 Task: Open a blank google sheet and write heading  Elite Sales. Add 10 people name  'Ethan Reynolds, Olivia Thompson, Benjamin Martinez, Emma Davis, Alexander Mitchell, Ava Rodriguez, Daniel Anderson, Mia Lewis, Christopher Scott, Sophia Harris.'Item code in between  2020-2080. Product range in between  1000-5000. Add Products  Nike shoe, Adidas shoe, Gucci T-shirt, Louis Vuitton bag, Zara Shirt, H&M jeans, Chanel perfume, Versace perfume, Ralph Lauren, Prada ShirtChoose quantity  In Total Add  the Amounts. Save page  Elite Sales   book
Action: Mouse moved to (333, 221)
Screenshot: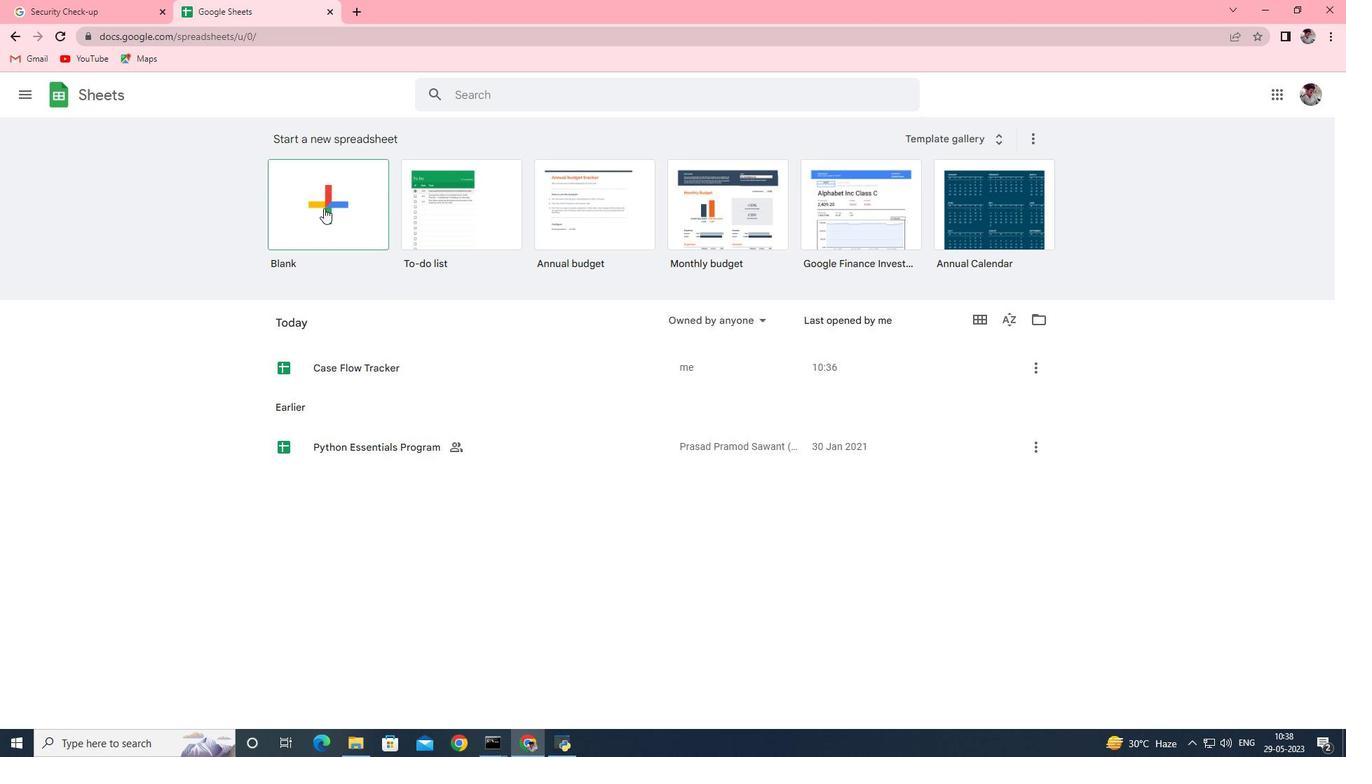 
Action: Mouse pressed left at (333, 221)
Screenshot: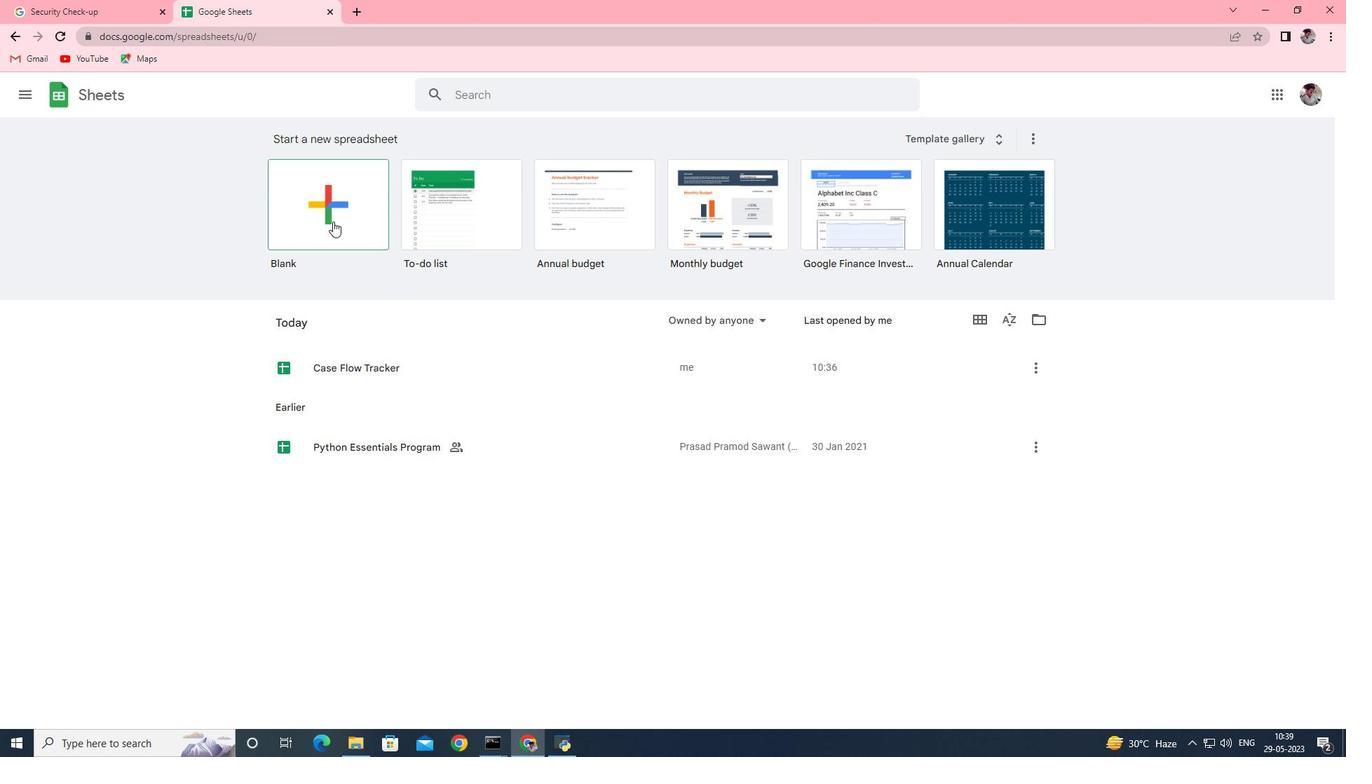 
Action: Mouse moved to (68, 199)
Screenshot: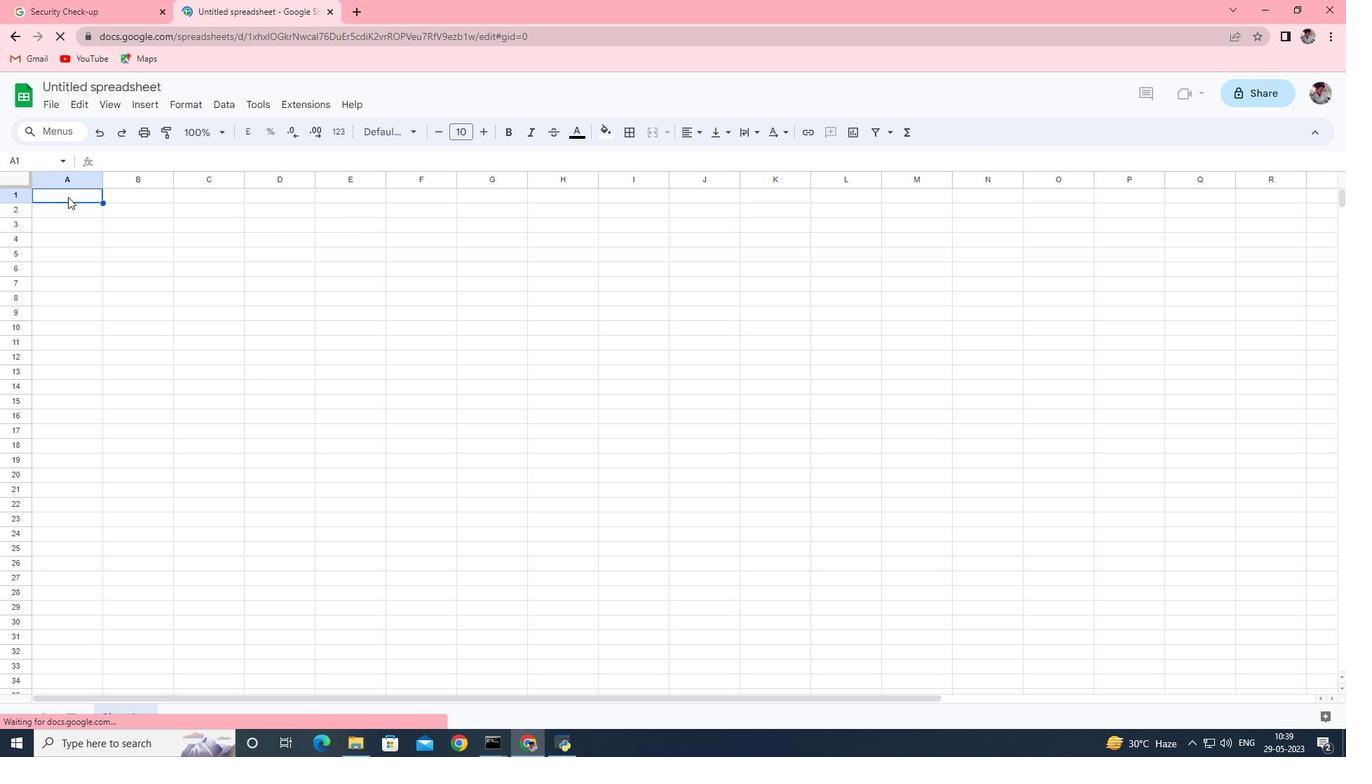 
Action: Mouse pressed left at (68, 199)
Screenshot: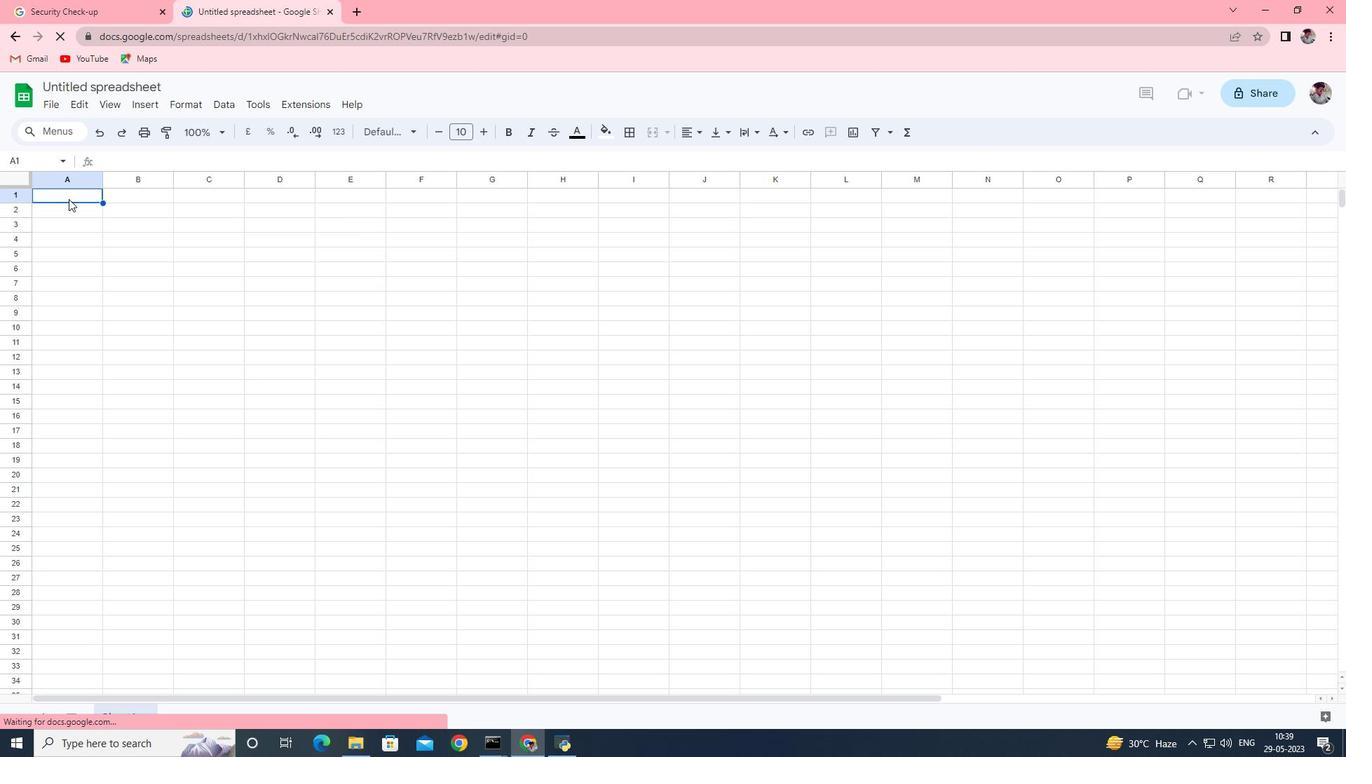 
Action: Mouse moved to (73, 197)
Screenshot: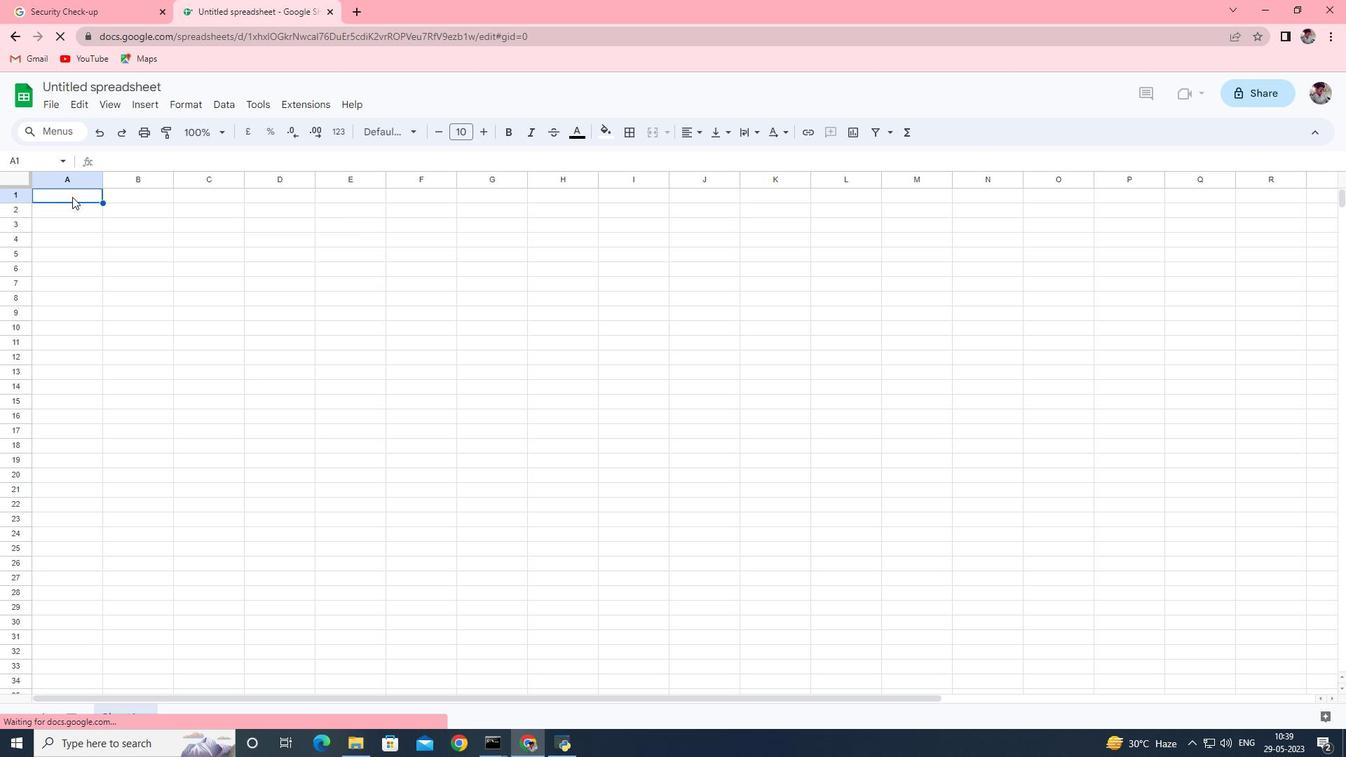 
Action: Mouse pressed left at (73, 197)
Screenshot: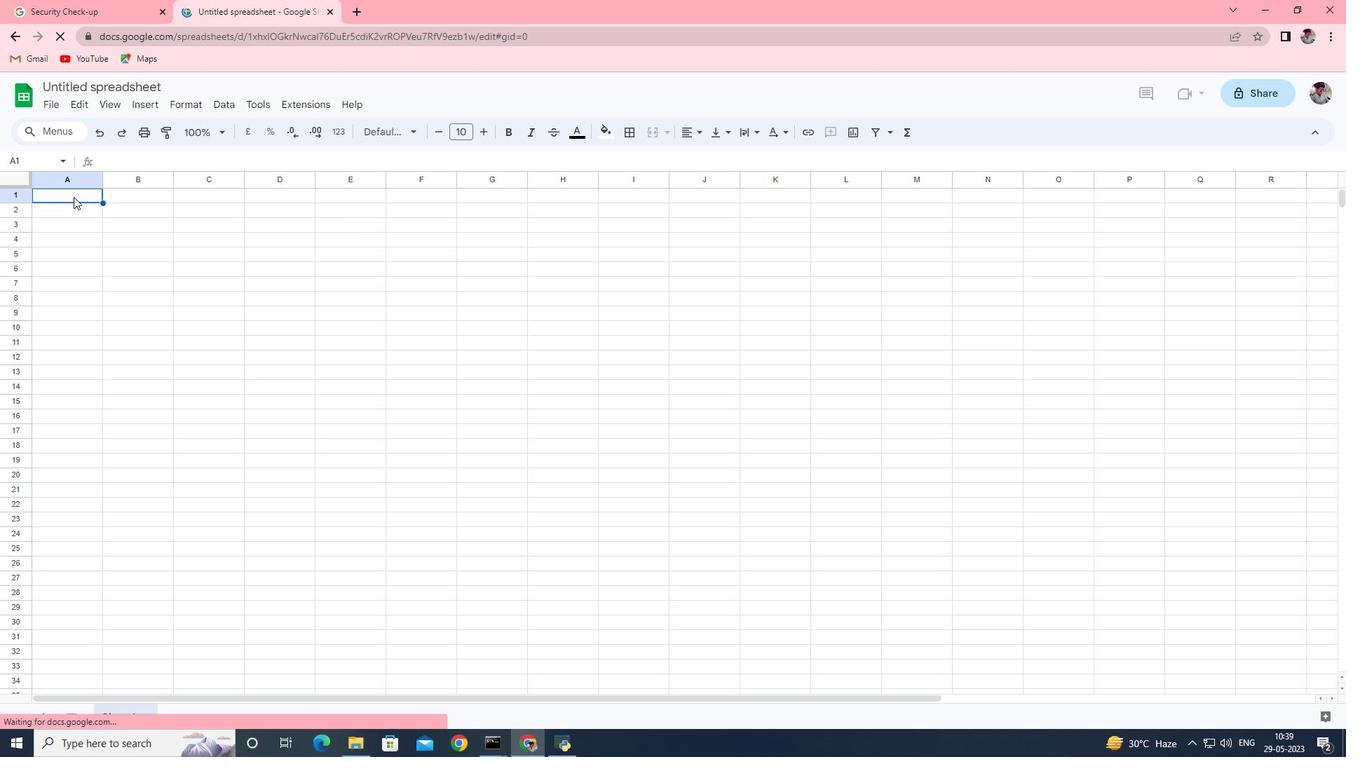 
Action: Mouse moved to (1180, 131)
Screenshot: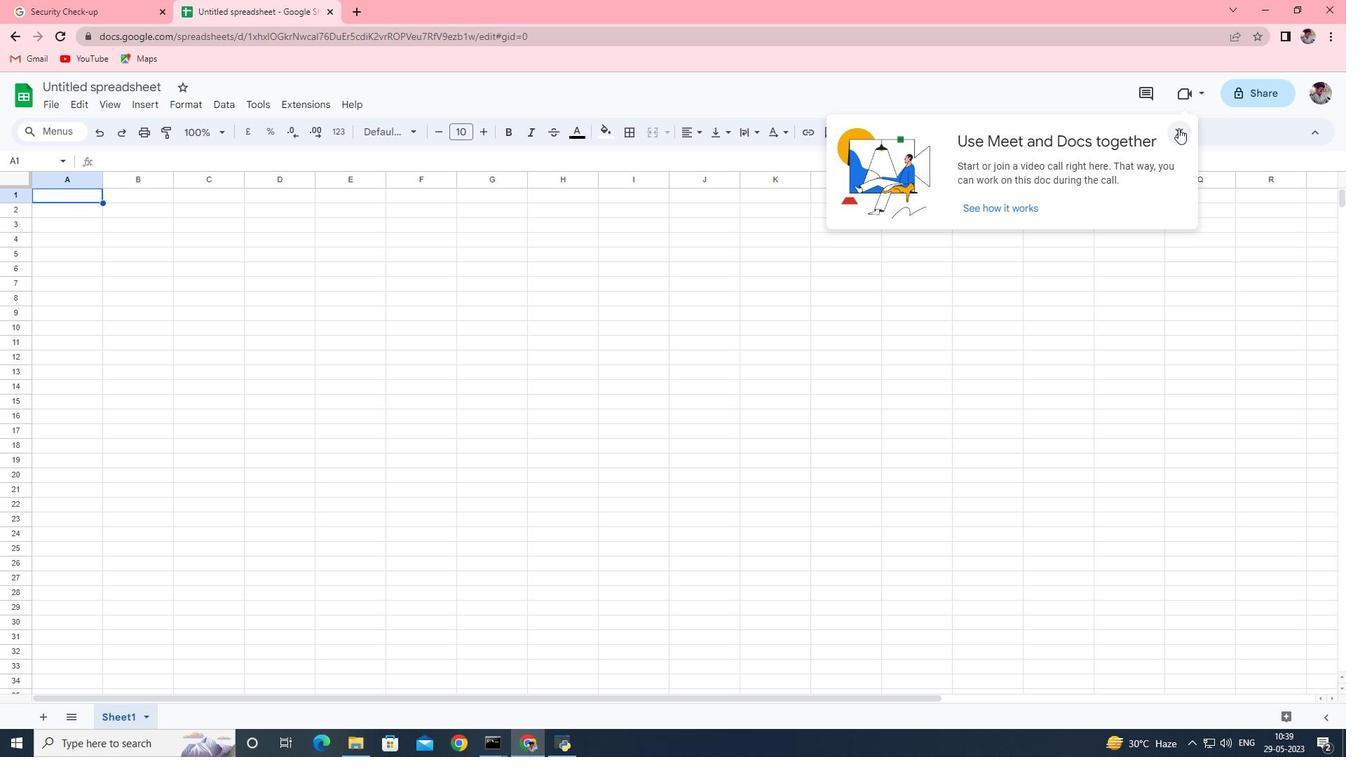 
Action: Mouse pressed left at (1180, 131)
Screenshot: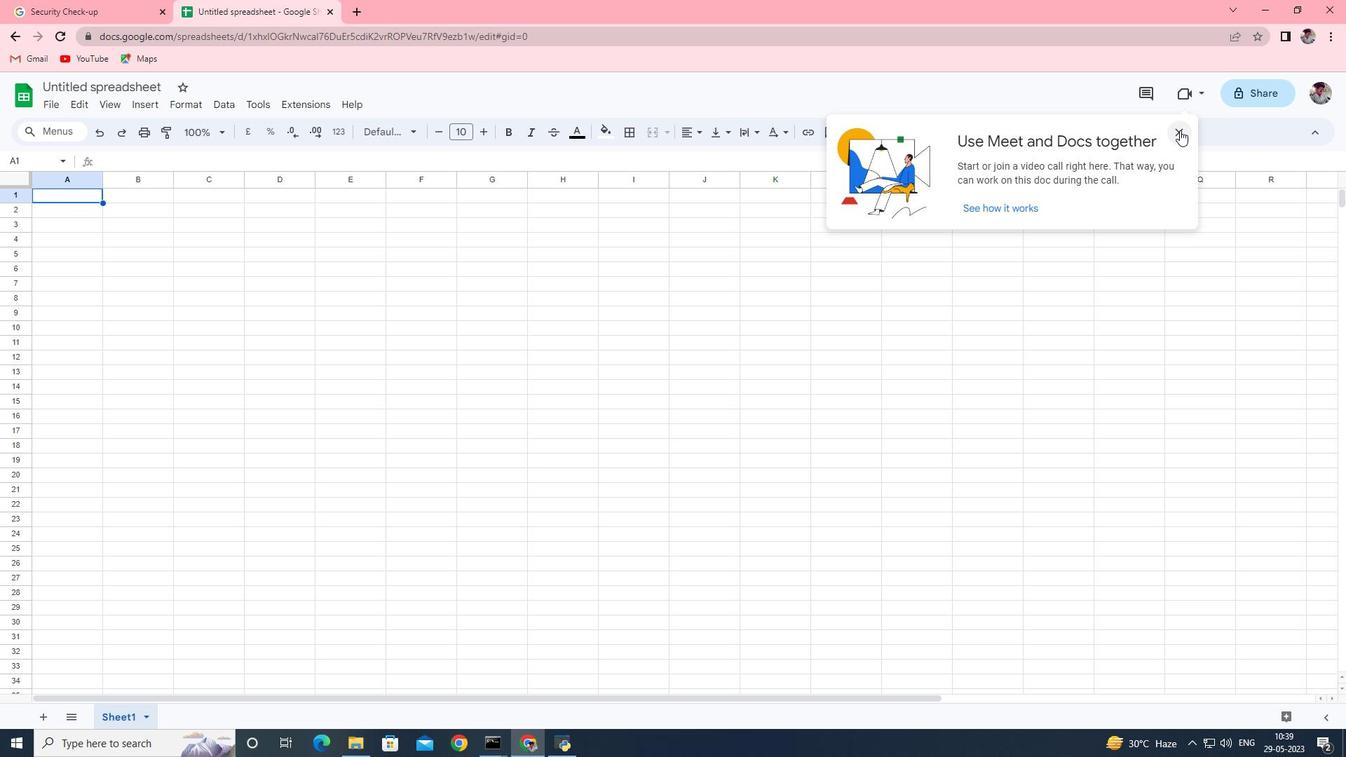 
Action: Mouse moved to (73, 192)
Screenshot: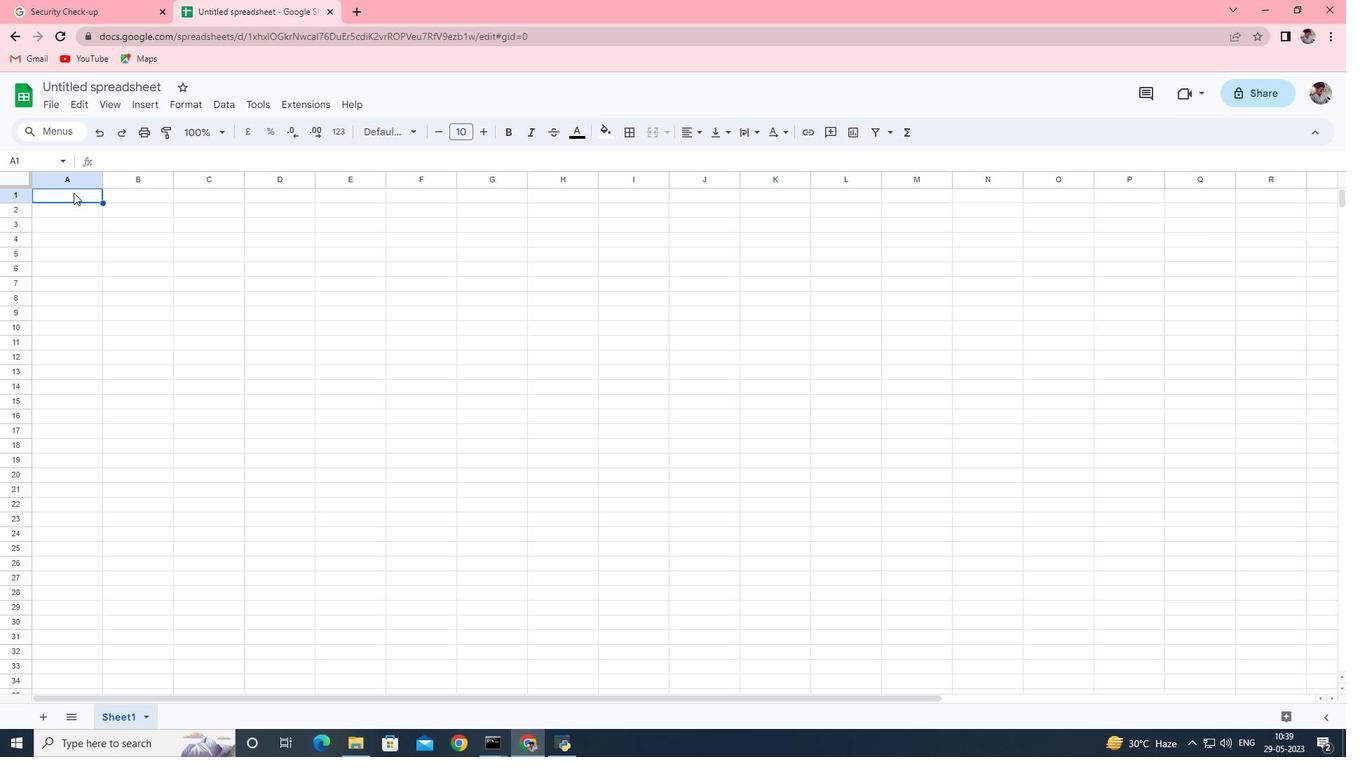 
Action: Key pressed <Key.shift><Key.shift><Key.shift><Key.shift><Key.shift><Key.shift><Key.shift><Key.shift><Key.shift><Key.shift><Key.shift><Key.shift><Key.shift><Key.shift><Key.shift><Key.shift><Key.shift><Key.shift><Key.shift><Key.shift><Key.shift><Key.shift><Key.shift><Key.shift><Key.shift><Key.shift><Key.shift><Key.shift><Key.shift><Key.shift><Key.shift><Key.shift><Key.shift>Elite<Key.space><Key.shift>Sales
Screenshot: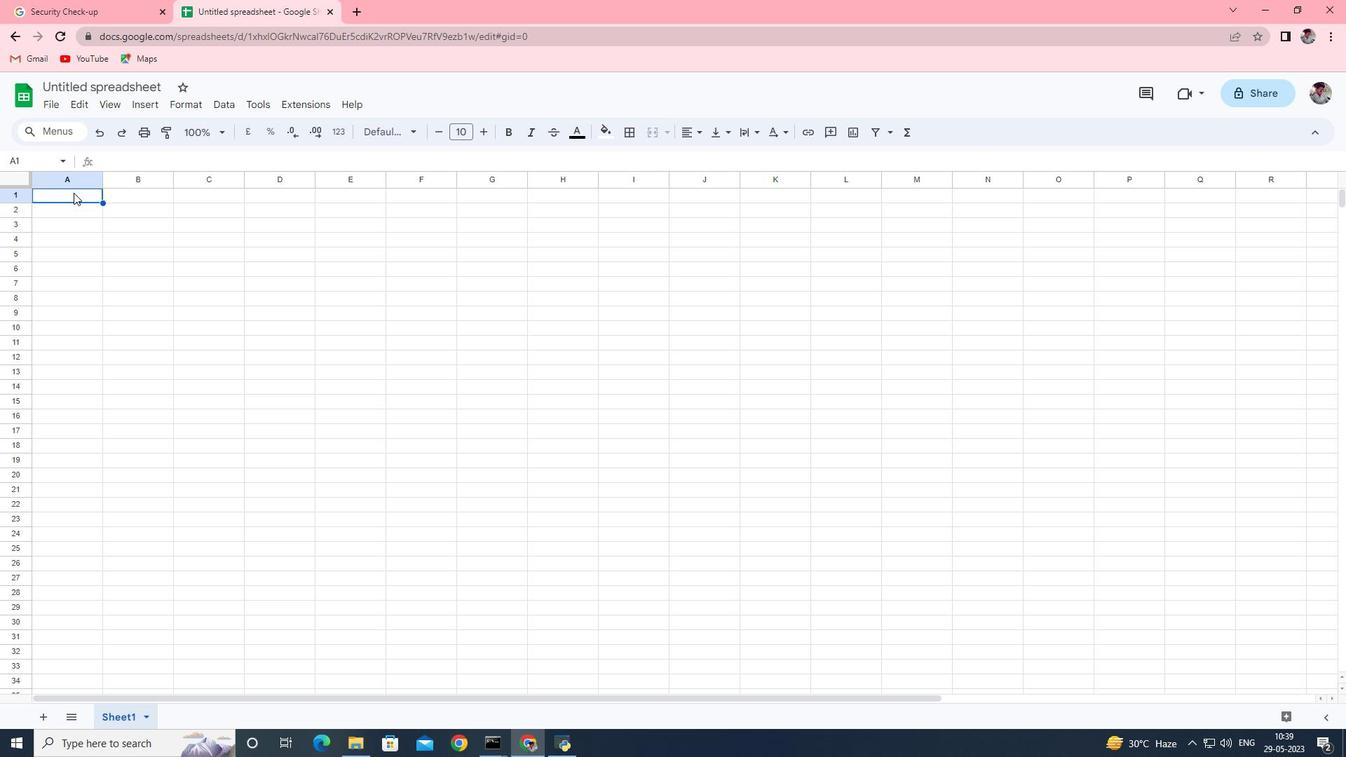
Action: Mouse moved to (73, 193)
Screenshot: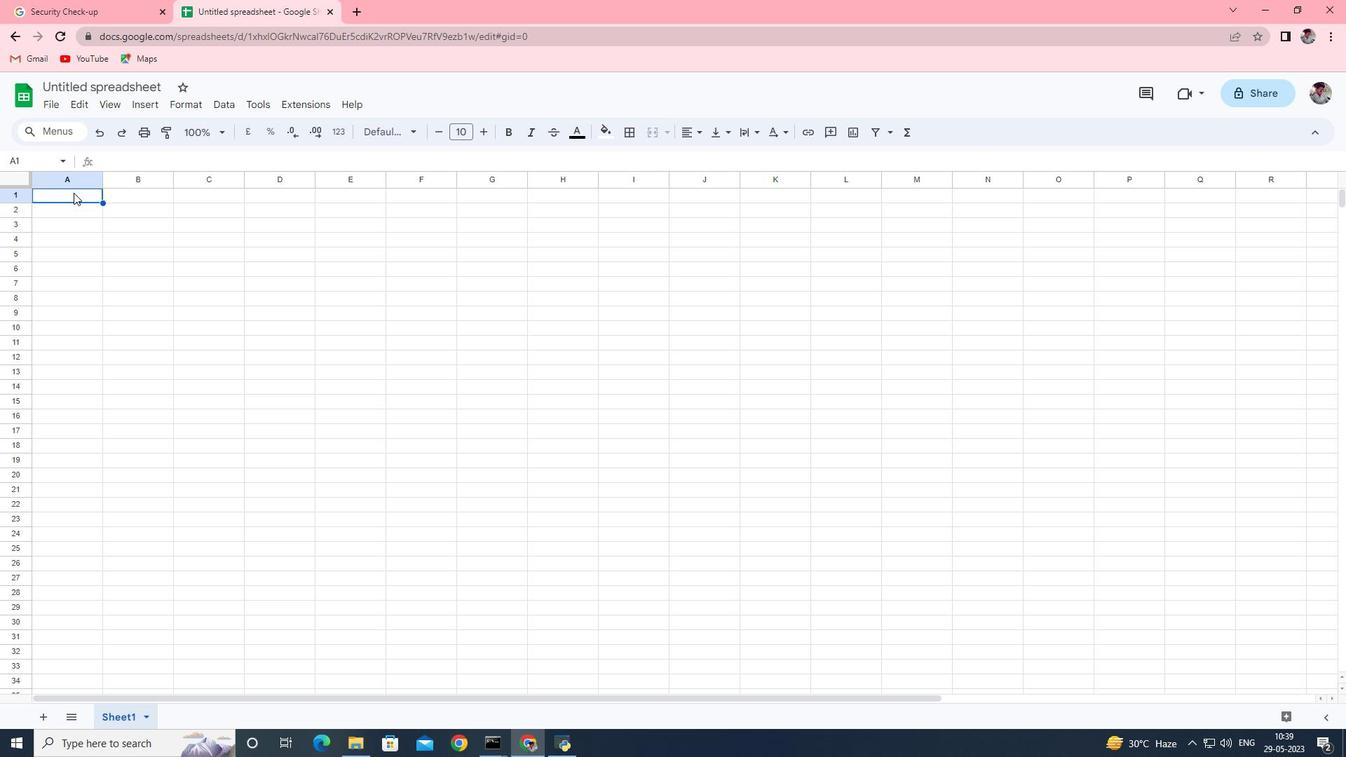 
Action: Mouse pressed left at (73, 193)
Screenshot: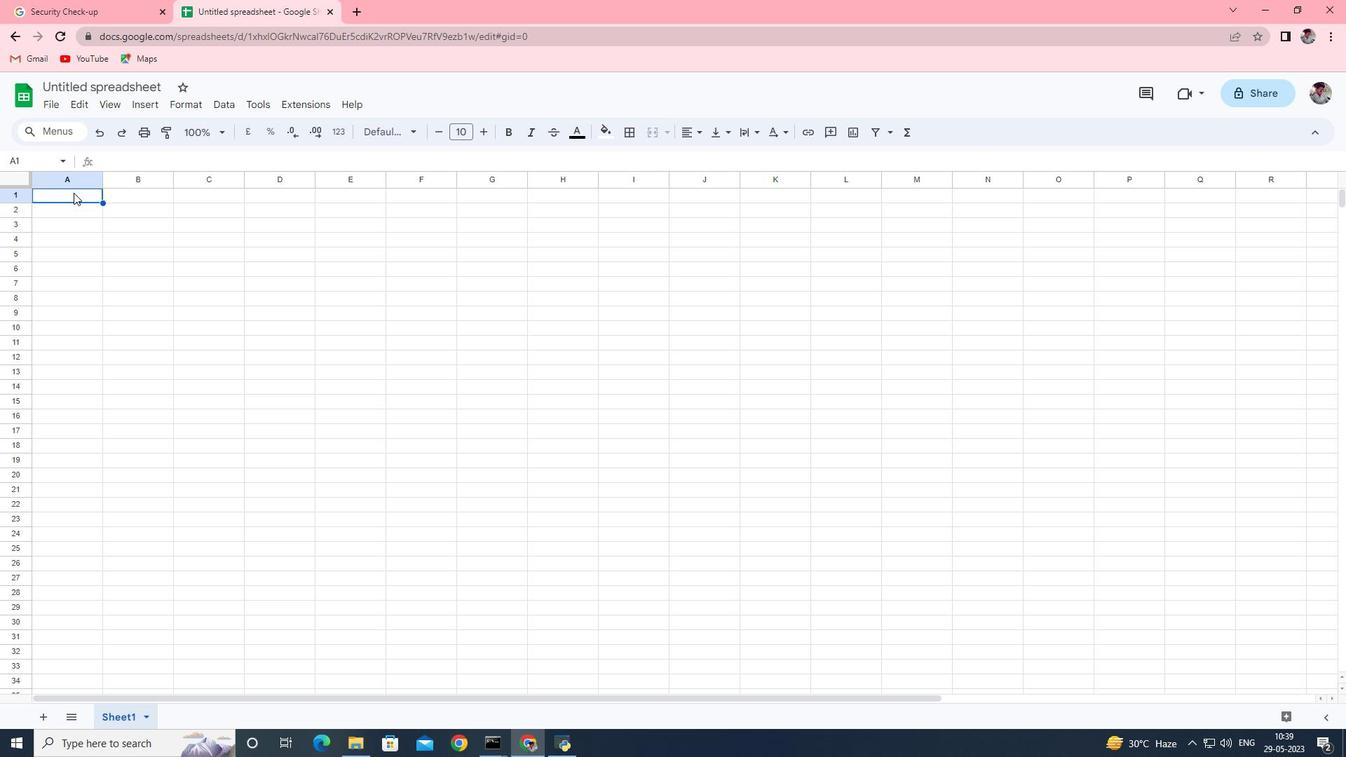 
Action: Mouse moved to (145, 219)
Screenshot: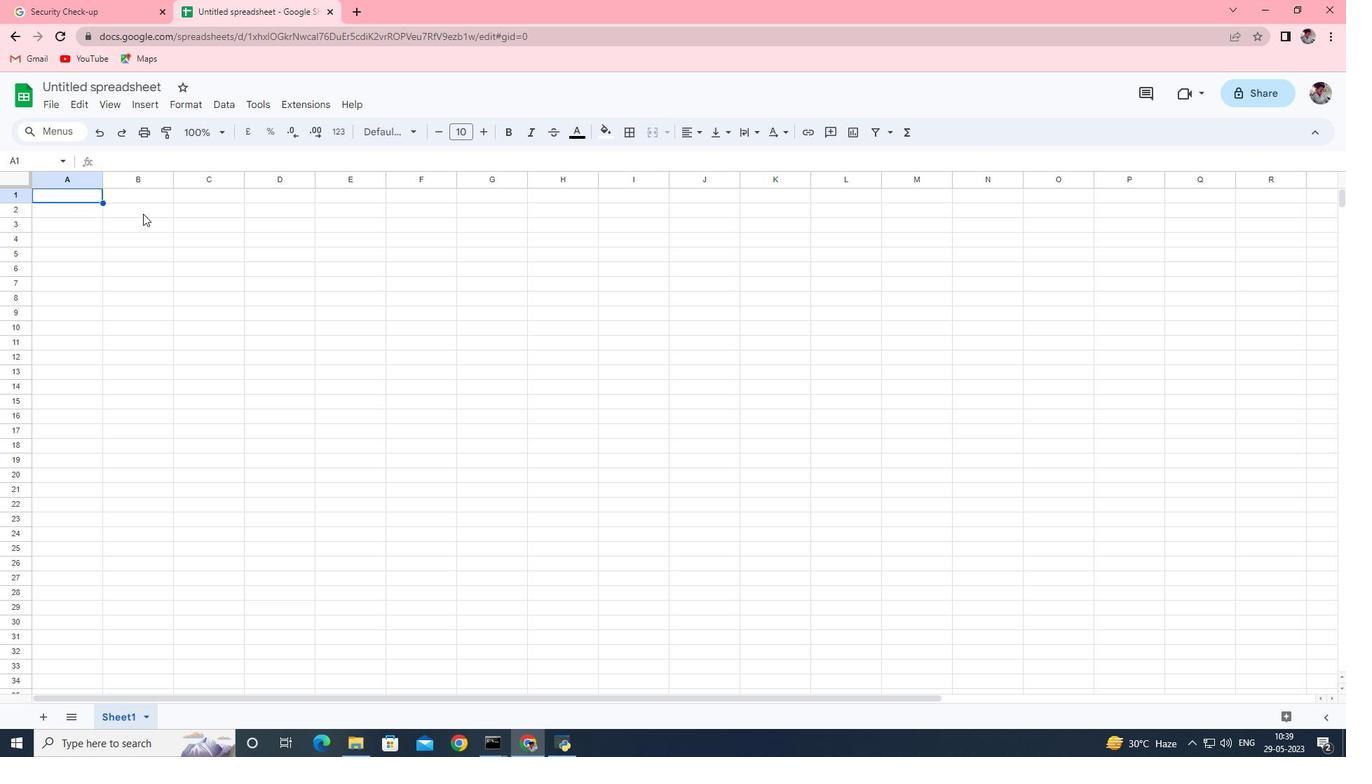 
Action: Mouse pressed left at (145, 219)
Screenshot: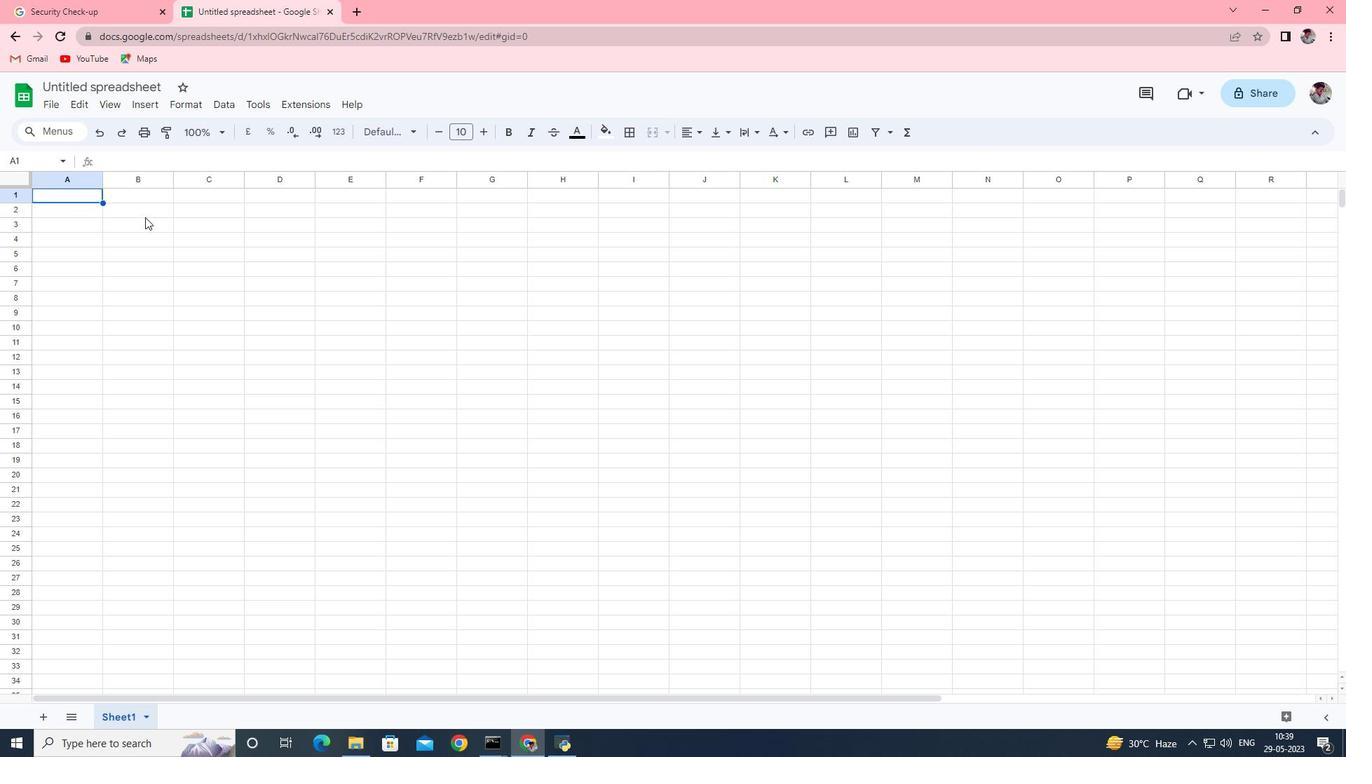 
Action: Mouse moved to (77, 197)
Screenshot: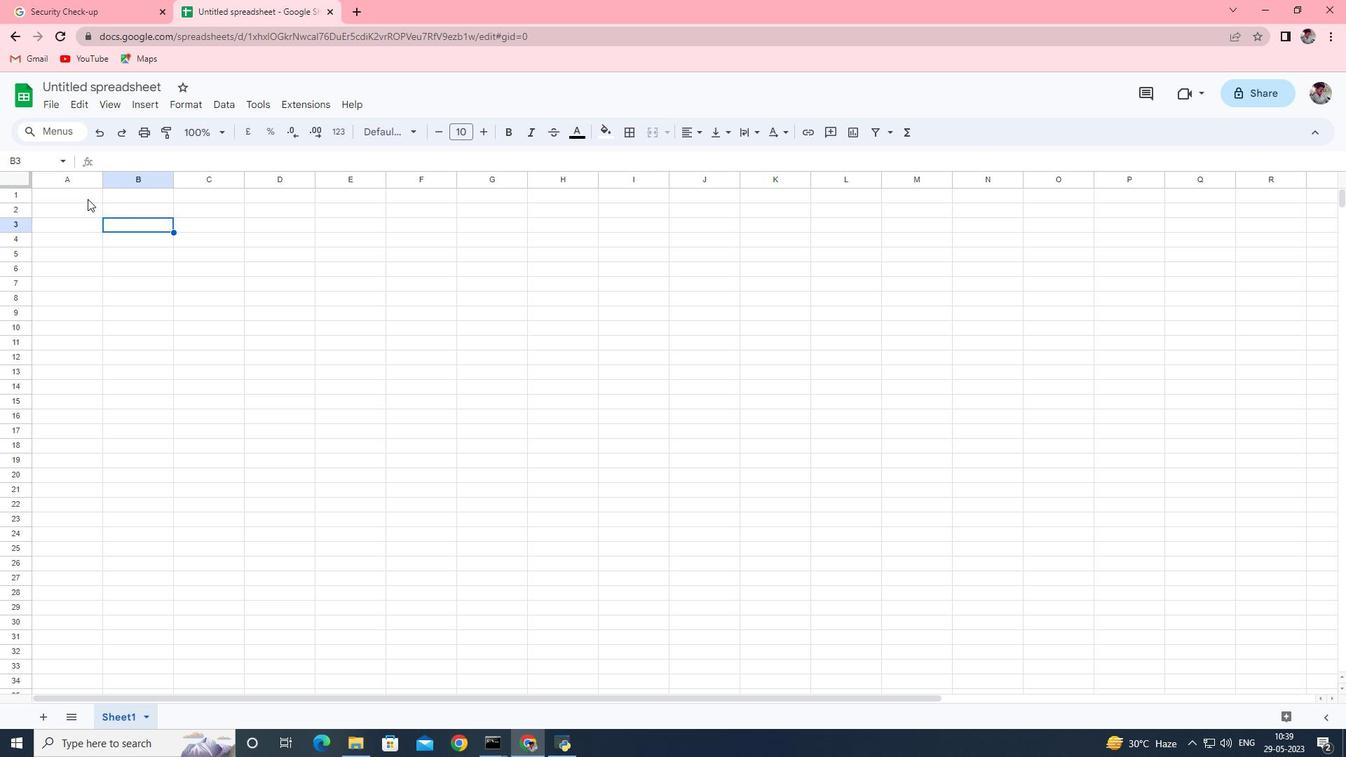 
Action: Mouse pressed left at (77, 197)
Screenshot: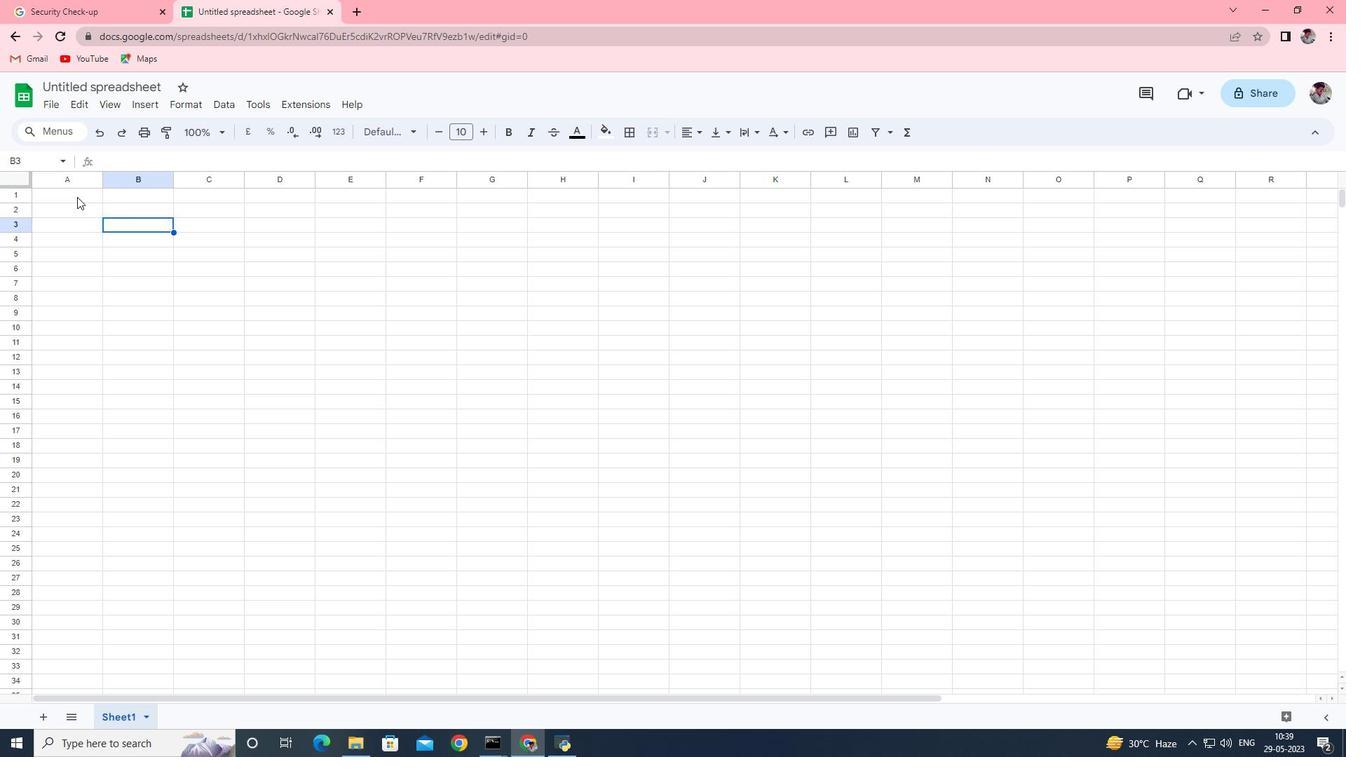 
Action: Mouse moved to (77, 195)
Screenshot: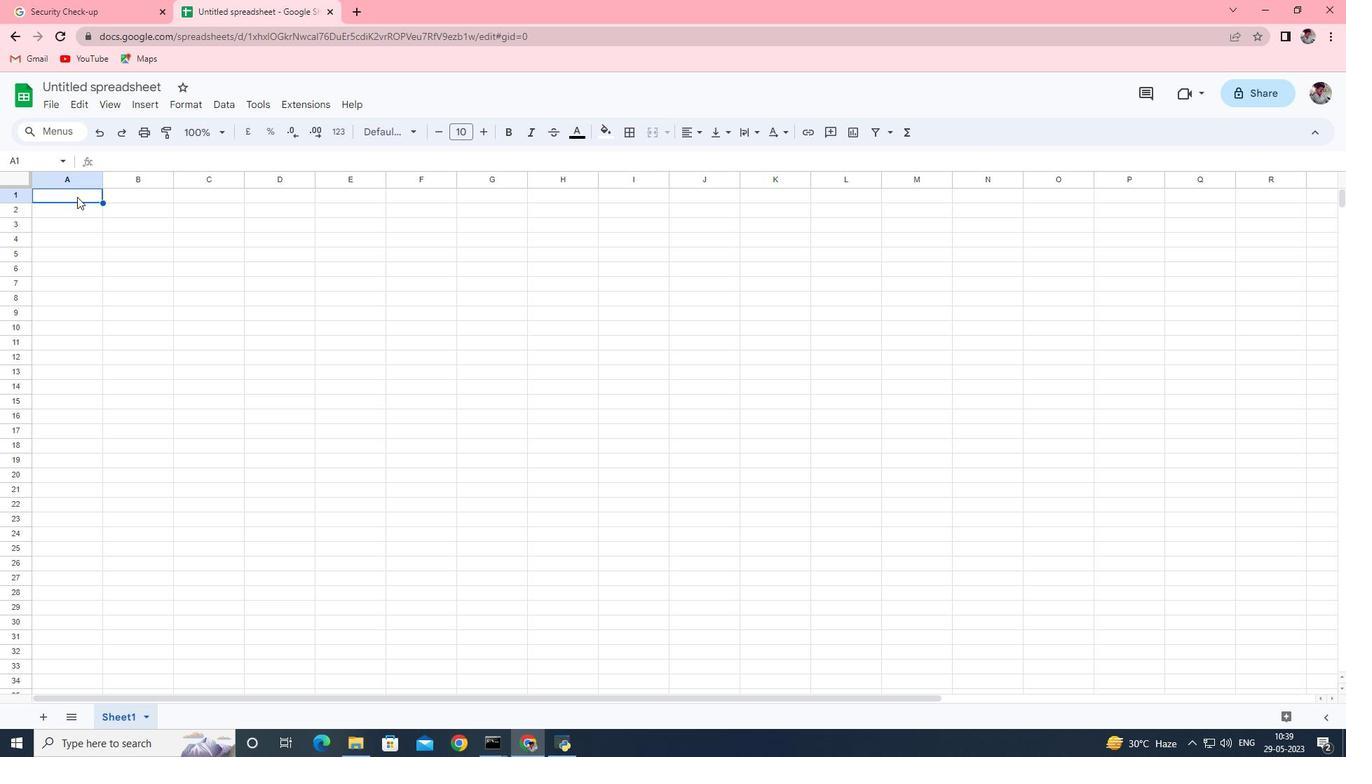 
Action: Key pressed <Key.shift><Key.shift><Key.shift><Key.shift><Key.shift><Key.shift>Elite<Key.space><Key.shift>Sales
Screenshot: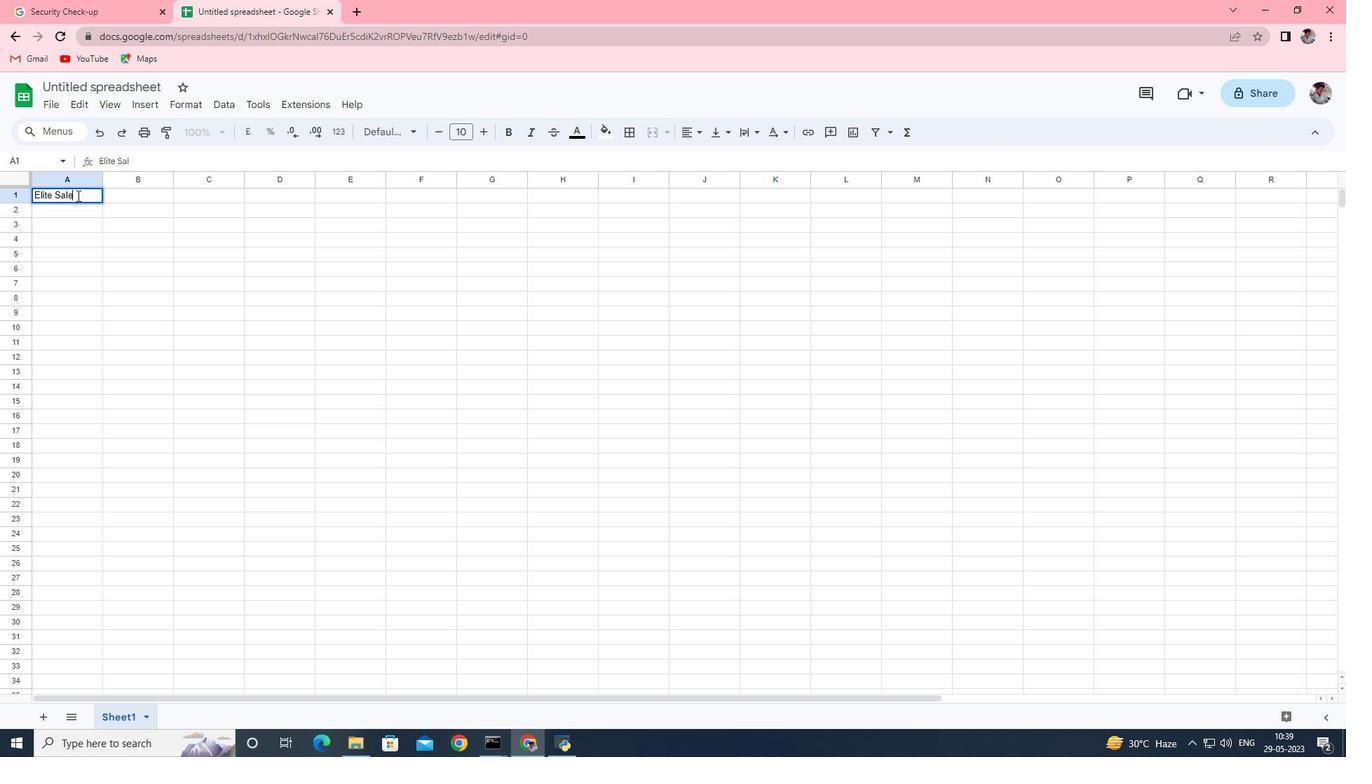 
Action: Mouse moved to (89, 209)
Screenshot: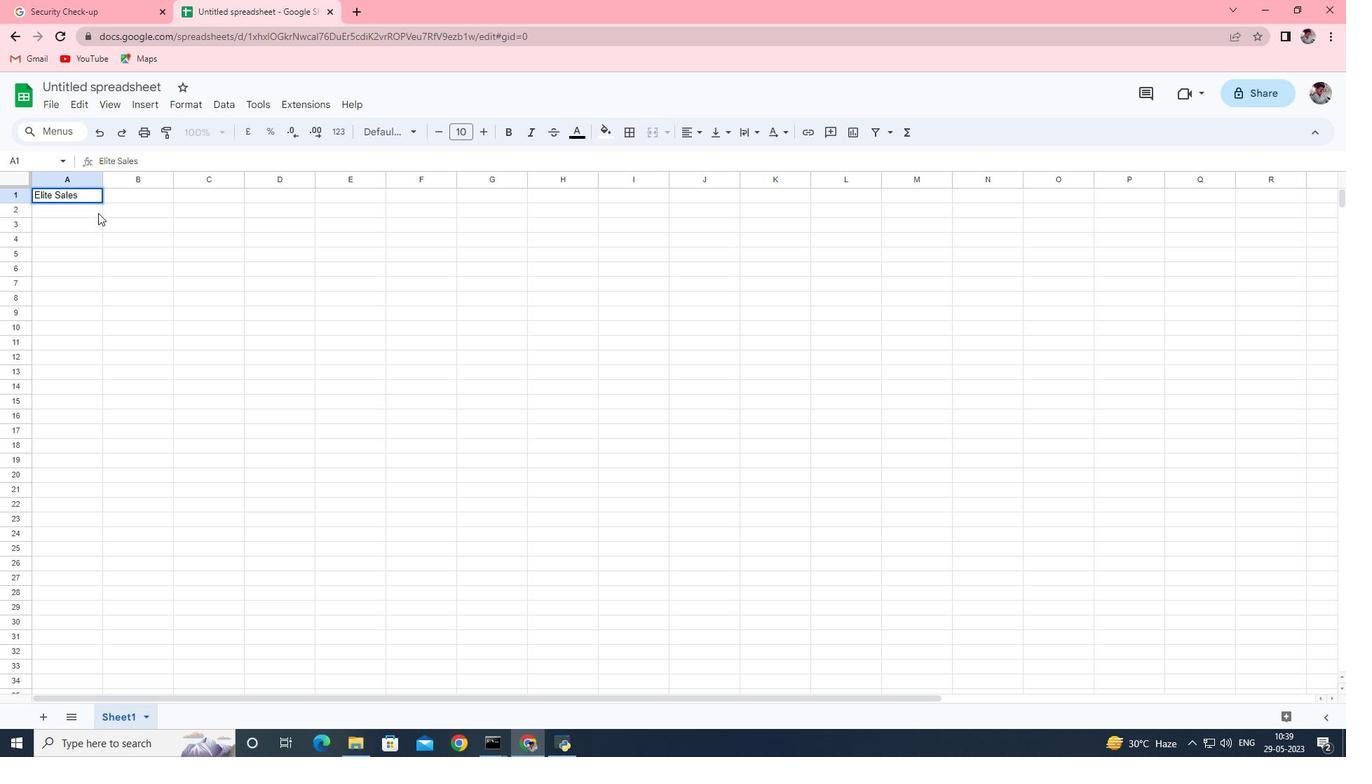 
Action: Mouse pressed left at (89, 209)
Screenshot: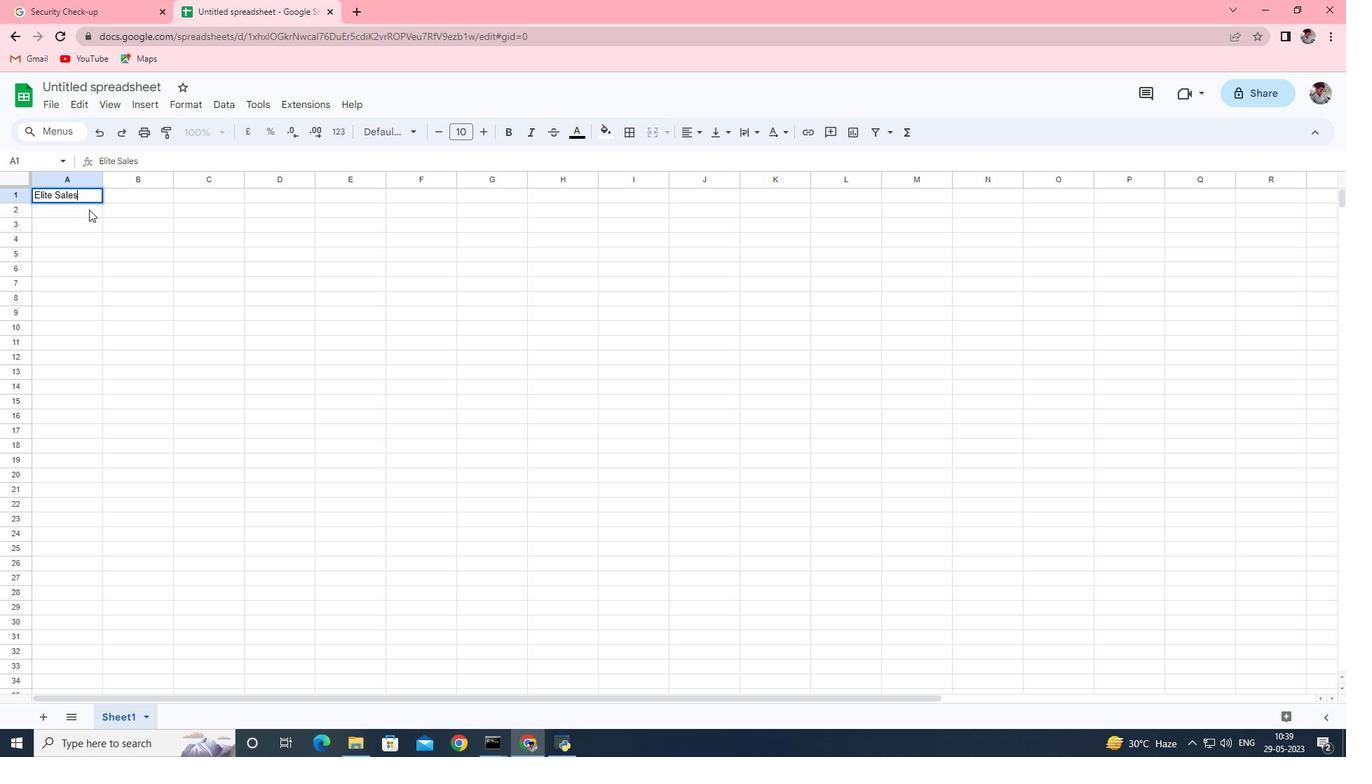 
Action: Mouse moved to (78, 213)
Screenshot: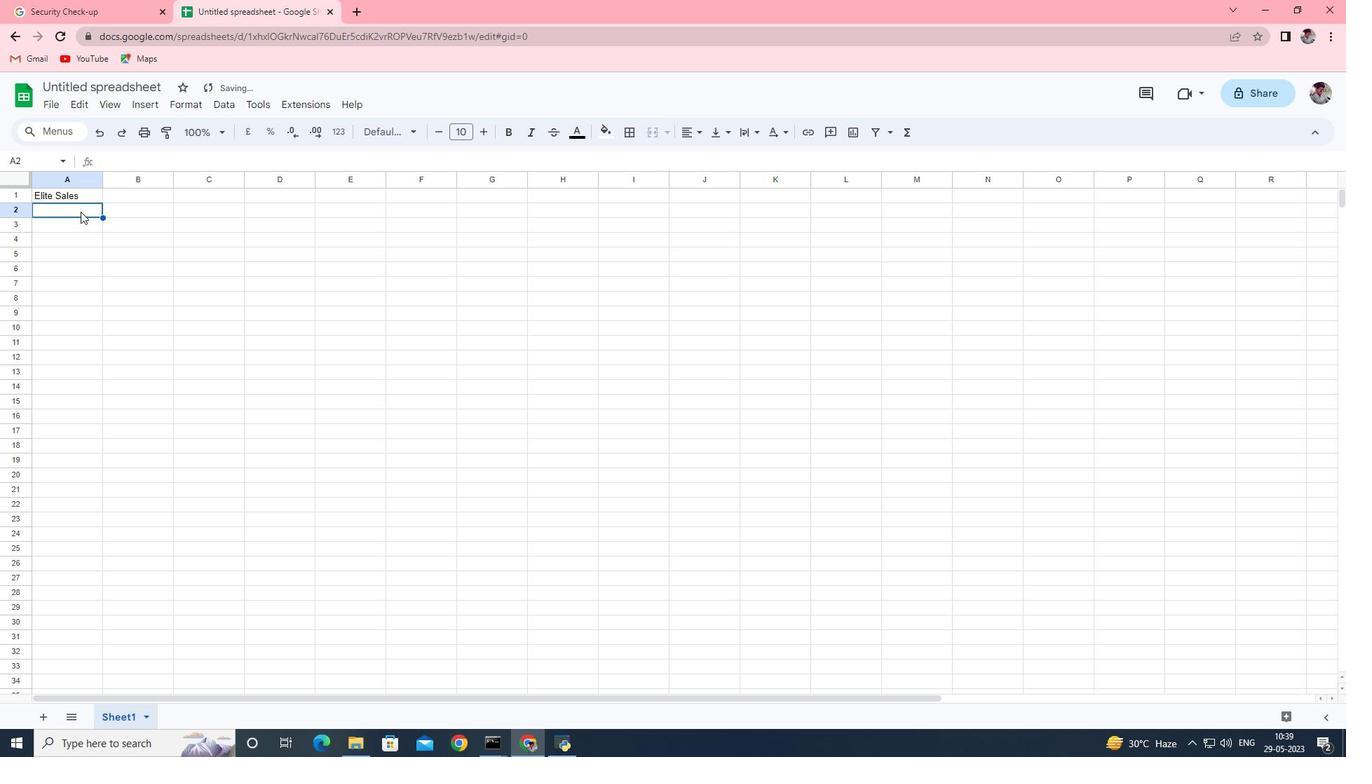 
Action: Key pressed <Key.shift>Name<Key.down><Key.shift><Key.shift><Key.shift><Key.shift><Key.shift><Key.shift><Key.shift>Ethan<Key.space><Key.shift><Key.shift><Key.shift><Key.shift><Key.shift><Key.shift><Key.shift><Key.shift><Key.shift><Key.shift><Key.shift><Key.shift><Key.shift><Key.shift><Key.shift><Key.shift><Key.shift><Key.shift><Key.shift><Key.shift><Key.shift><Key.shift><Key.shift><Key.shift><Key.shift><Key.shift><Key.shift><Key.shift><Key.shift><Key.shift><Key.shift><Key.shift><Key.shift><Key.shift><Key.shift><Key.shift><Key.shift><Key.shift><Key.shift><Key.shift><Key.shift><Key.shift><Key.shift><Key.shift><Key.shift><Key.shift><Key.shift><Key.shift><Key.shift><Key.shift><Key.shift><Key.shift><Key.shift><Key.shift><Key.shift><Key.shift><Key.shift><Key.shift><Key.shift><Key.shift><Key.shift><Key.shift><Key.shift><Key.shift><Key.shift><Key.shift><Key.shift>Reynolds<Key.down><Key.shift><Key.shift><Key.shift><Key.shift><Key.shift><Key.shift><Key.shift><Key.shift><Key.shift><Key.shift><Key.shift><Key.shift><Key.shift><Key.shift><Key.shift><Key.shift><Key.shift><Key.shift>Olivia<Key.space><Key.shift><Key.shift><Key.shift><Key.shift>Thompson<Key.down><Key.shift><Key.shift><Key.shift><Key.shift><Key.shift><Key.shift><Key.shift><Key.shift><Key.shift><Key.shift><Key.shift><Key.shift><Key.shift><Key.shift><Key.shift><Key.shift><Key.shift><Key.shift><Key.shift><Key.shift><Key.shift><Key.shift><Key.shift><Key.shift><Key.shift><Key.shift><Key.shift><Key.shift><Key.shift><Key.shift><Key.shift><Key.shift><Key.shift><Key.shift><Key.shift><Key.shift><Key.shift><Key.shift><Key.shift><Key.shift><Key.shift><Key.shift><Key.shift><Key.shift><Key.shift><Key.shift><Key.shift><Key.shift><Key.shift><Key.shift><Key.shift><Key.shift><Key.shift><Key.shift><Key.shift><Key.shift><Key.shift>Benjamin<Key.space><Key.shift>Martines<Key.backspace>z<Key.down><Key.shift><Key.shift><Key.shift><Key.shift><Key.shift><Key.shift>Emma<Key.space><Key.shift>Davis<Key.down><Key.shift>Alexander<Key.space><Key.shift><Key.shift><Key.shift><Key.shift><Key.shift><Key.shift><Key.shift>Mitchell<Key.down><Key.shift>Ava<Key.space><Key.shift>rodrigues<Key.backspace>z<Key.down><Key.shift><Key.shift><Key.shift><Key.shift><Key.shift><Key.shift><Key.shift><Key.shift><Key.shift><Key.shift><Key.shift><Key.shift><Key.shift><Key.shift><Key.shift><Key.shift><Key.shift><Key.shift><Key.shift><Key.shift><Key.shift><Key.shift><Key.shift><Key.shift>Daniel<Key.space><Key.shift>Anderson<Key.down>mia<Key.space><Key.shift>La<Key.backspace>ewis
Screenshot: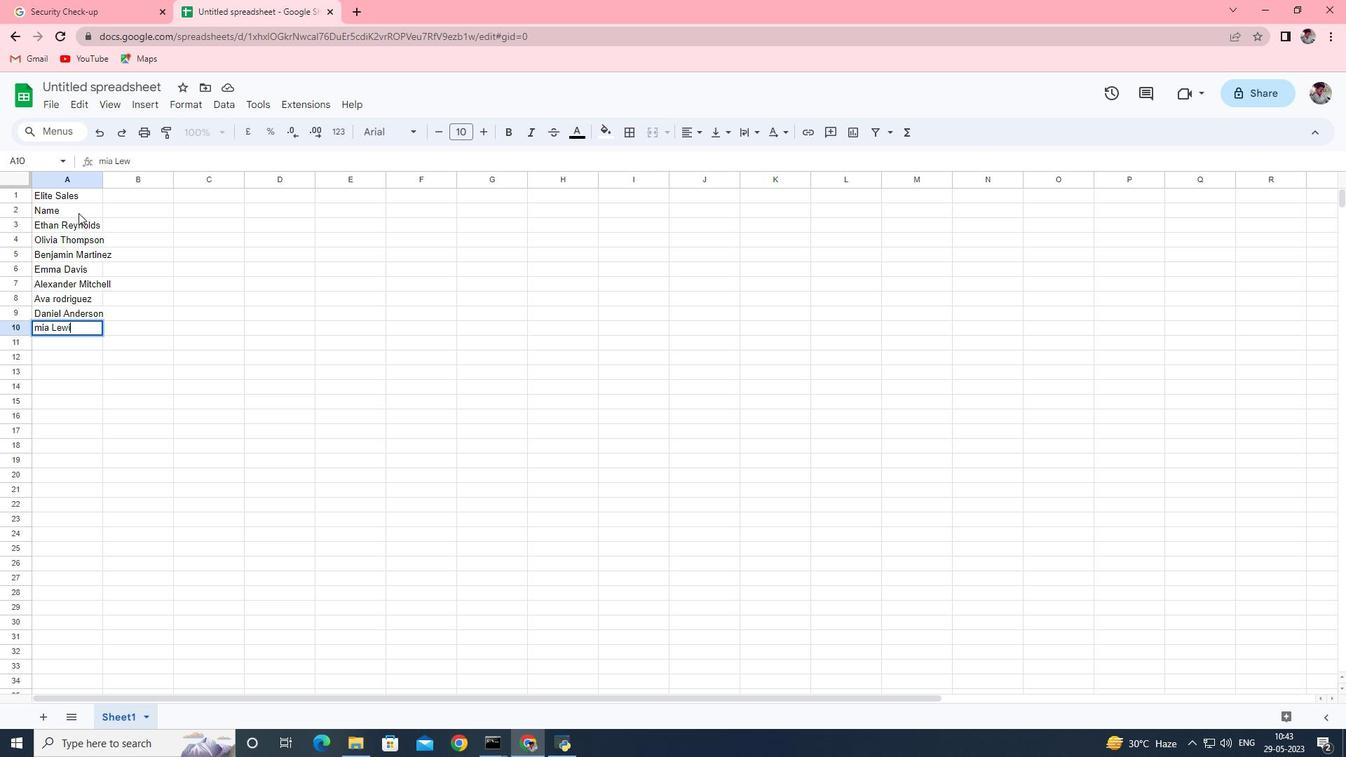 
Action: Mouse moved to (43, 328)
Screenshot: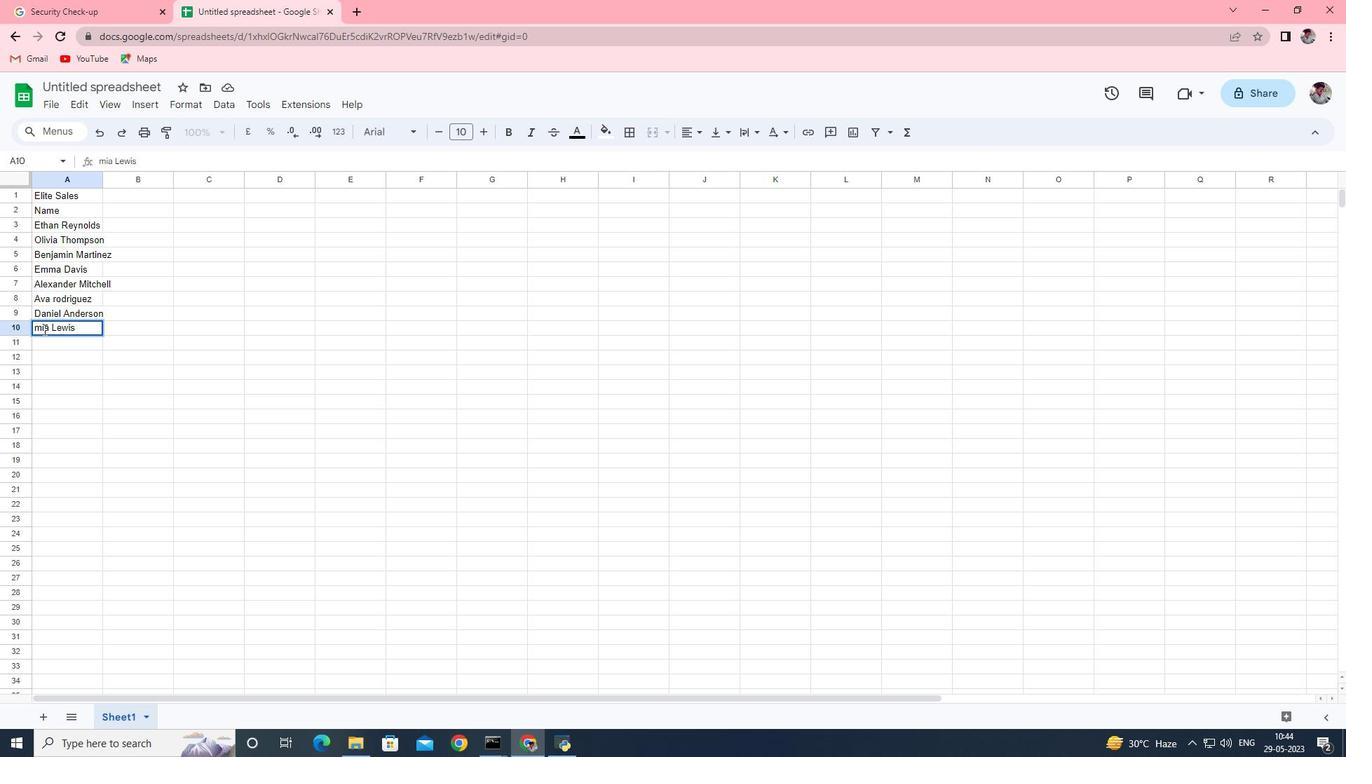 
Action: Mouse pressed left at (43, 328)
Screenshot: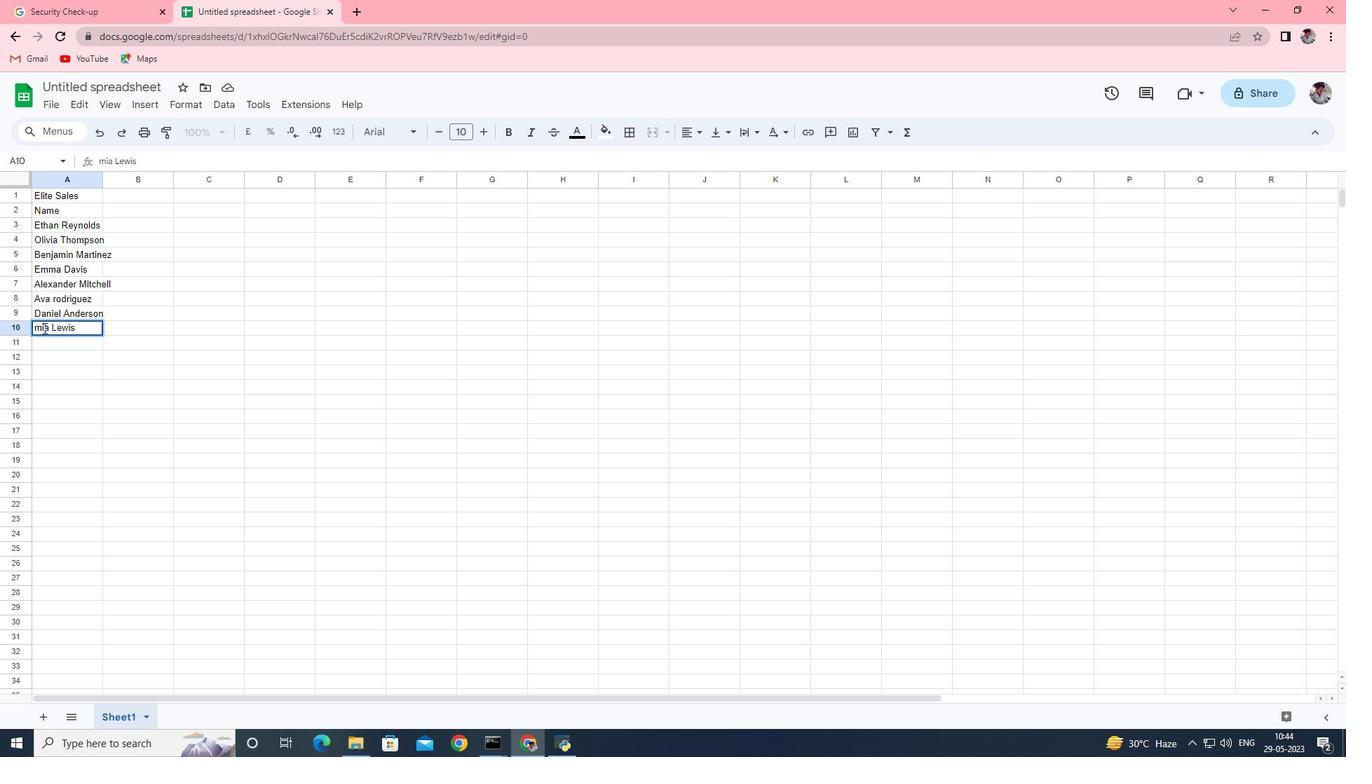 
Action: Mouse moved to (65, 364)
Screenshot: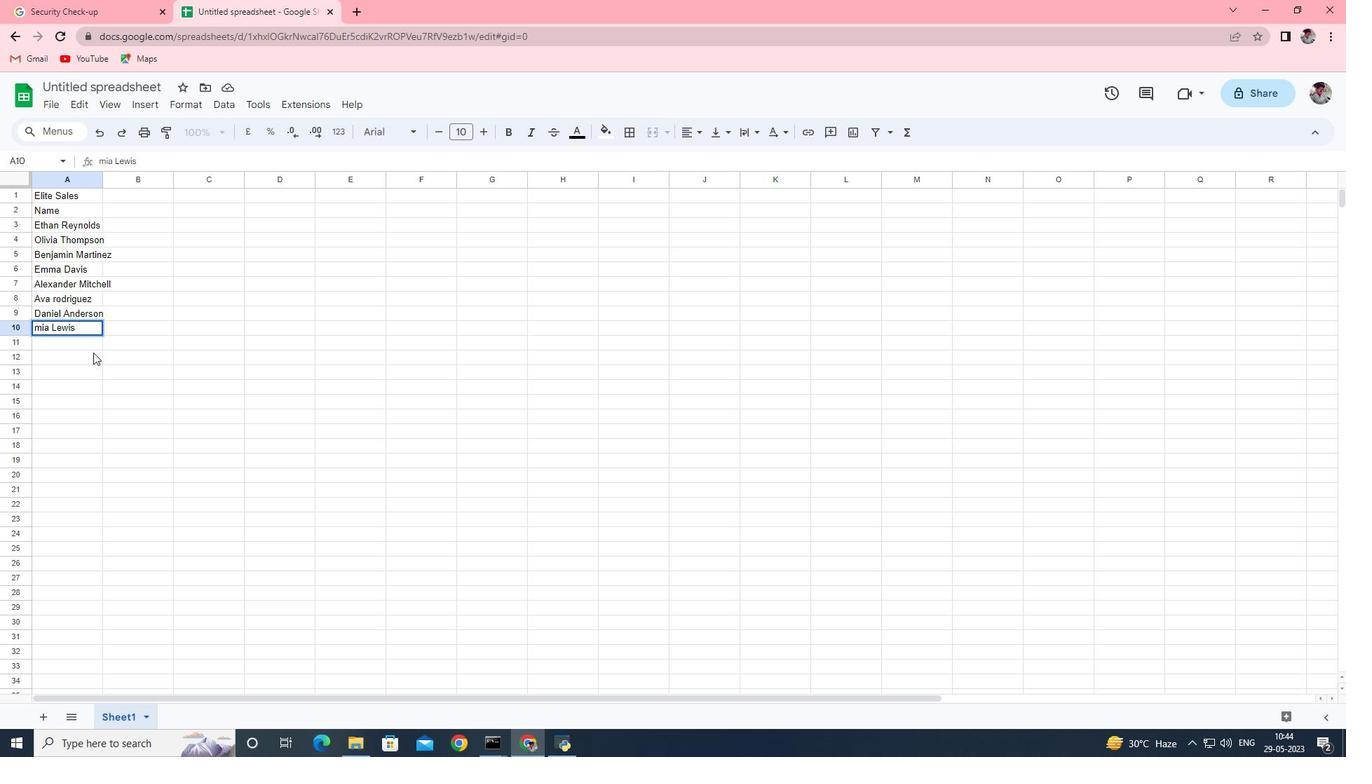 
Action: Key pressed <Key.backspace><Key.shift>M<Key.backspace><Key.backspace><Key.shift>Mi<Key.down>
Screenshot: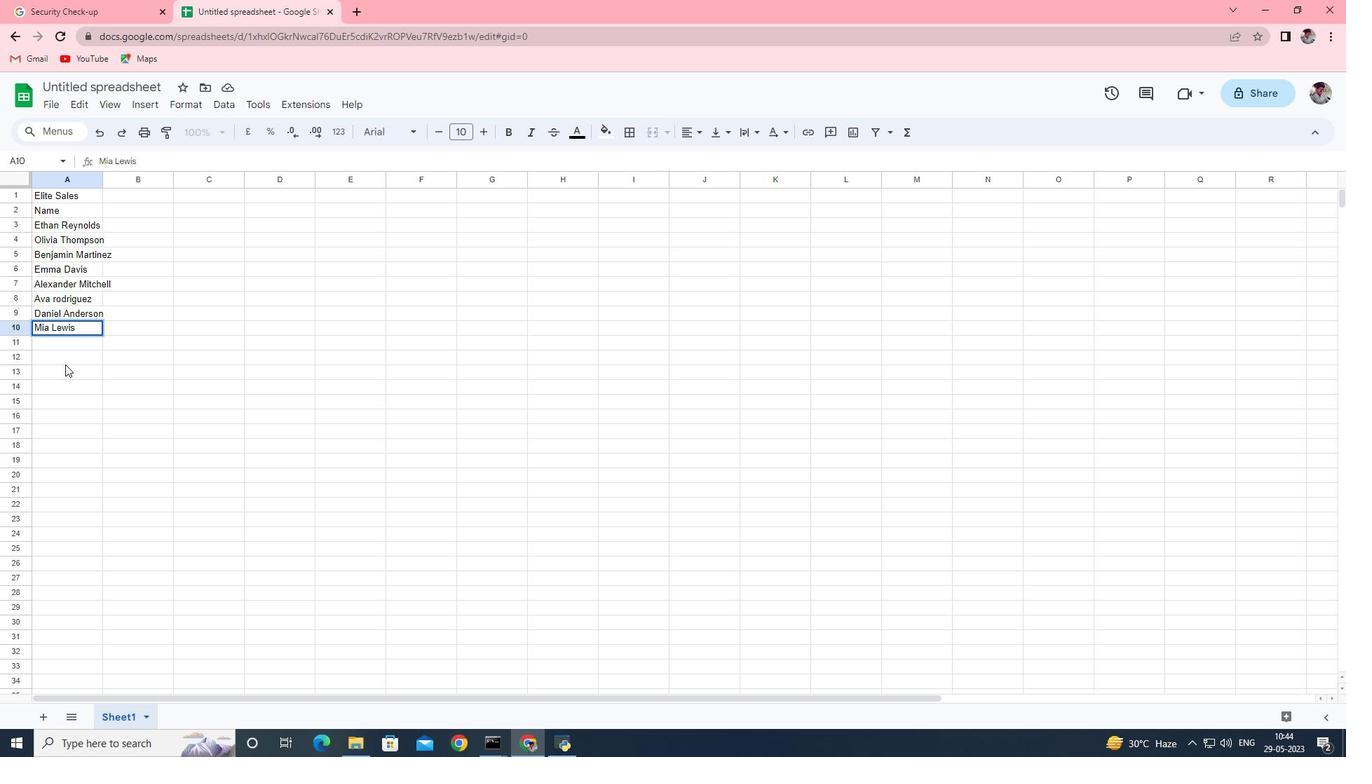 
Action: Mouse moved to (79, 342)
Screenshot: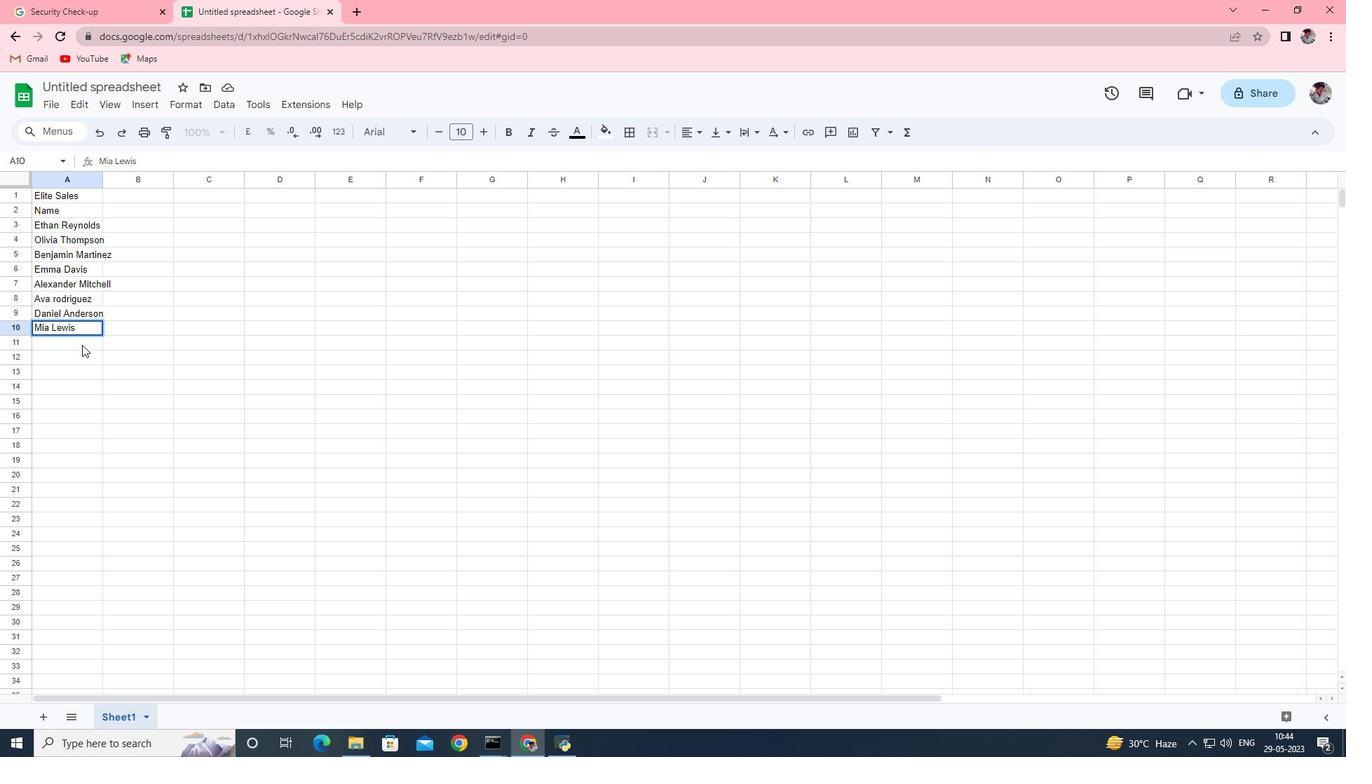
Action: Mouse pressed left at (79, 342)
Screenshot: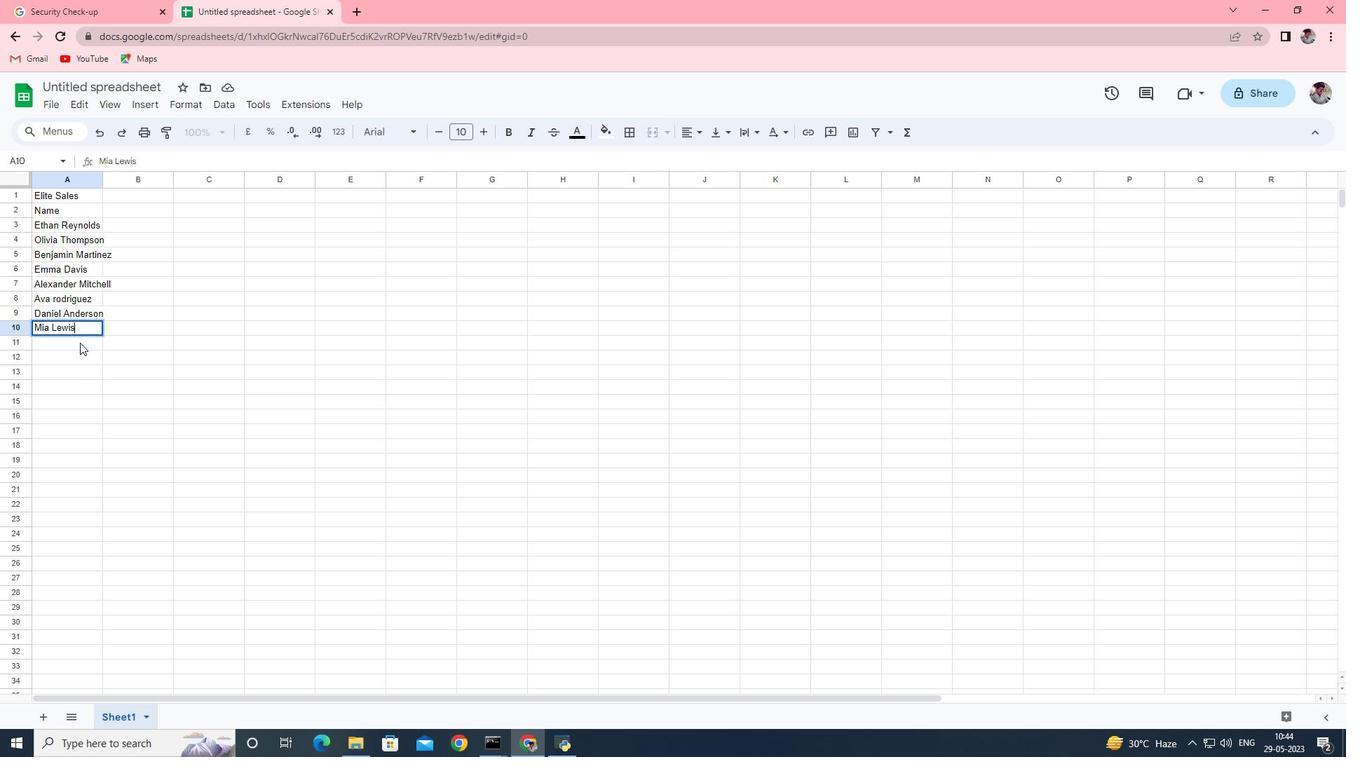 
Action: Key pressed <Key.shift>Cha<Key.backspace>ristopher<Key.space><Key.shift>sc<Key.backspace><Key.backspace><Key.shift>Scott<Key.down><Key.shift>Sophia<Key.space><Key.shift><Key.shift><Key.shift><Key.shift>Harris<Key.right><Key.up><Key.up><Key.up><Key.up><Key.up><Key.up><Key.up><Key.up><Key.up><Key.up>
Screenshot: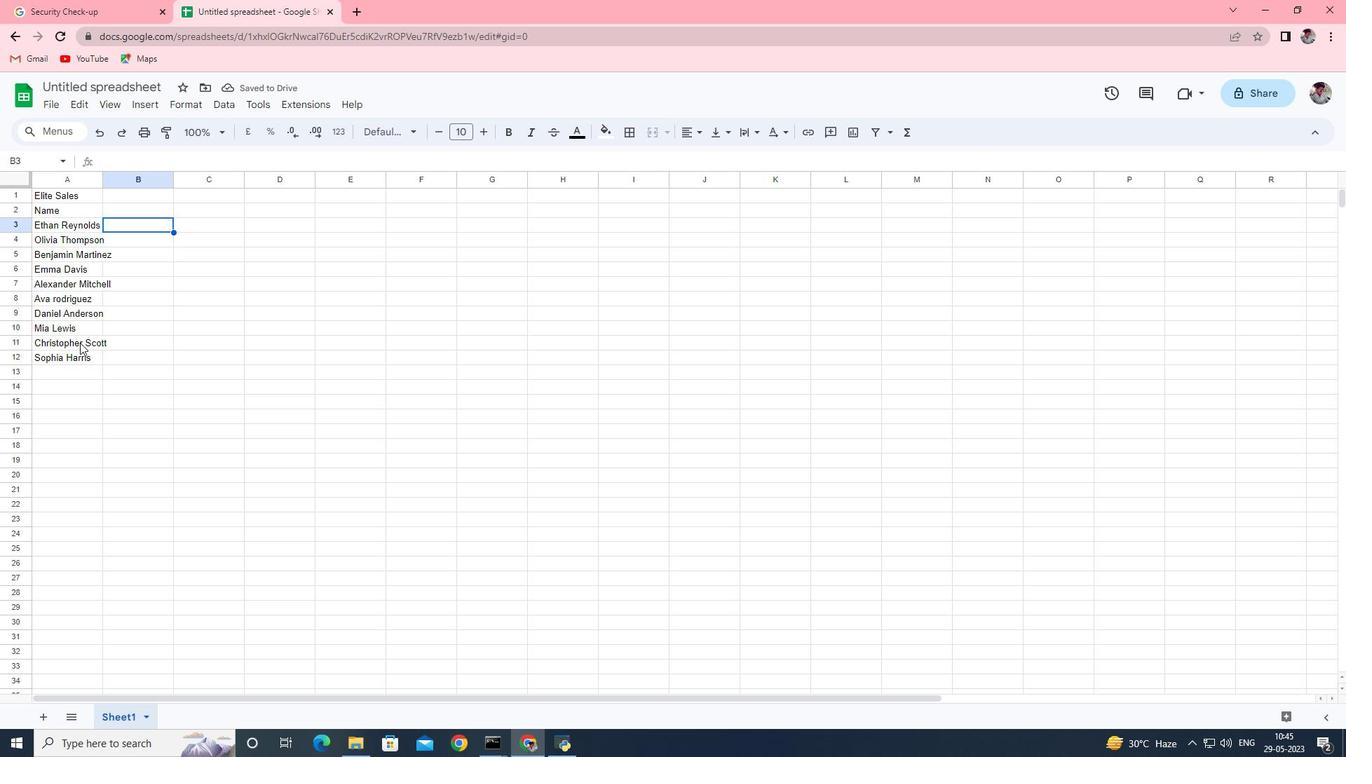 
Action: Mouse moved to (99, 182)
Screenshot: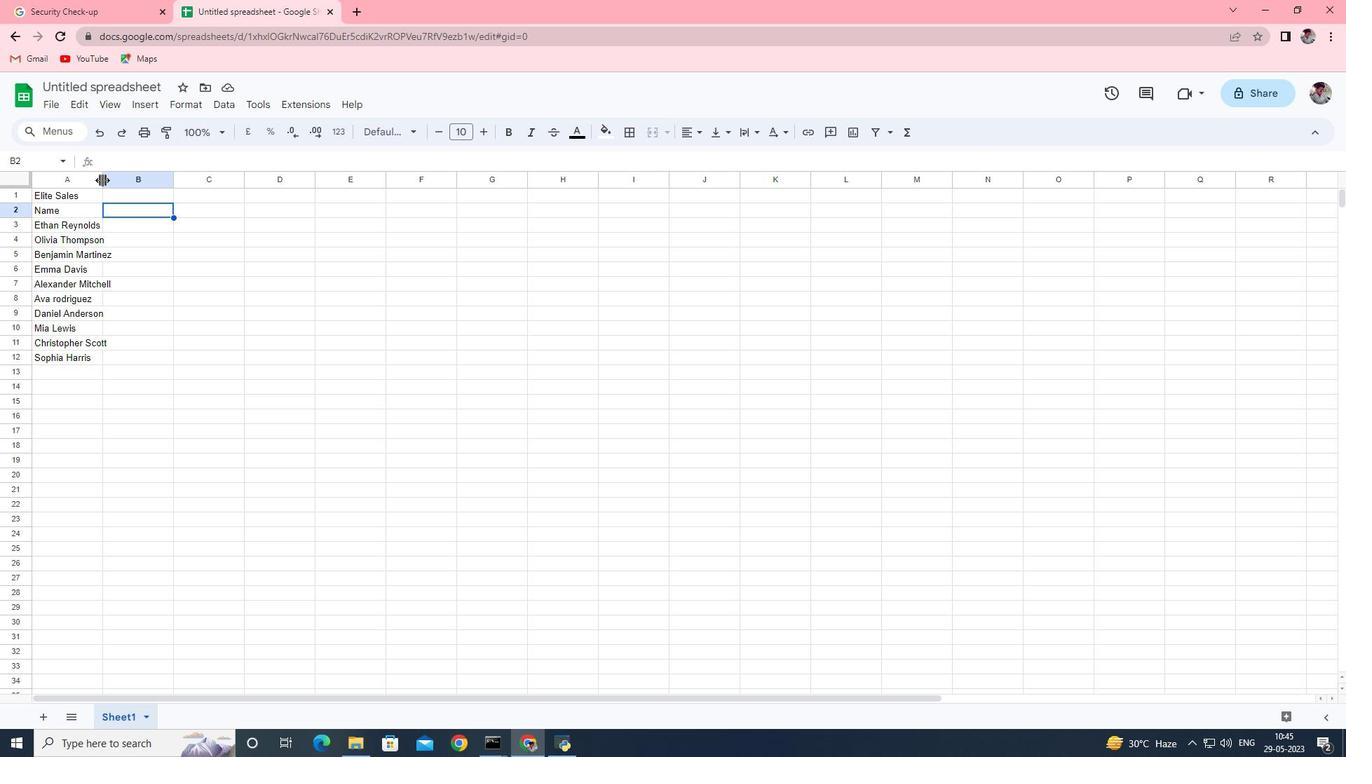 
Action: Mouse pressed left at (99, 182)
Screenshot: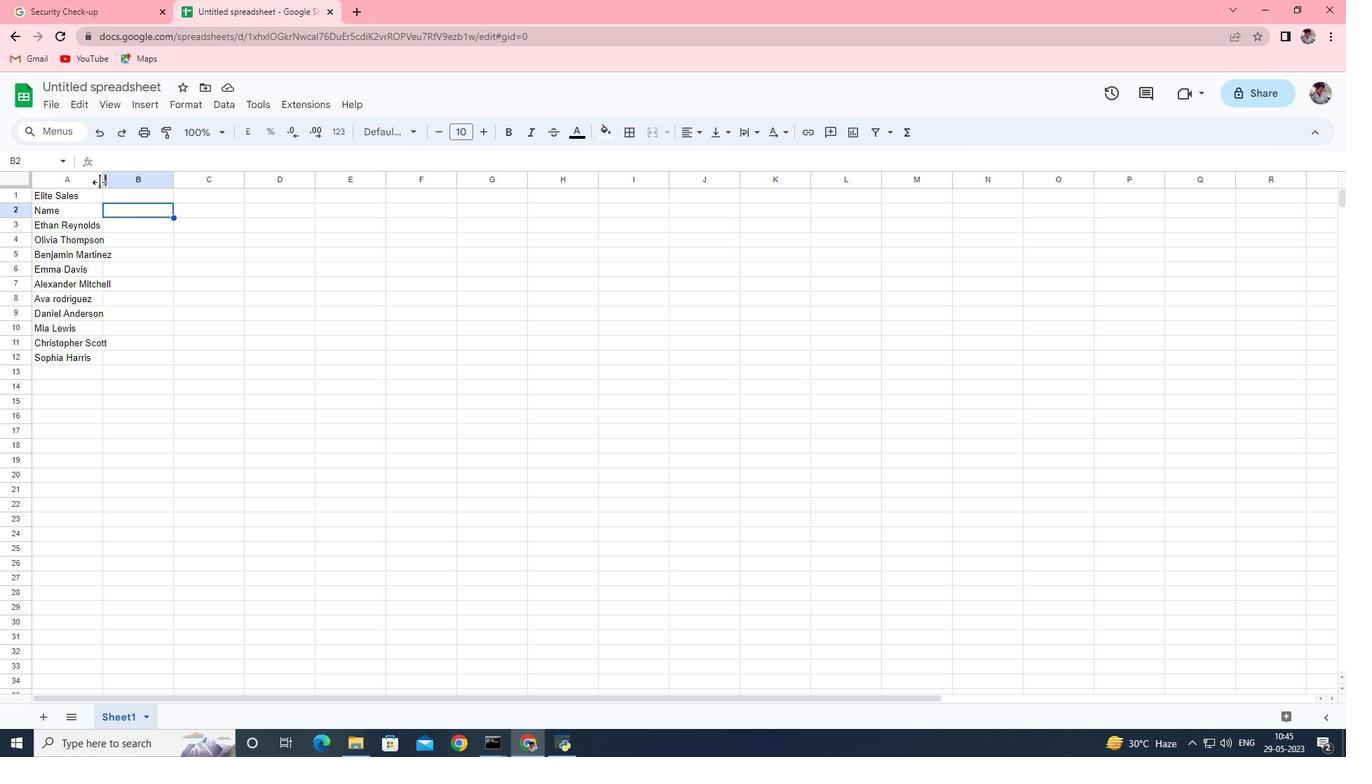 
Action: Mouse pressed left at (99, 182)
Screenshot: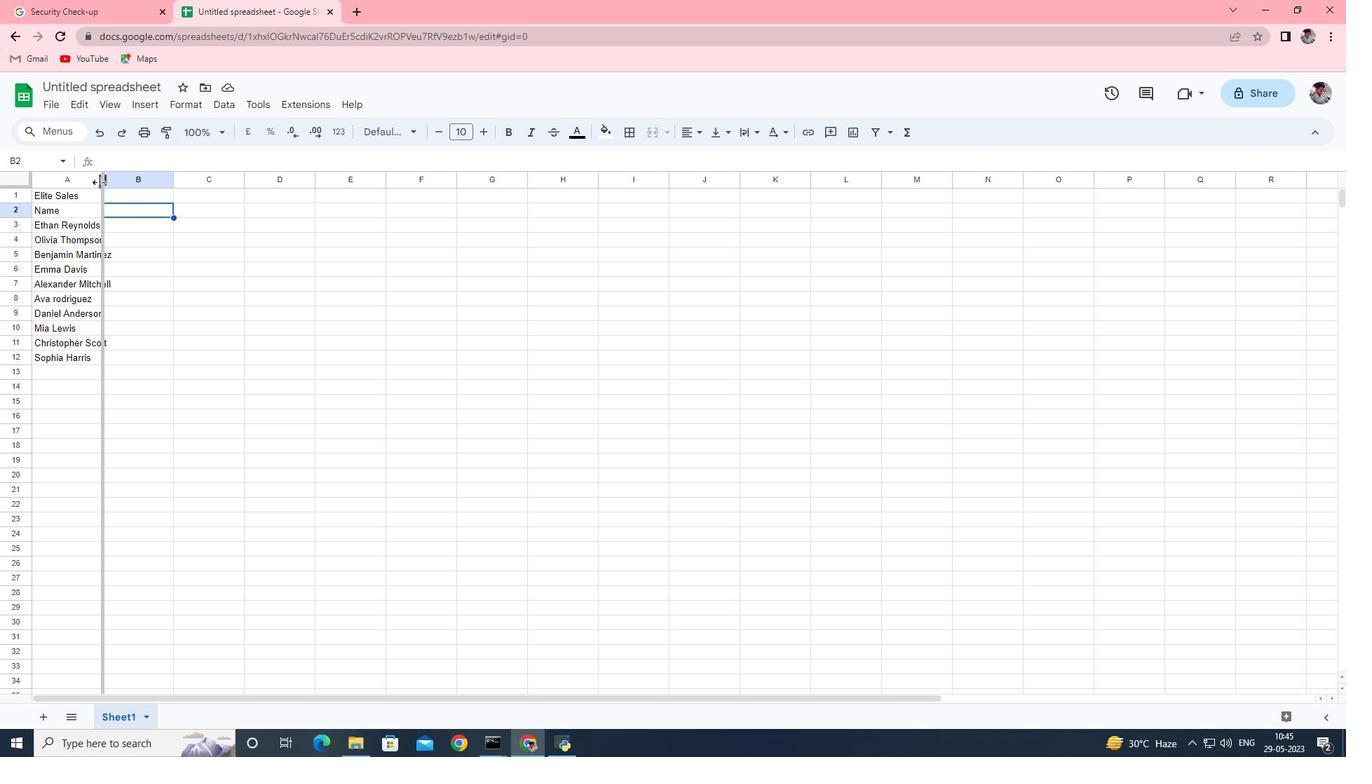 
Action: Mouse moved to (164, 218)
Screenshot: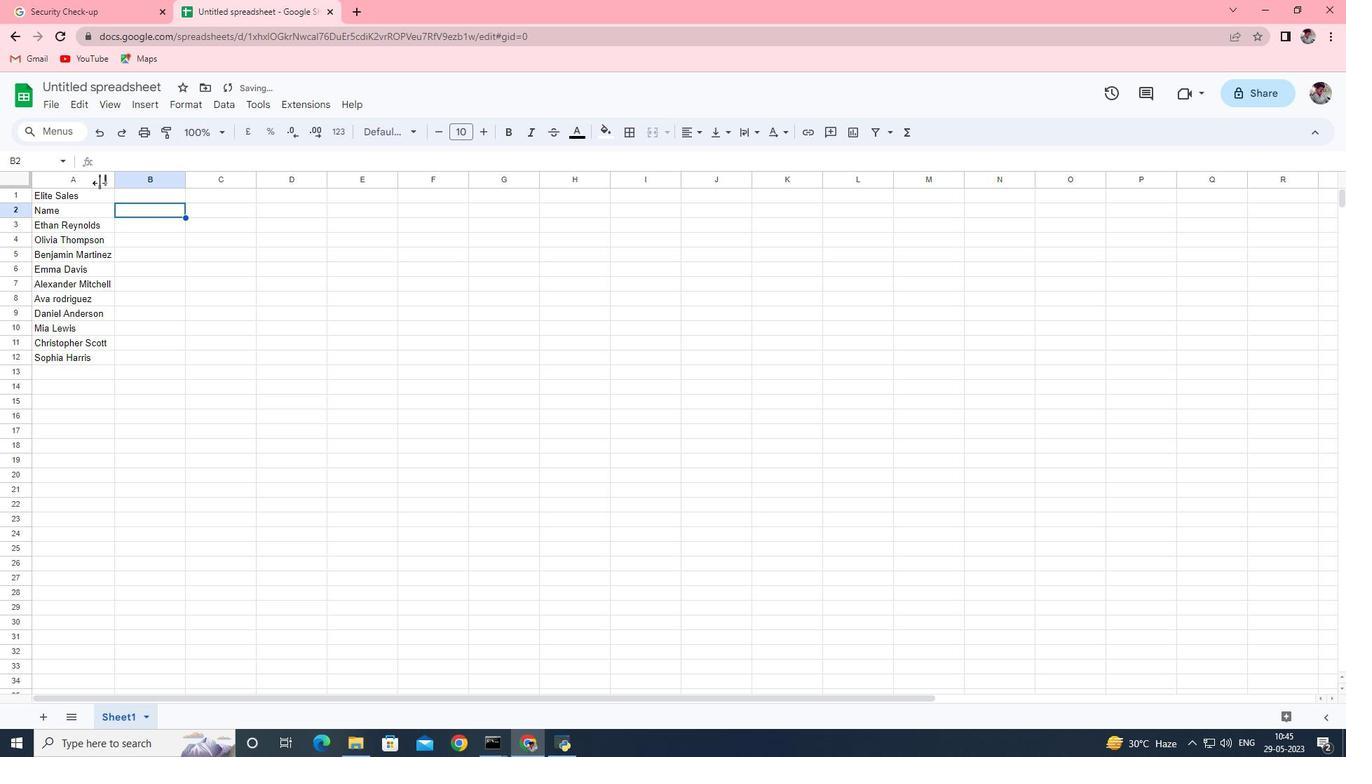 
Action: Key pressed <Key.shift>Item<Key.space><Key.shift>Code<Key.down>2021<Key.down>2035<Key.down>2045<Key.down>2065<Key.down>2022<Key.down>2035<Key.backspace>4<Key.down>2055<Key.down>208<Key.backspace>43<Key.down>2050<Key.down>2069<Key.down>
Screenshot: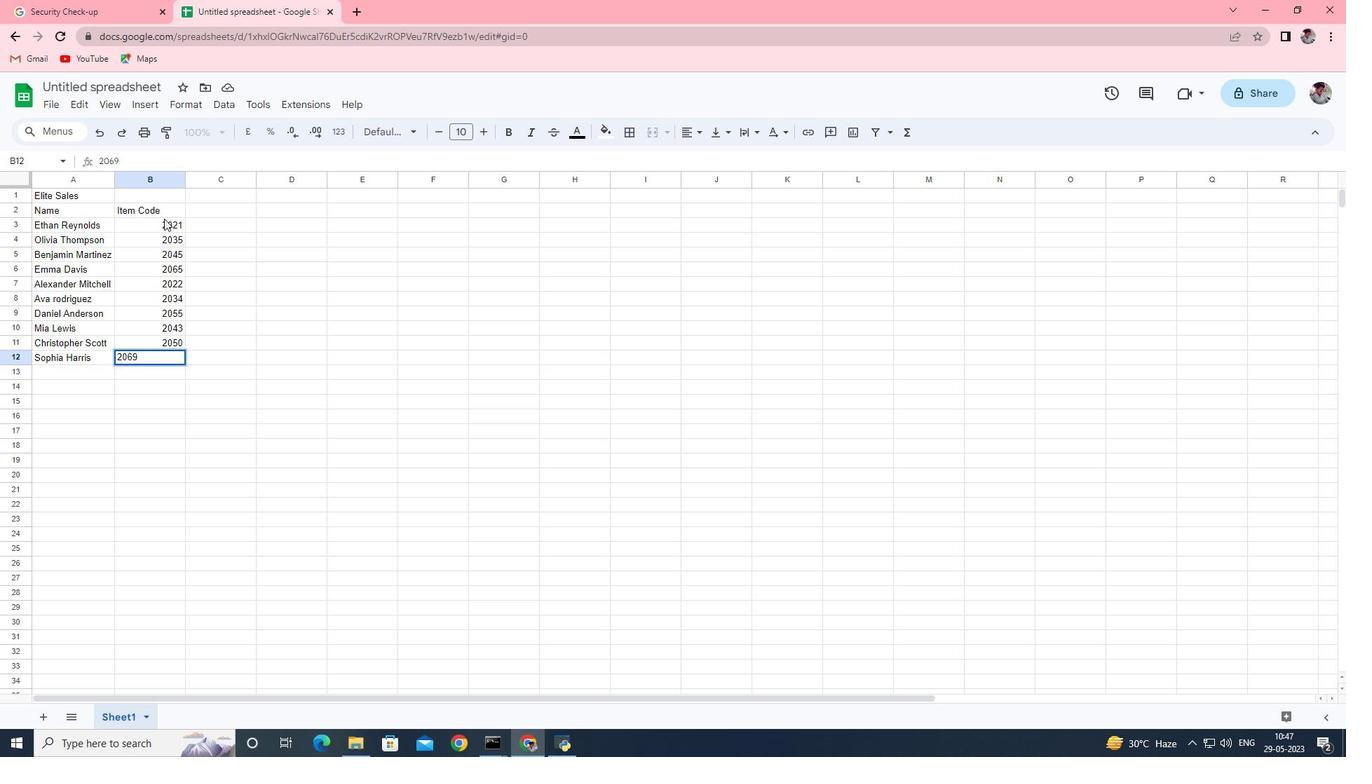 
Action: Mouse moved to (211, 215)
Screenshot: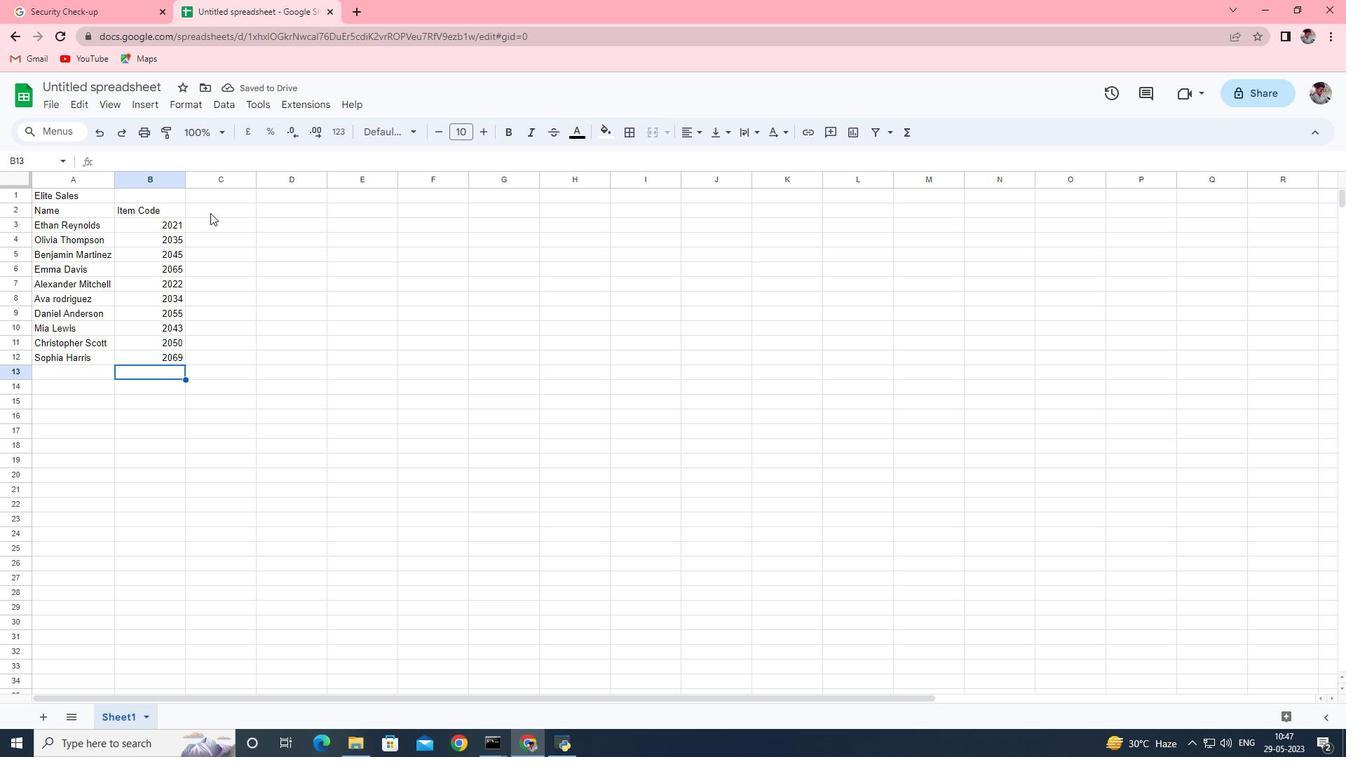 
Action: Mouse pressed left at (211, 215)
Screenshot: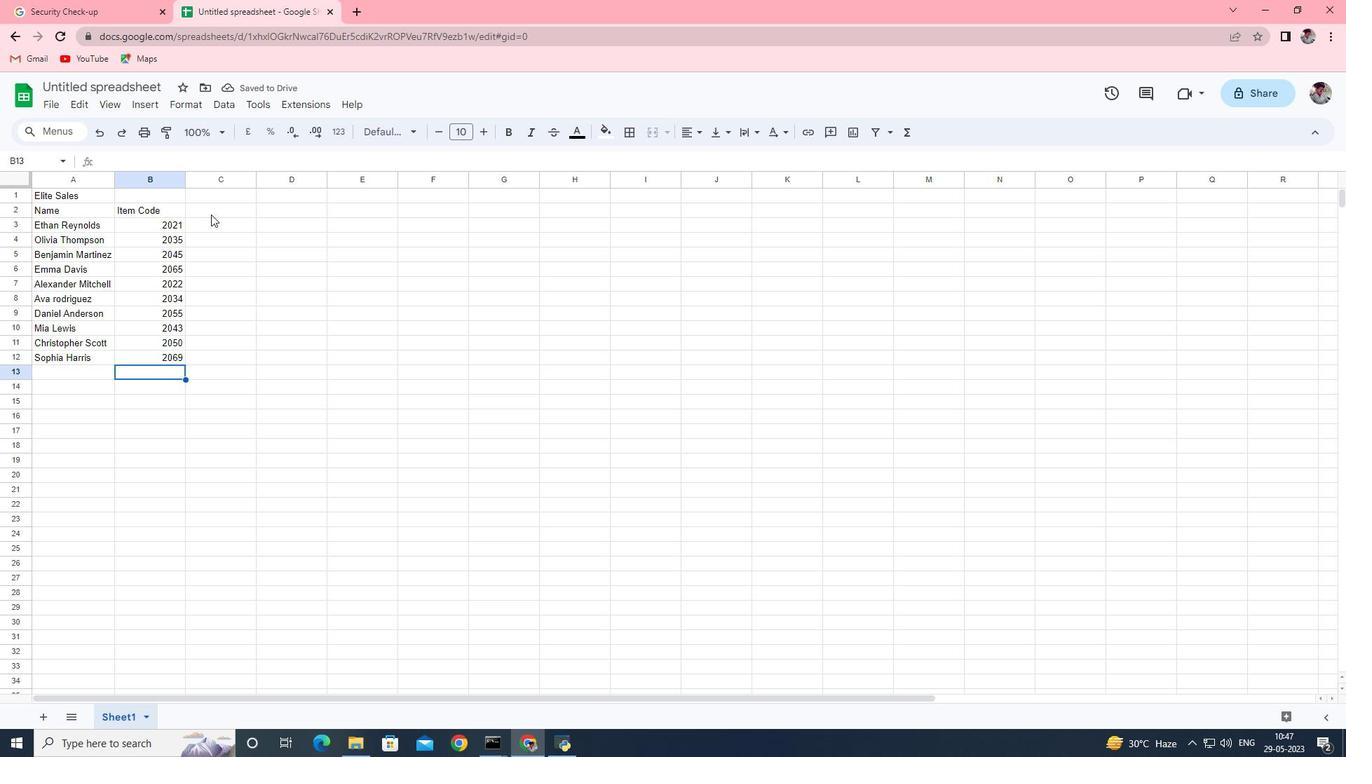 
Action: Mouse moved to (211, 216)
Screenshot: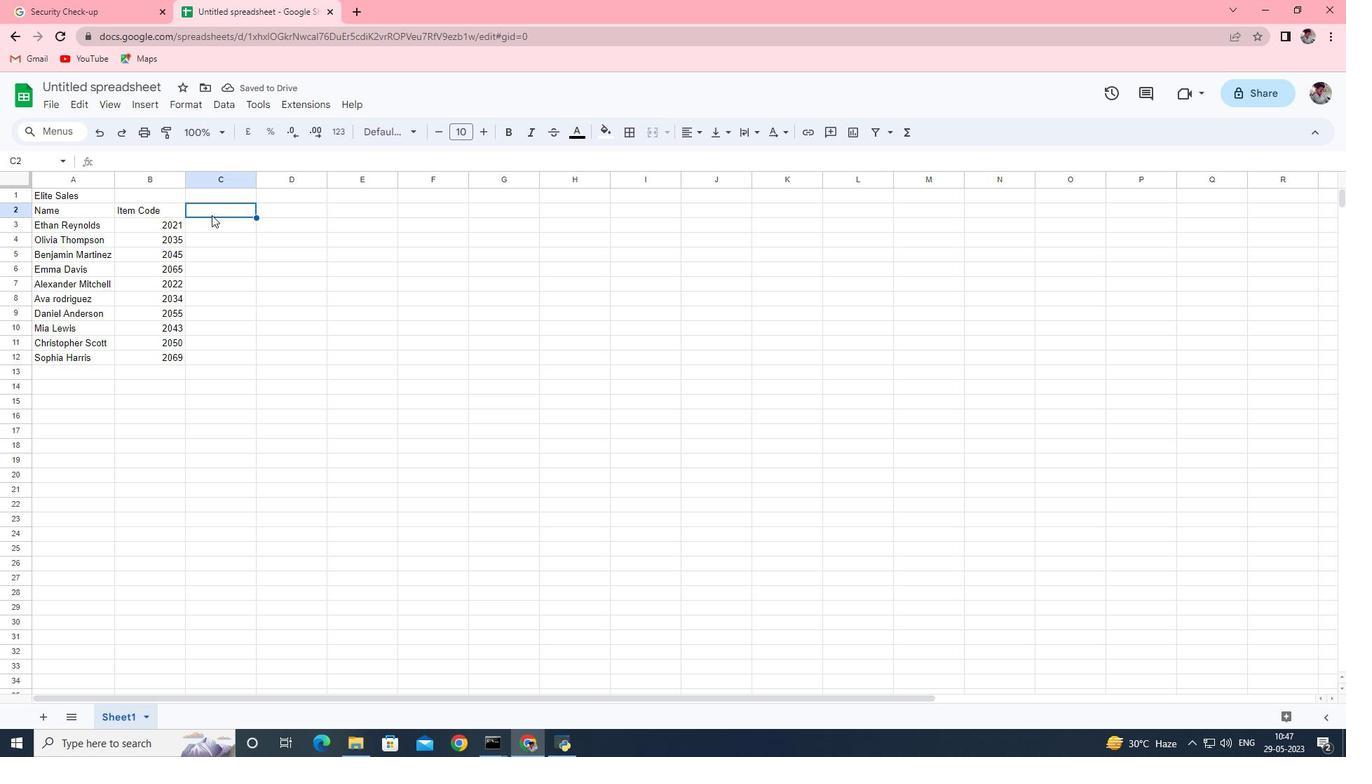 
Action: Key pressed <Key.shift>Product<Key.space><Key.shift>range
Screenshot: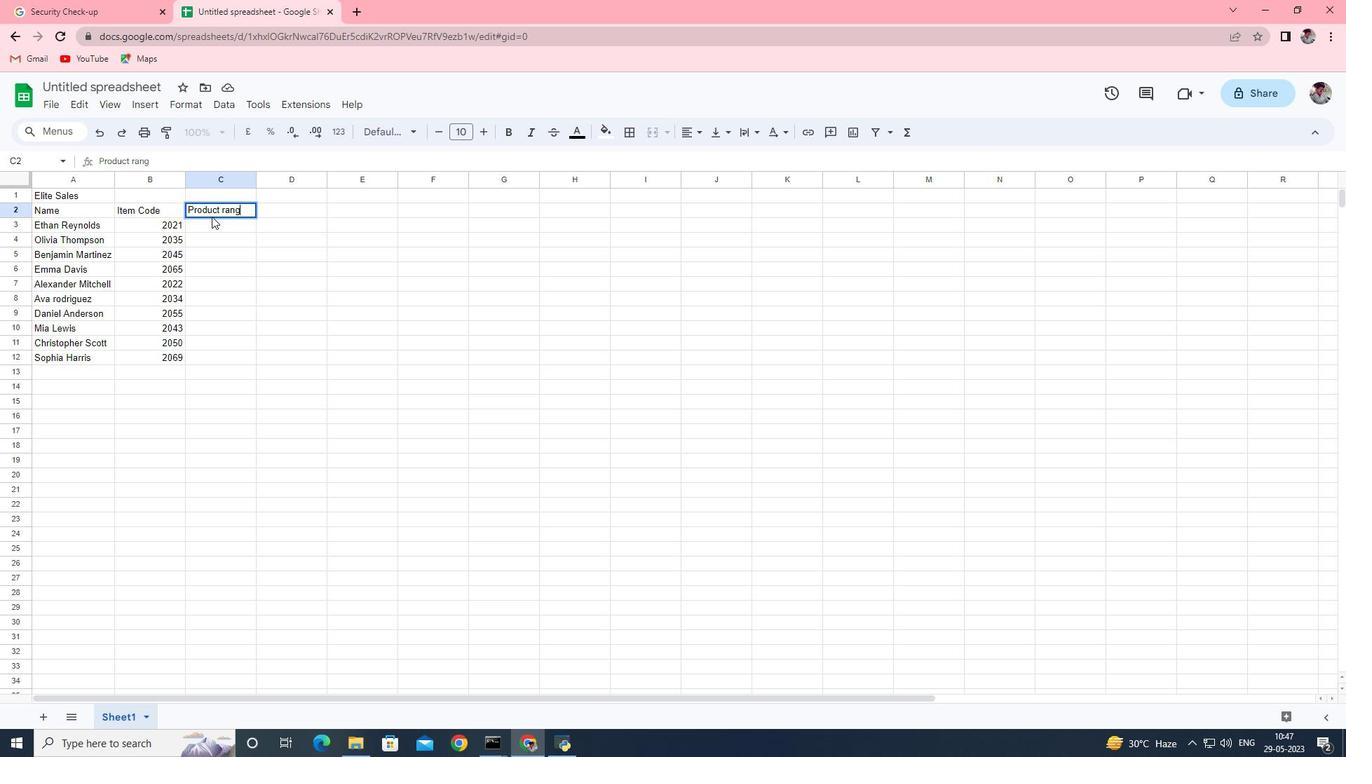 
Action: Mouse moved to (211, 216)
Screenshot: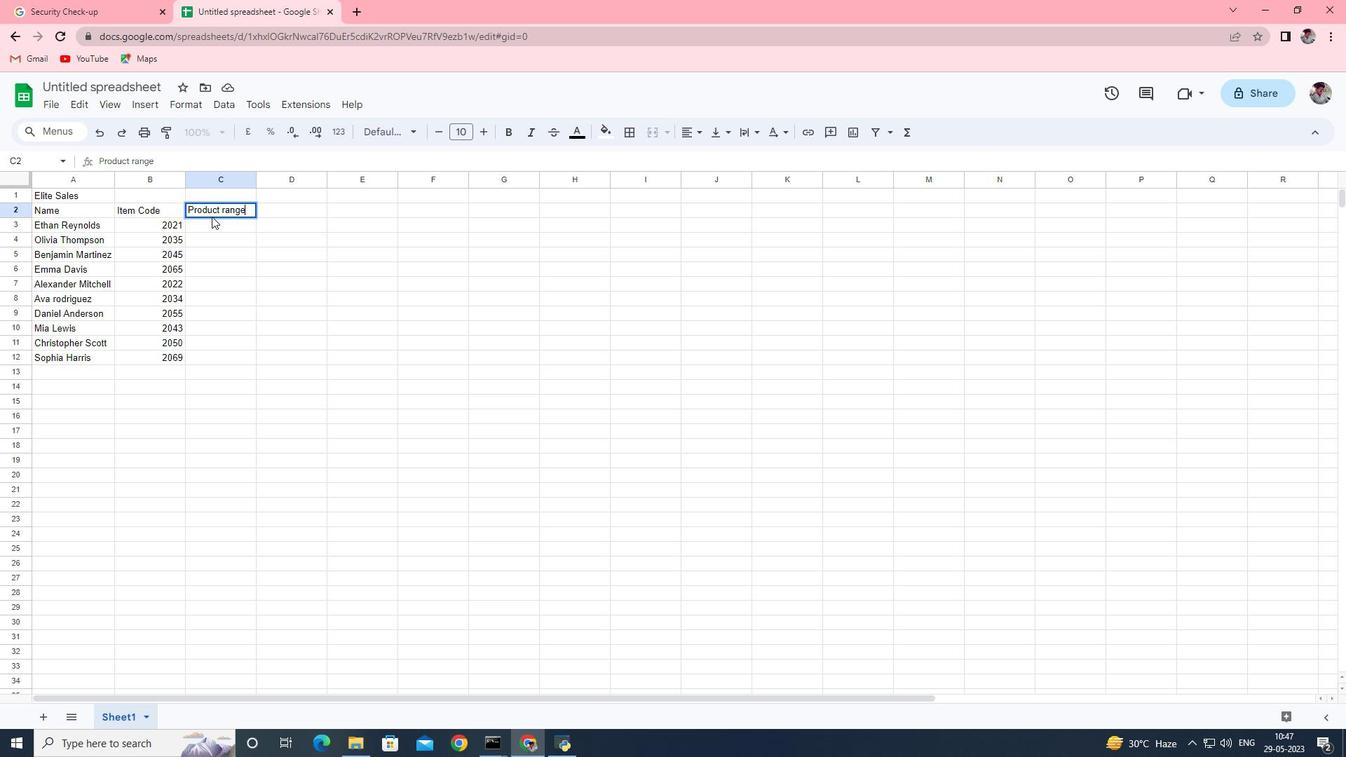 
Action: Key pressed <Key.down>1010<Key.down>1025<Key.down>3000<Key.down>4562<Key.down>4953<Key.down>26543<Key.backspace><Key.down>3569<Key.down>4056<Key.down>6<Key.backspace>2456<Key.down>3785<Key.down>
Screenshot: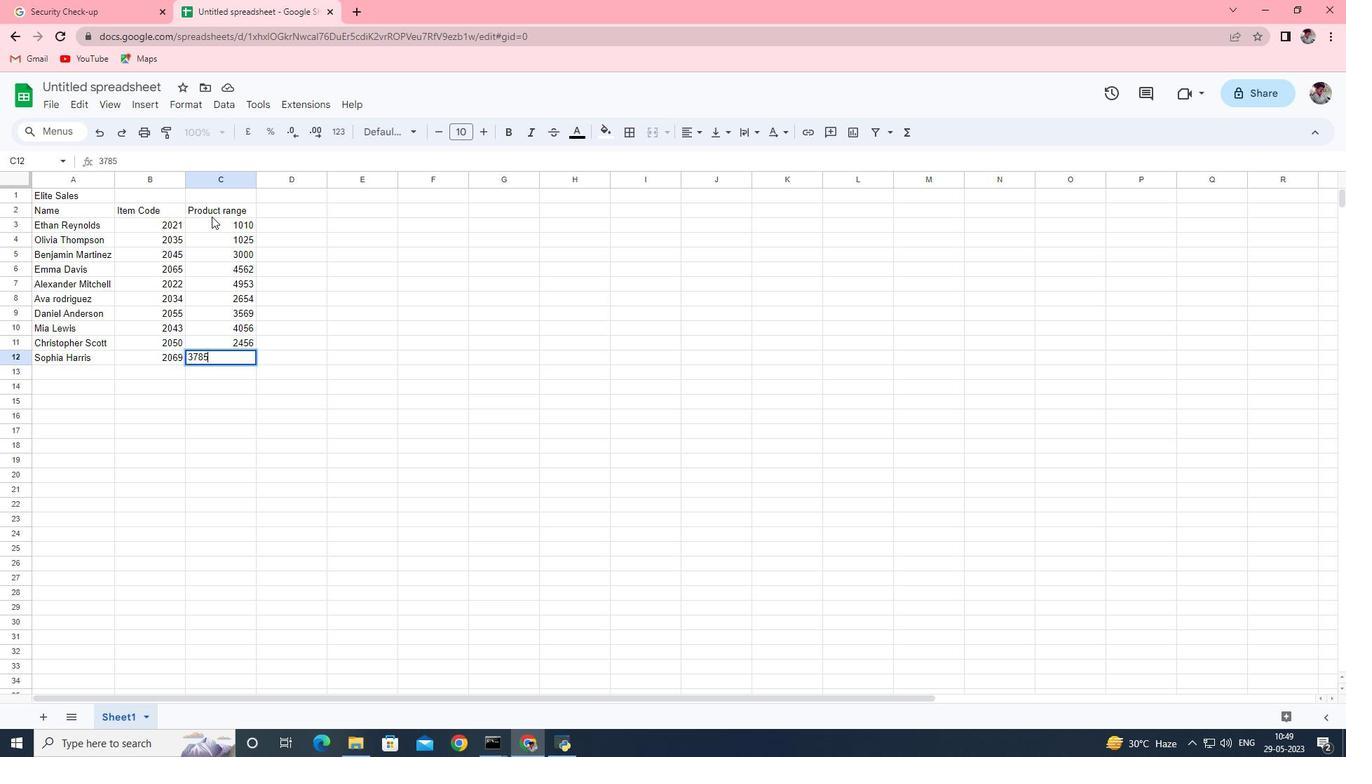
Action: Mouse moved to (279, 213)
Screenshot: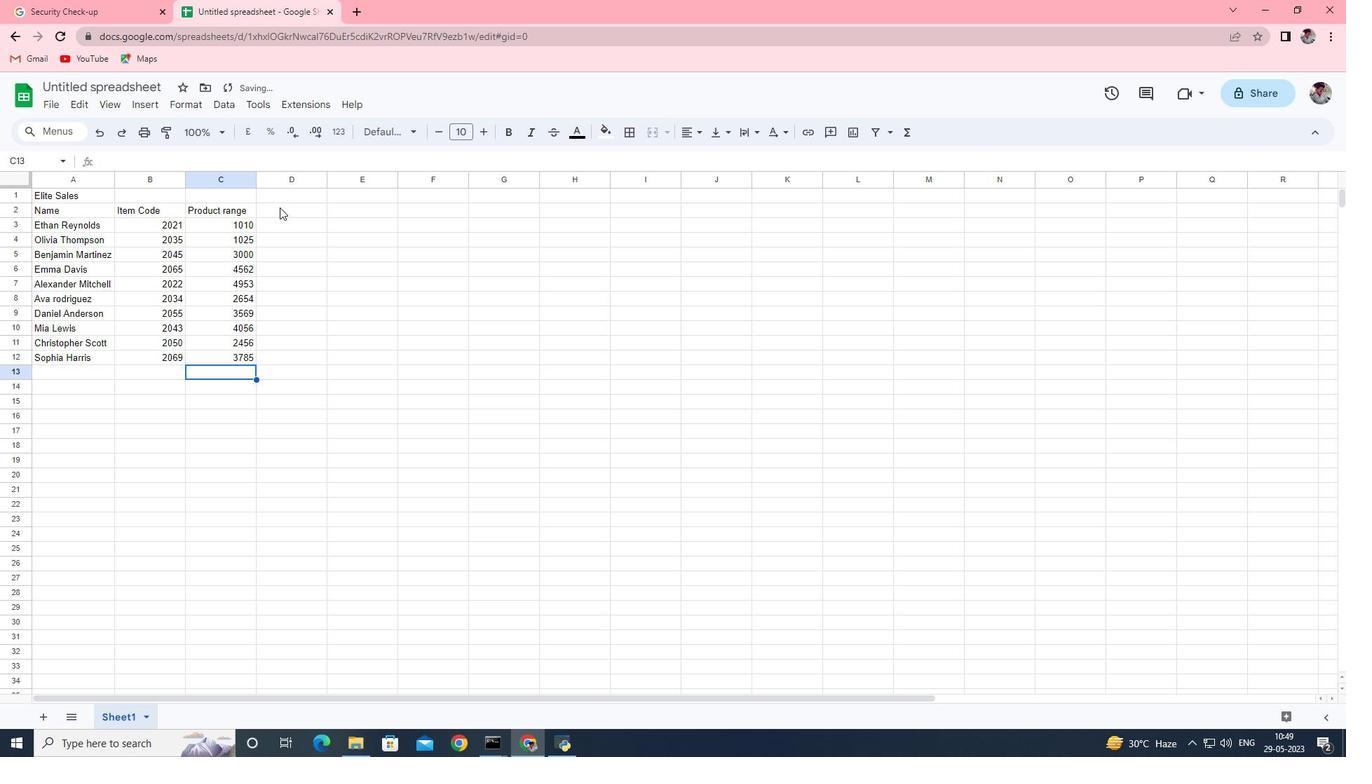 
Action: Mouse pressed left at (279, 213)
Screenshot: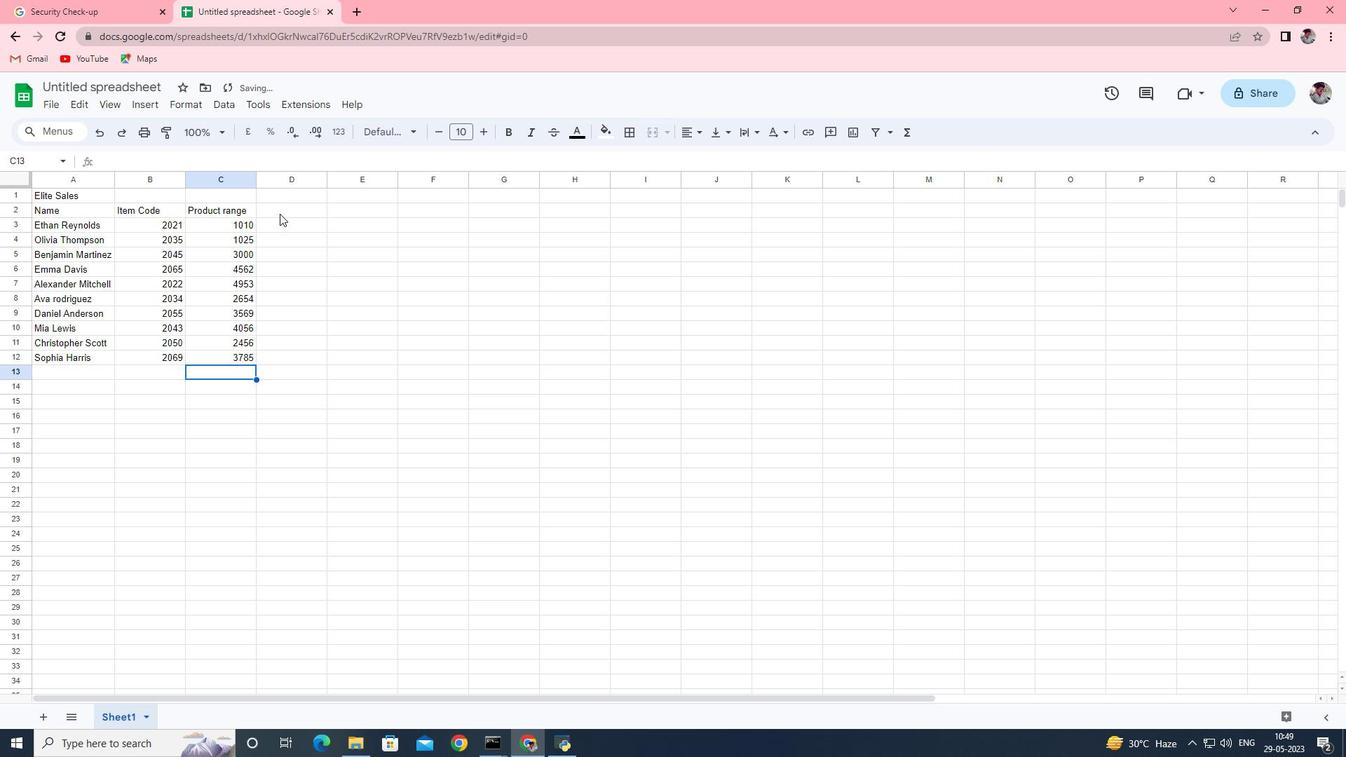 
Action: Mouse moved to (279, 214)
Screenshot: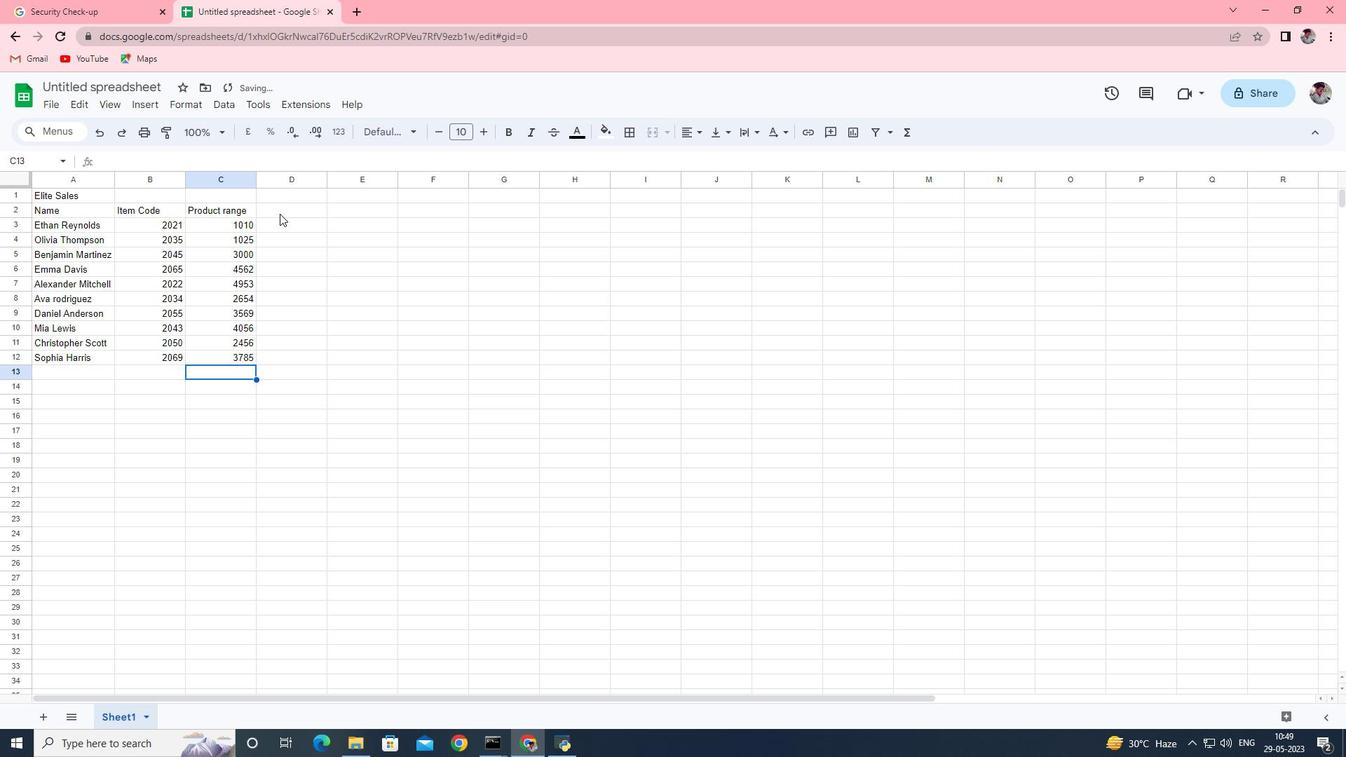 
Action: Key pressed <Key.shift>Products<Key.down><Key.shift>Nike<Key.space><Key.shift>Shoe<Key.down><Key.shift><Key.shift><Key.shift><Key.shift><Key.shift><Key.shift><Key.shift><Key.shift><Key.shift><Key.shift><Key.shift><Key.shift><Key.shift><Key.shift><Key.shift><Key.shift><Key.shift><Key.shift><Key.shift><Key.shift><Key.shift><Key.shift><Key.shift><Key.shift><Key.shift><Key.shift><Key.shift>Adidas<Key.space><Key.shift>Shoe<Key.down><Key.shift>Gucci<Key.space><Key.shift>T-shirt<Key.down><Key.left><Key.right><Key.shift><Key.shift>Lous<Key.backspace>is<Key.space><Key.shift><Key.shift>Vuitton<Key.space><Key.shift><Key.shift>Baf<Key.backspace>g<Key.down><Key.shift><Key.shift><Key.shift><Key.shift><Key.shift><Key.shift><Key.shift><Key.shift><Key.shift><Key.shift>A<Key.backspace>z<Key.backspace><Key.backspace><Key.shift>Zara<Key.space><Key.shift><Key.shift><Key.shift><Key.shift><Key.shift><Key.shift><Key.shift><Key.shift><Key.shift><Key.shift><Key.shift><Key.shift><Key.shift><Key.shift><Key.shift><Key.shift><Key.shift><Key.shift><Key.shift><Key.shift><Key.shift>Shirt<Key.down><Key.shift><Key.shift><Key.shift><Key.shift><Key.shift><Key.shift><Key.shift><Key.shift><Key.shift><Key.shift><Key.shift><Key.shift><Key.shift><Key.shift><Key.shift><Key.shift><Key.shift>H&M<Key.space>jeans<Key.down><Key.shift><Key.shift>Chanel<Key.space><Key.shift>Perfume<Key.space><Key.shift>Versace<Key.space><Key.shift><Key.shift><Key.shift>Perfume<Key.down><Key.shift><Key.shift>
Screenshot: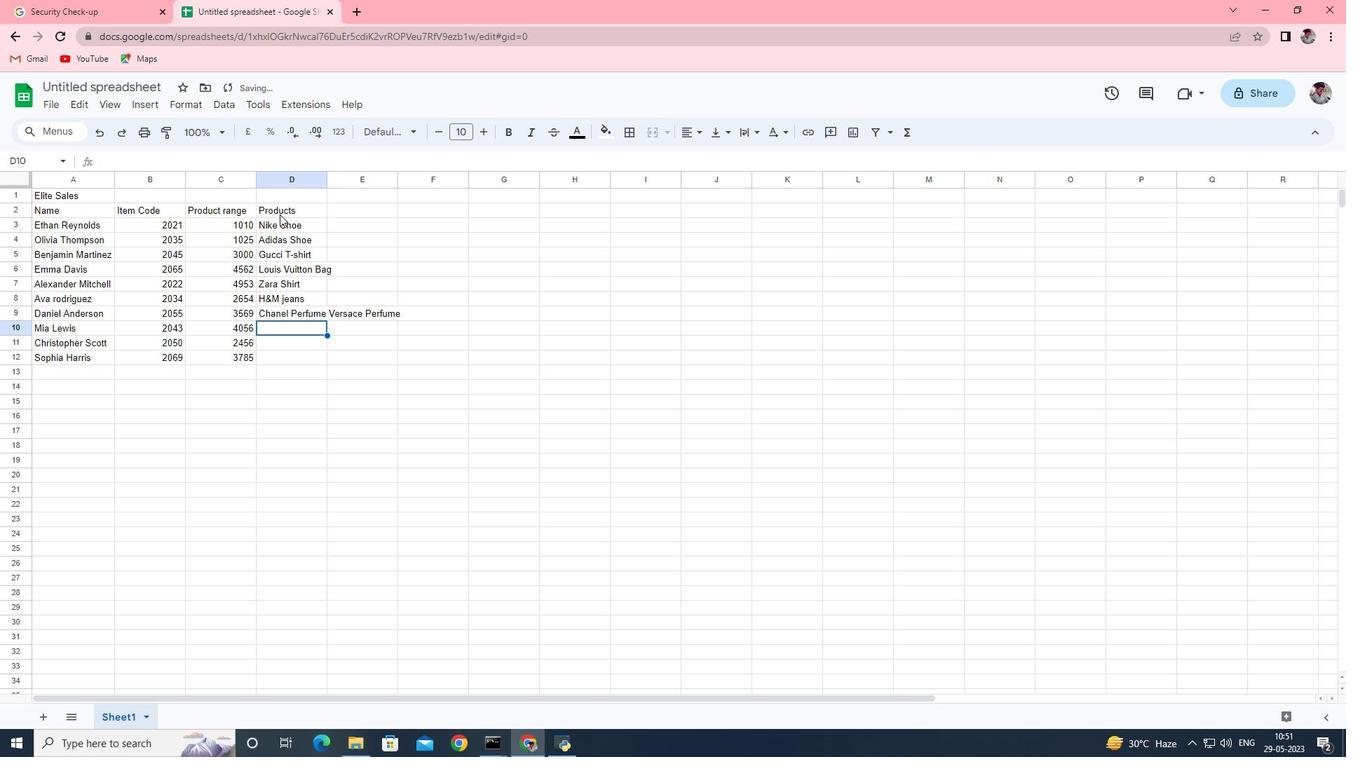 
Action: Mouse moved to (354, 313)
Screenshot: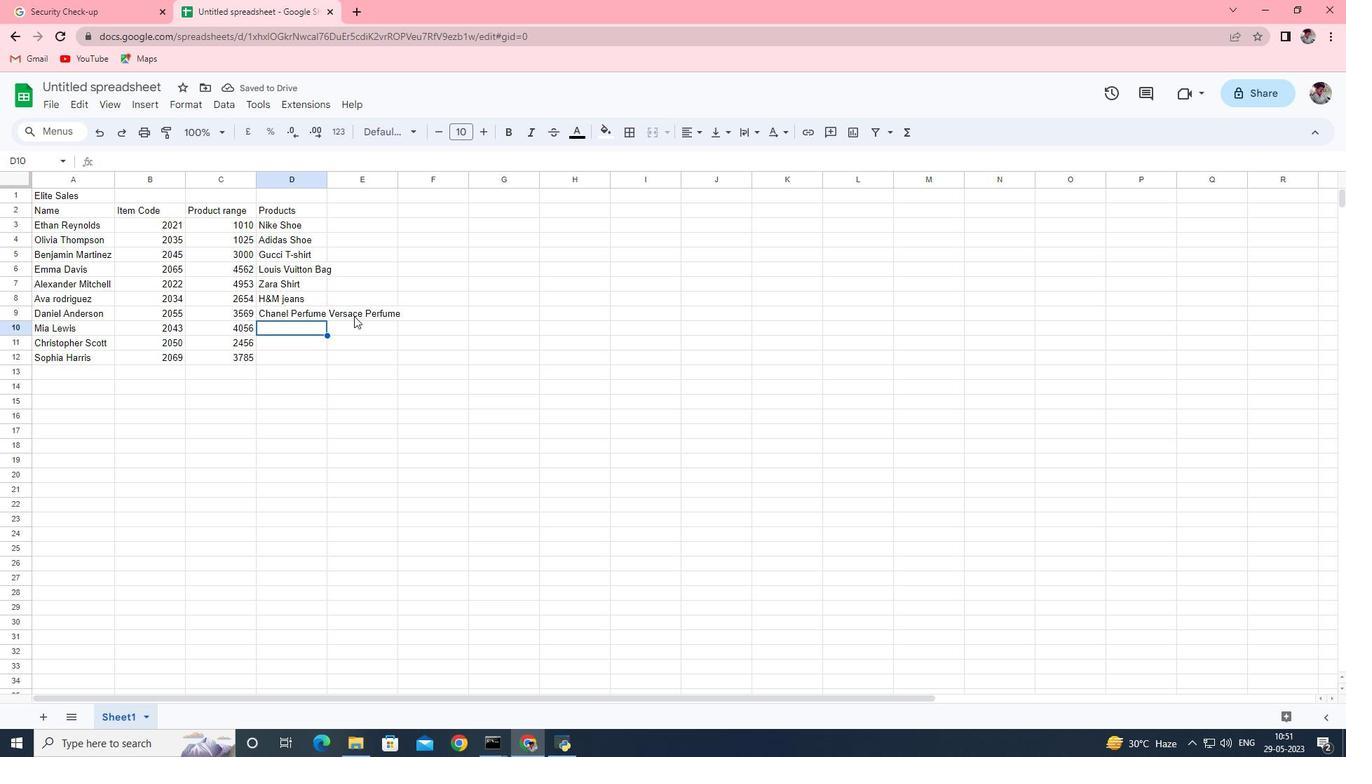 
Action: Mouse pressed left at (354, 313)
Screenshot: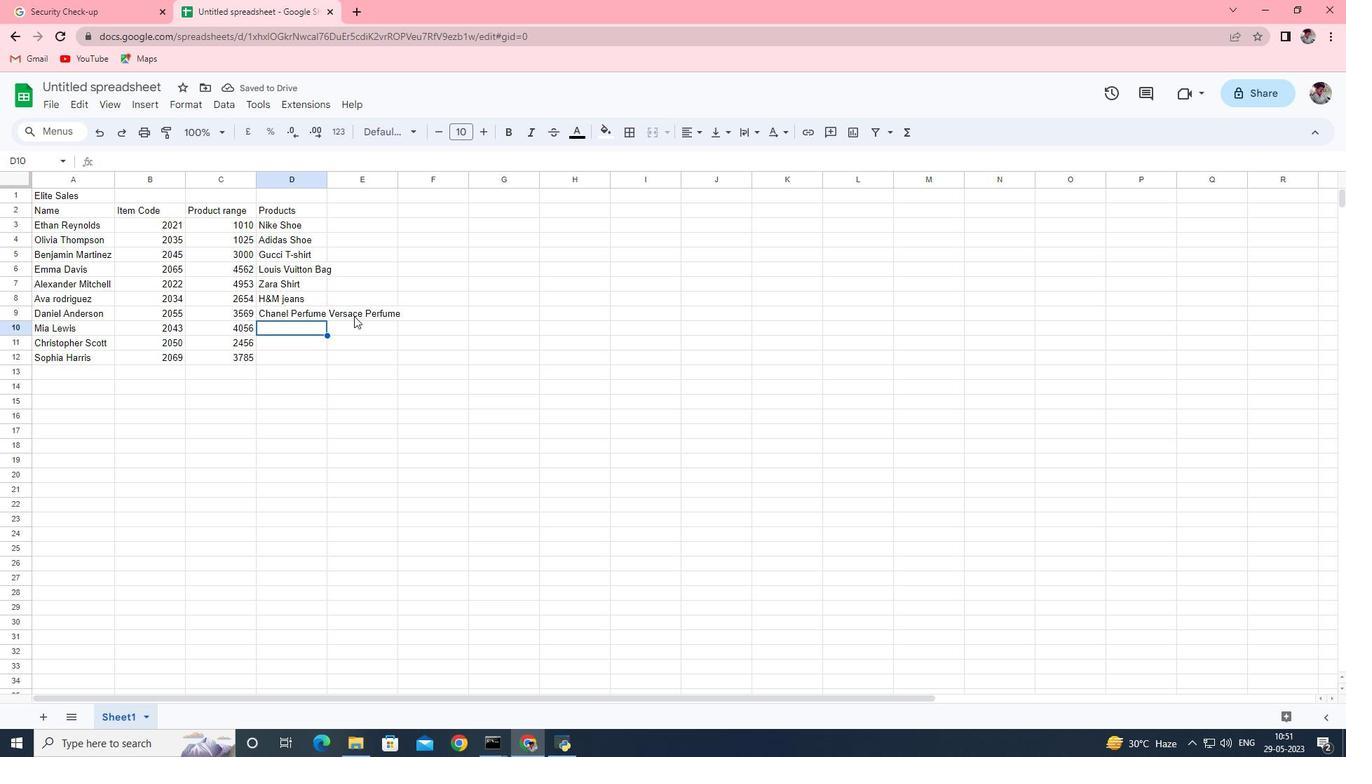 
Action: Mouse moved to (355, 312)
Screenshot: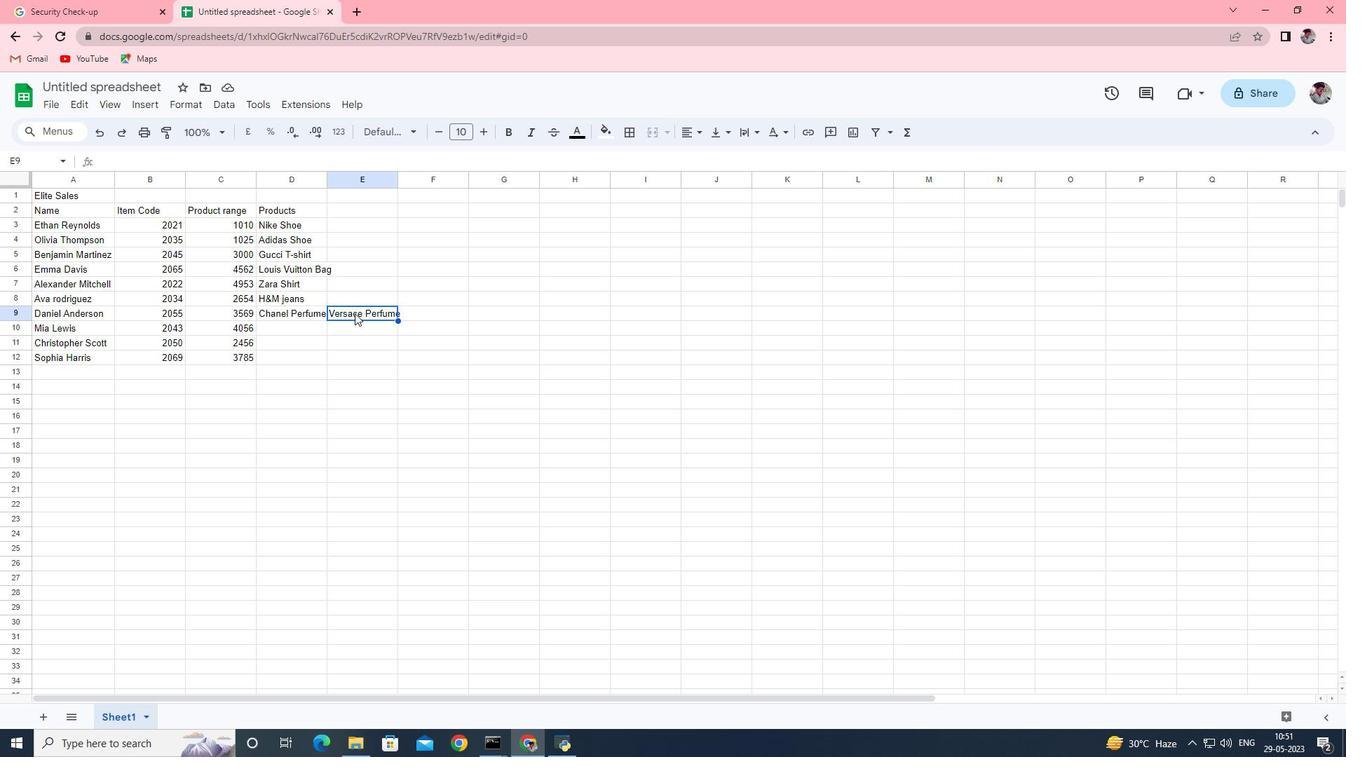 
Action: Key pressed ctrl+X
Screenshot: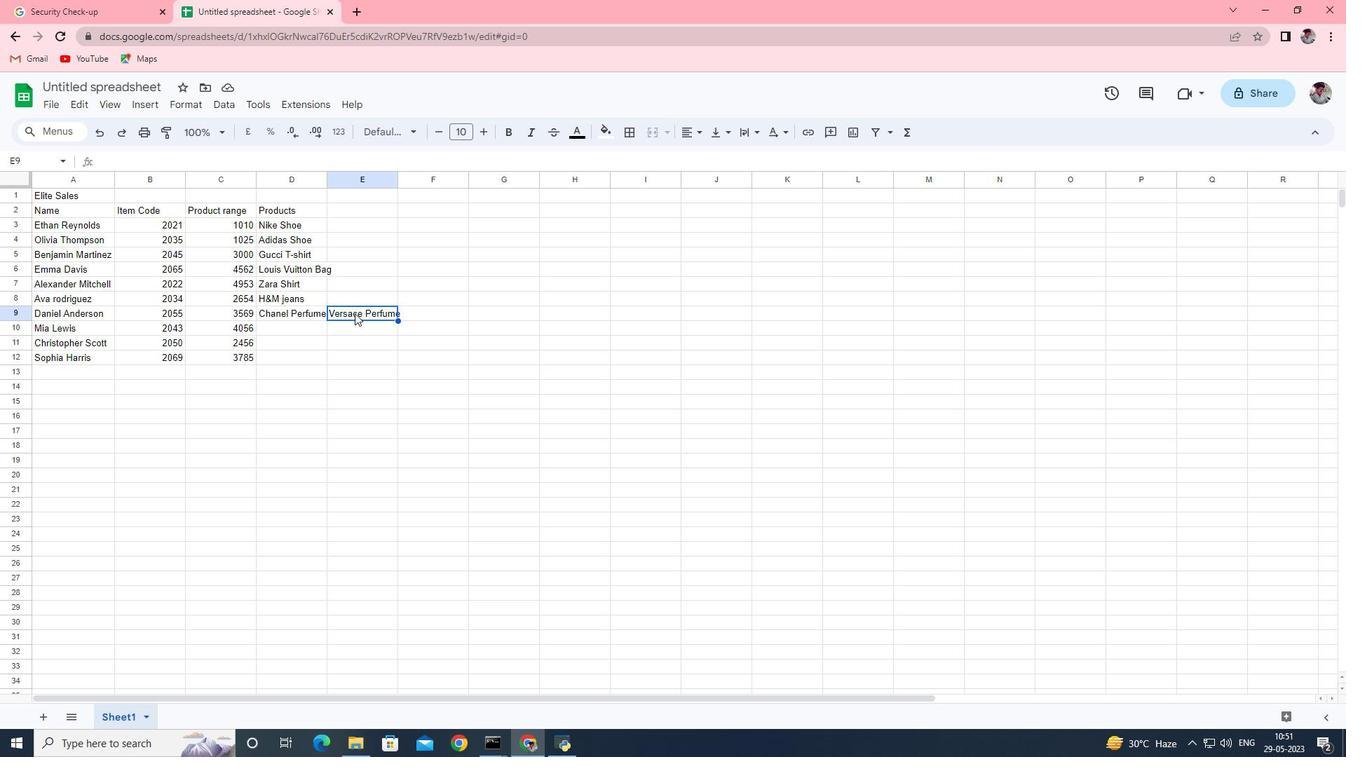 
Action: Mouse moved to (293, 323)
Screenshot: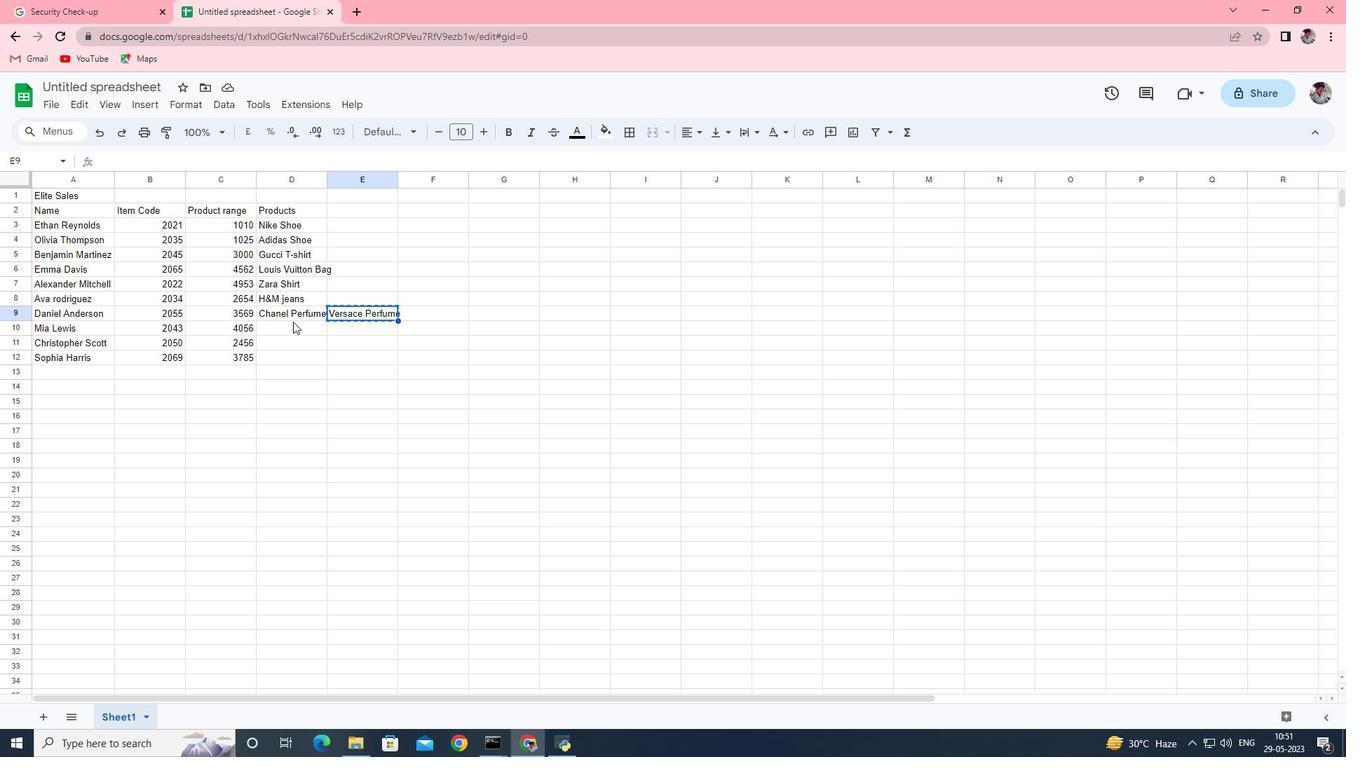 
Action: Mouse pressed left at (293, 323)
Screenshot: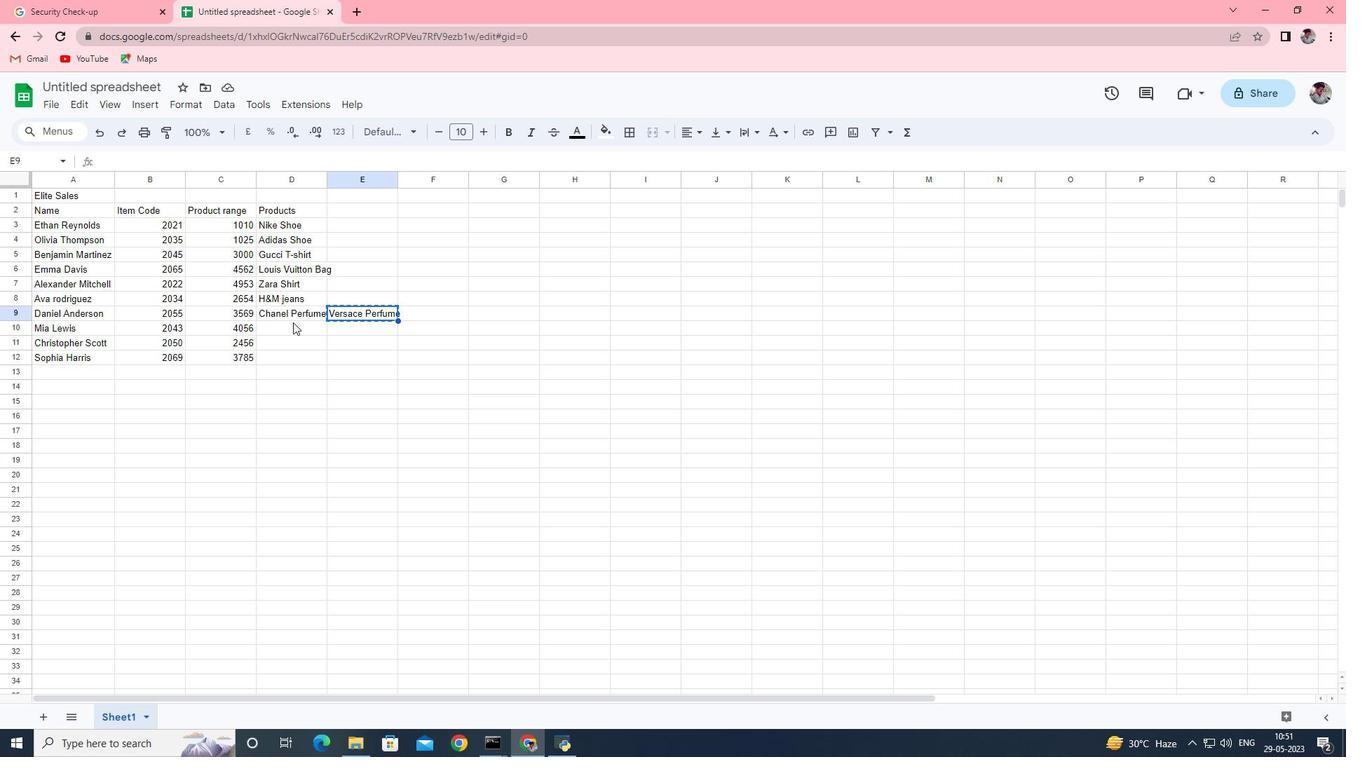 
Action: Mouse moved to (293, 328)
Screenshot: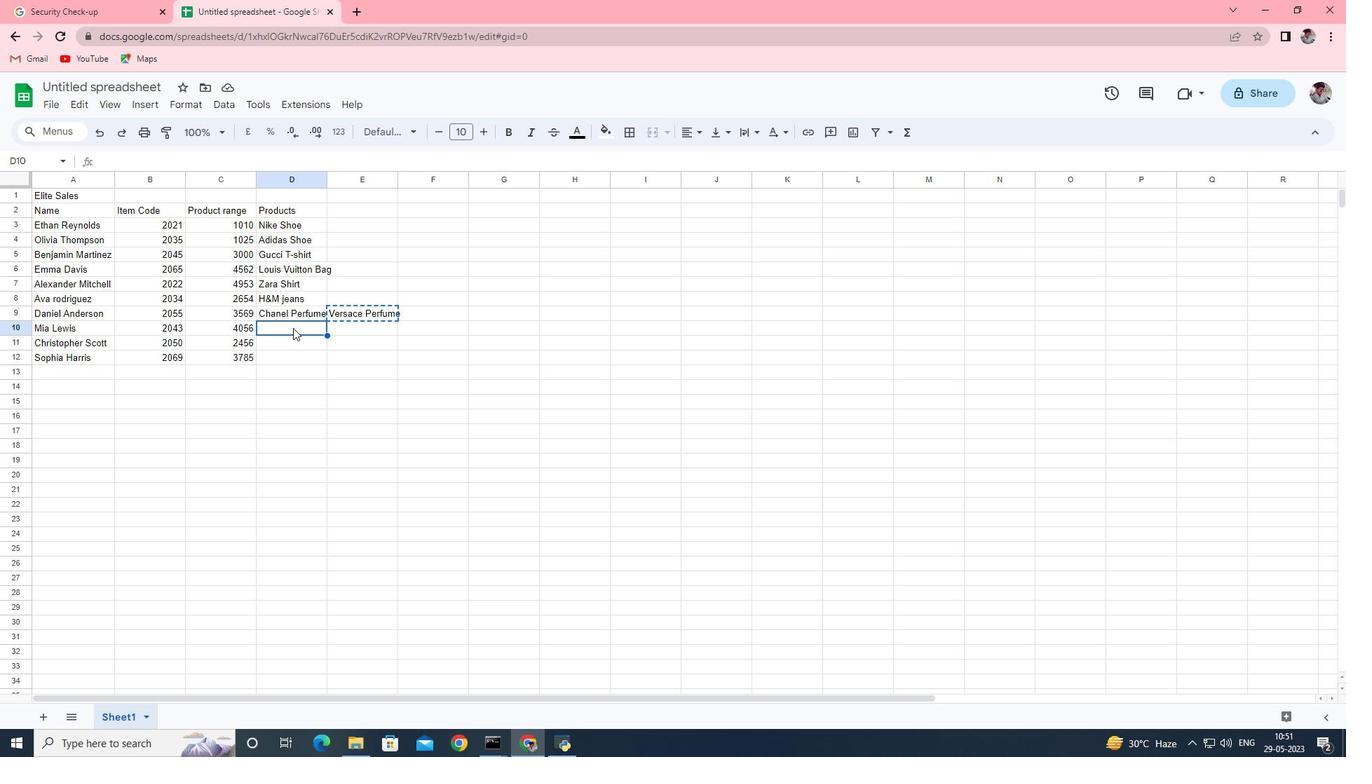 
Action: Key pressed ctrl+V
Screenshot: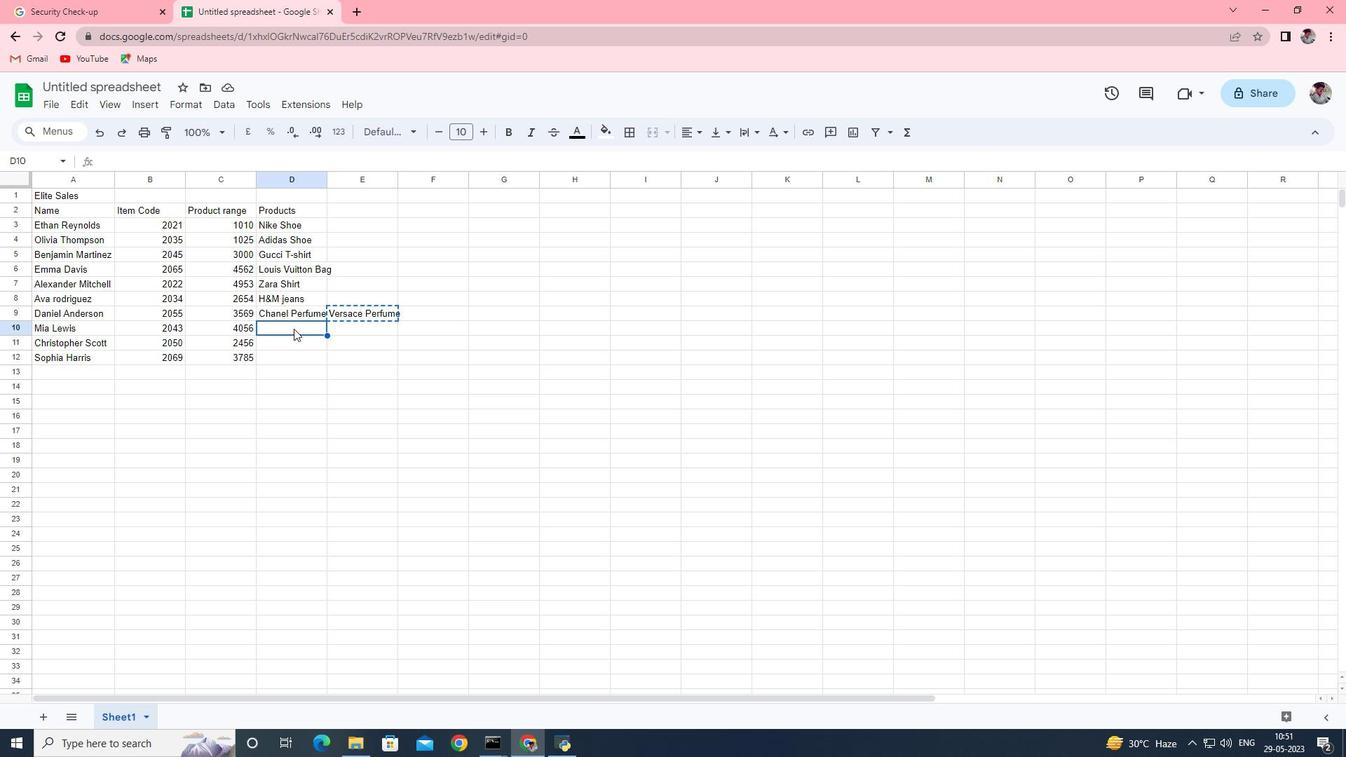 
Action: Mouse moved to (295, 328)
Screenshot: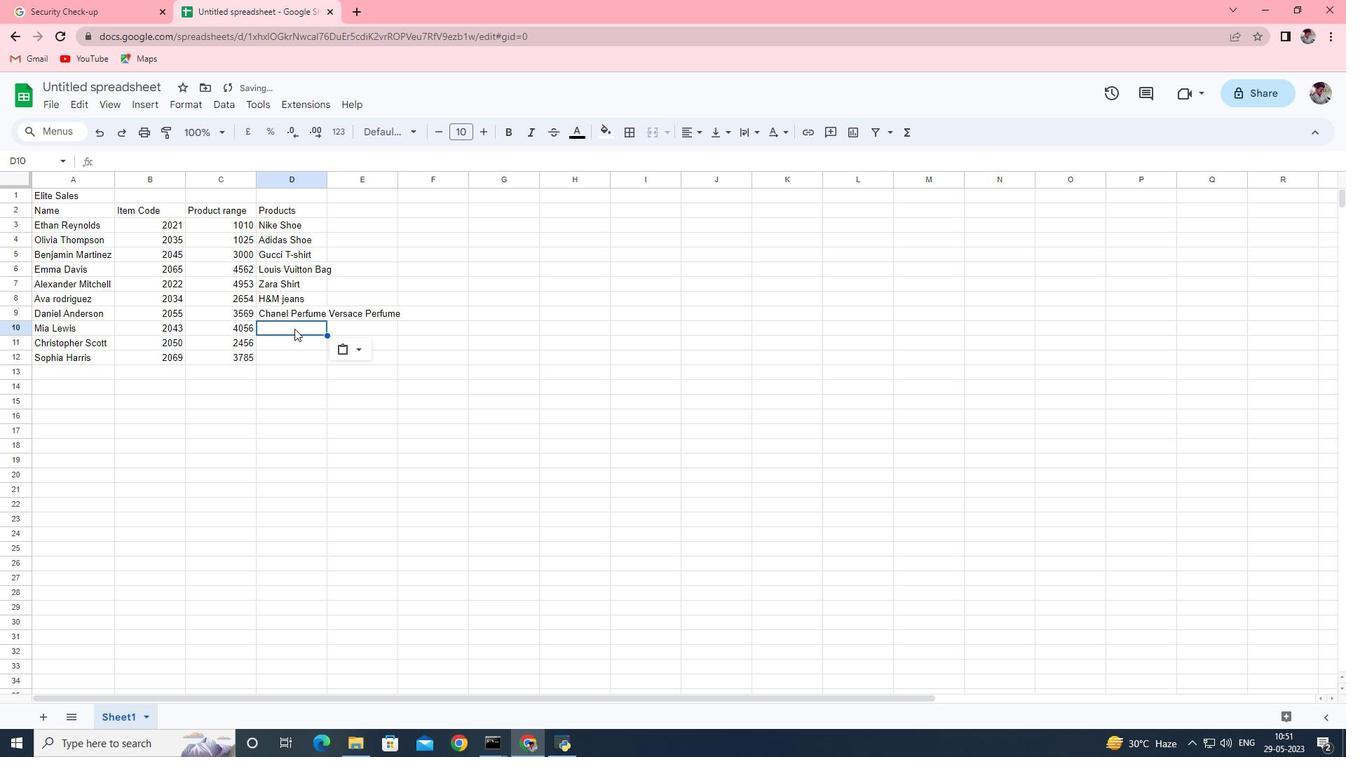 
Action: Key pressed ctrl+V
Screenshot: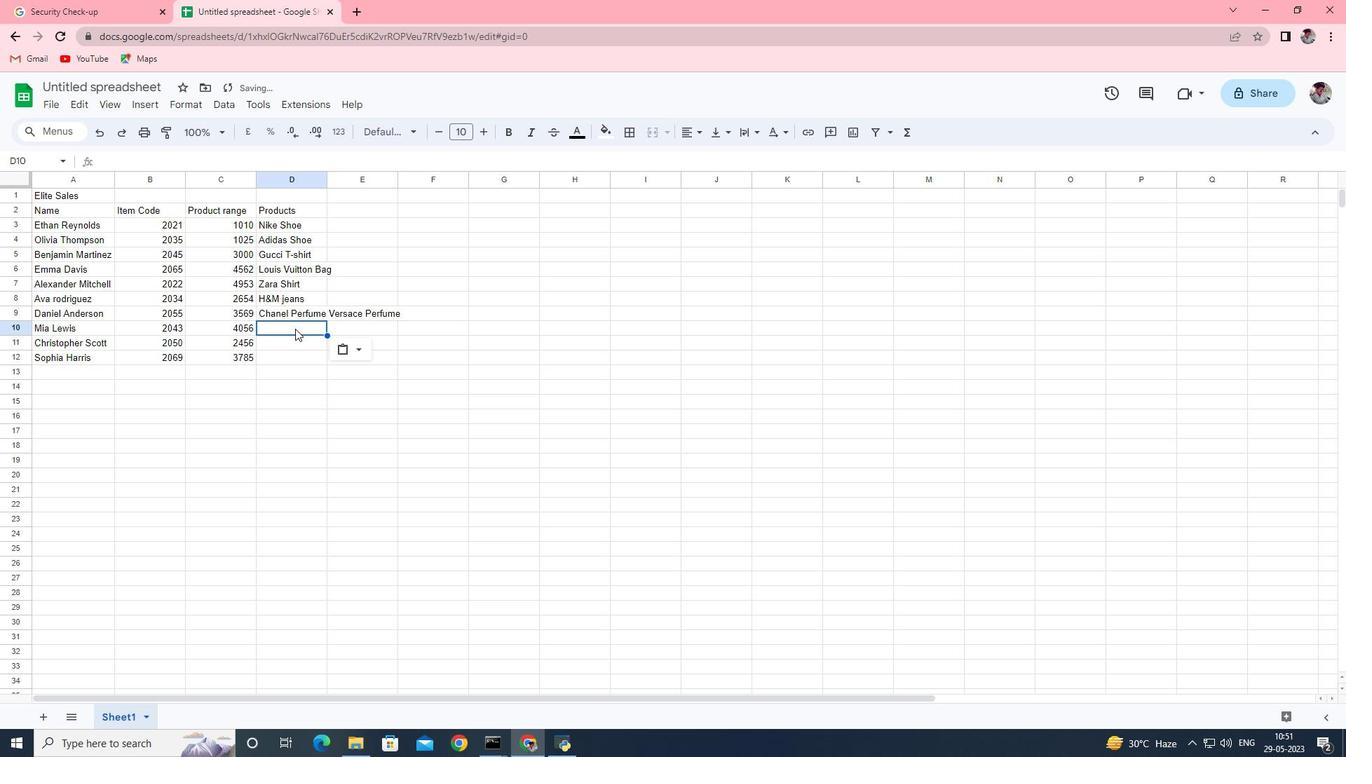 
Action: Mouse moved to (374, 314)
Screenshot: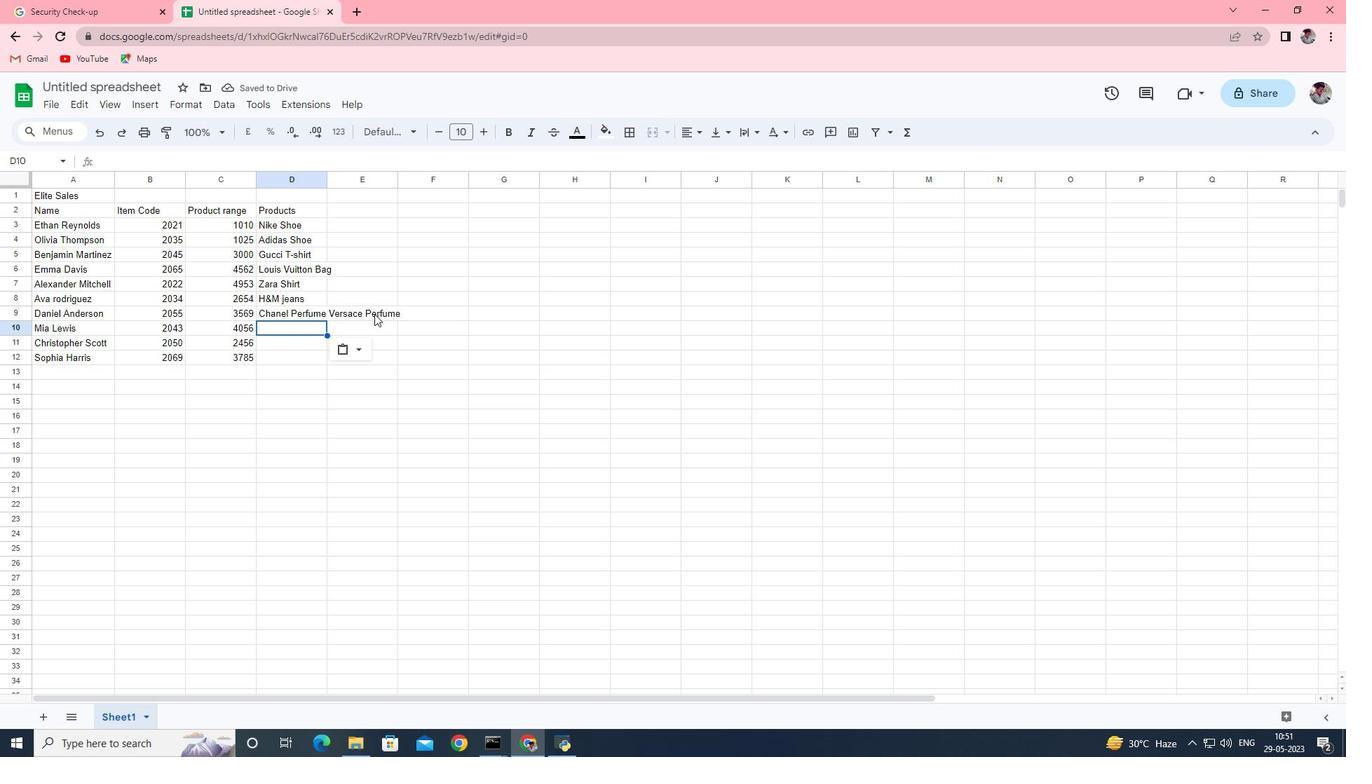 
Action: Mouse pressed left at (374, 314)
Screenshot: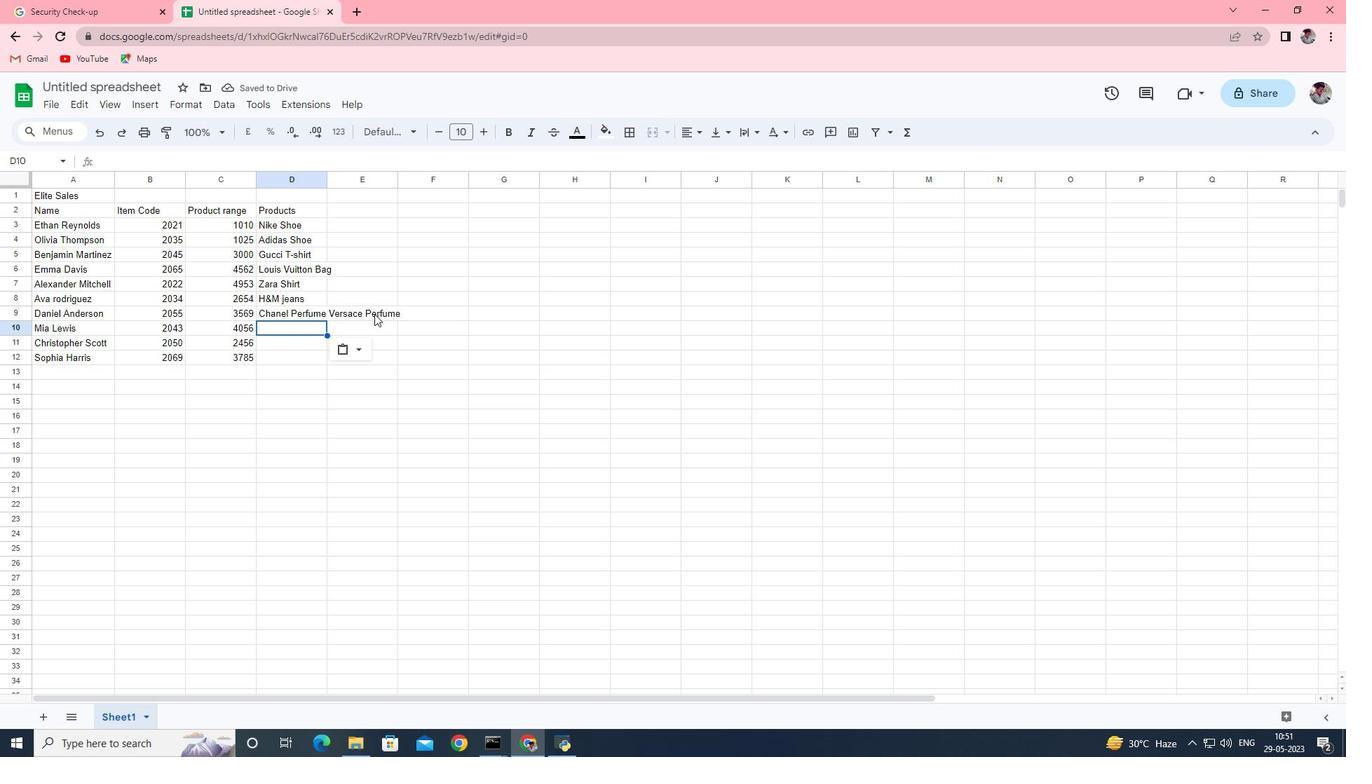 
Action: Mouse moved to (311, 313)
Screenshot: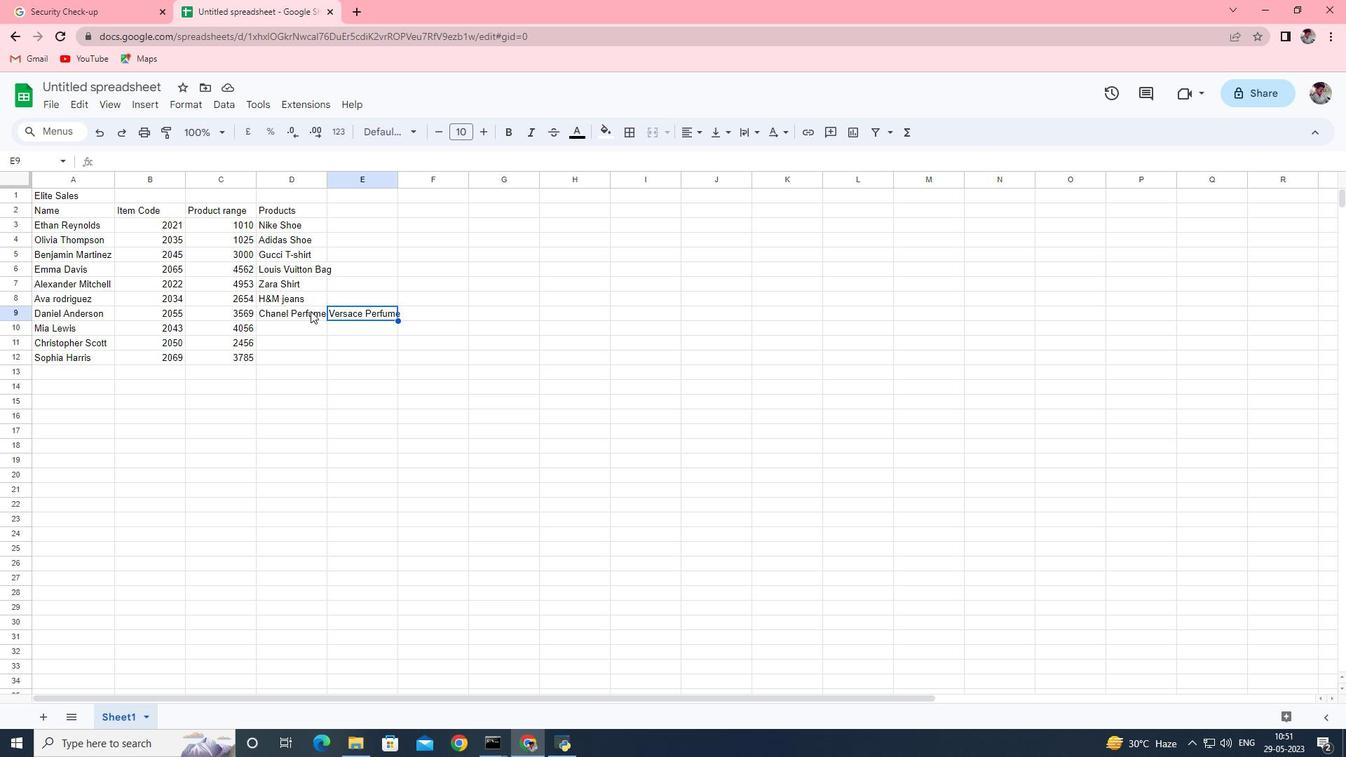 
Action: Mouse pressed left at (311, 313)
Screenshot: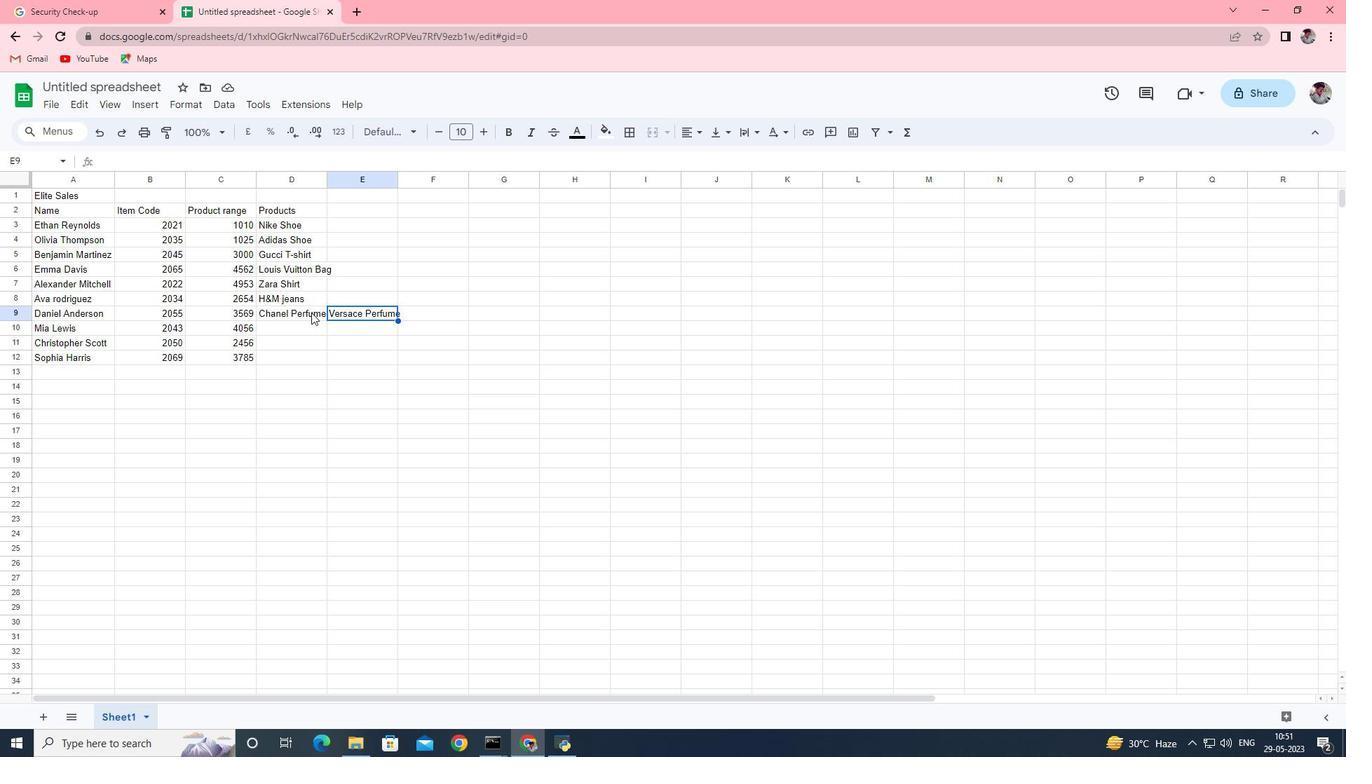
Action: Mouse moved to (161, 159)
Screenshot: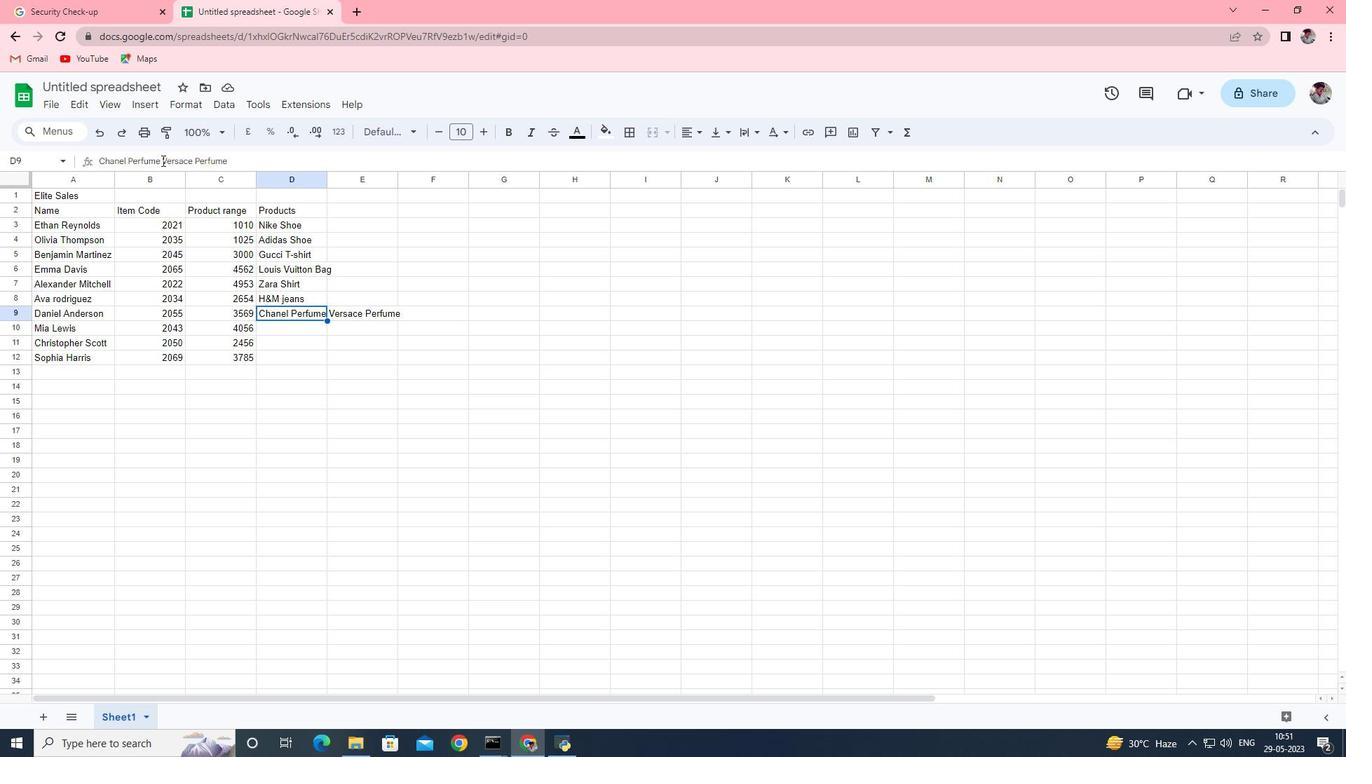 
Action: Mouse pressed left at (161, 159)
Screenshot: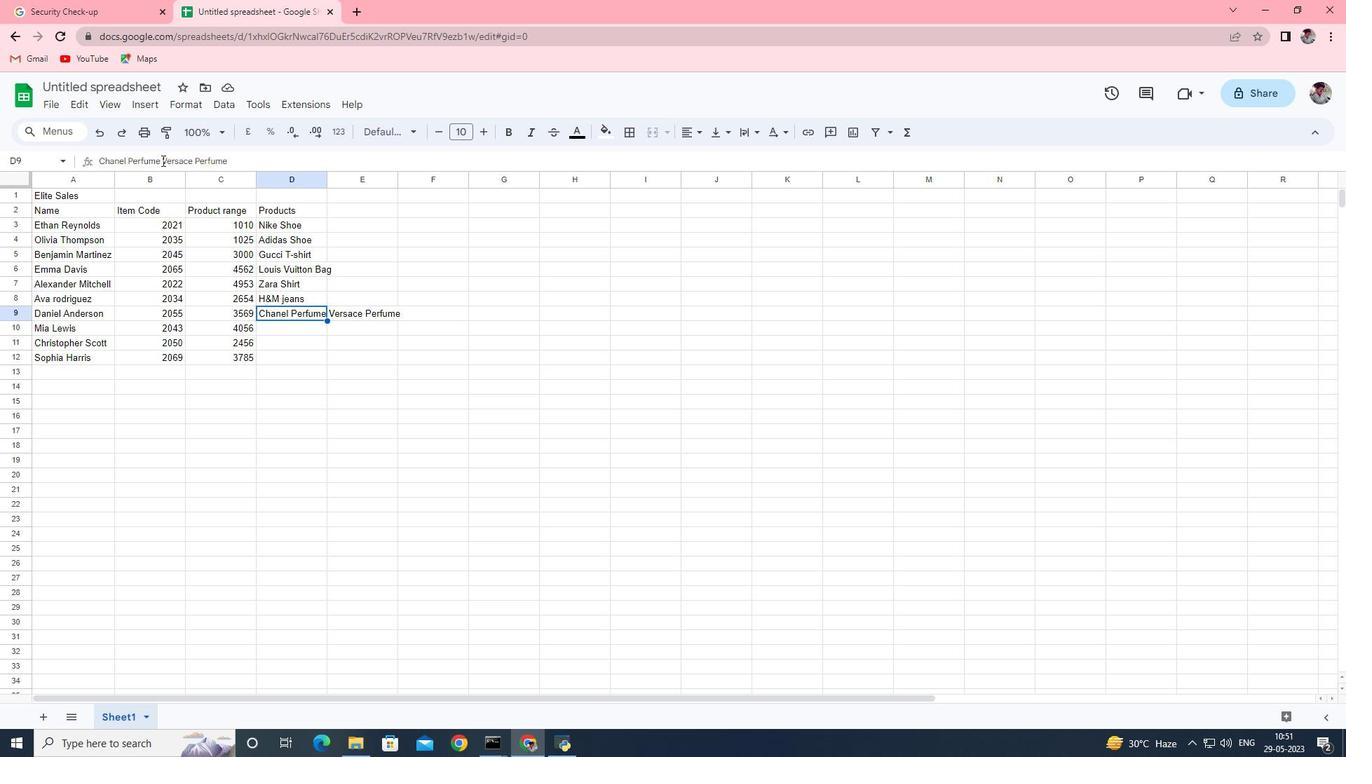 
Action: Mouse moved to (295, 225)
Screenshot: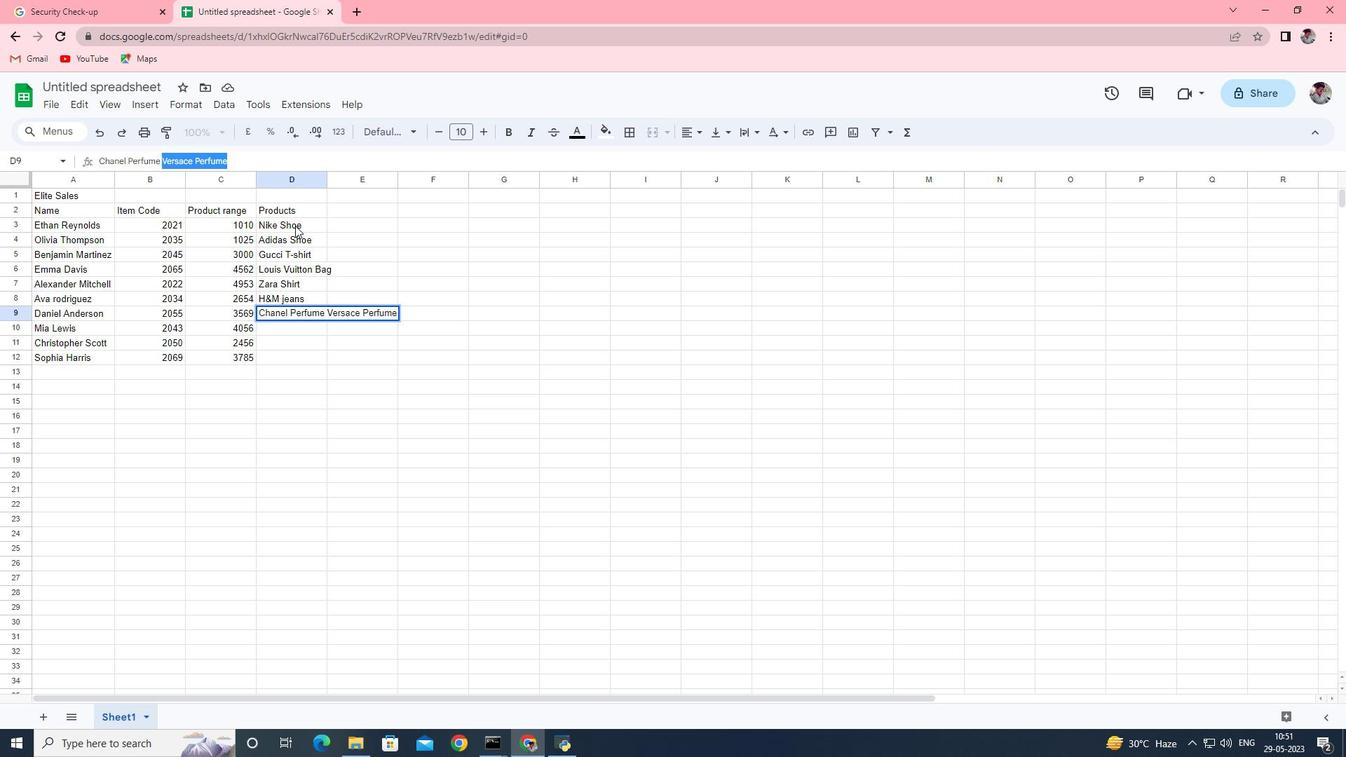 
Action: Key pressed ctrl+X
Screenshot: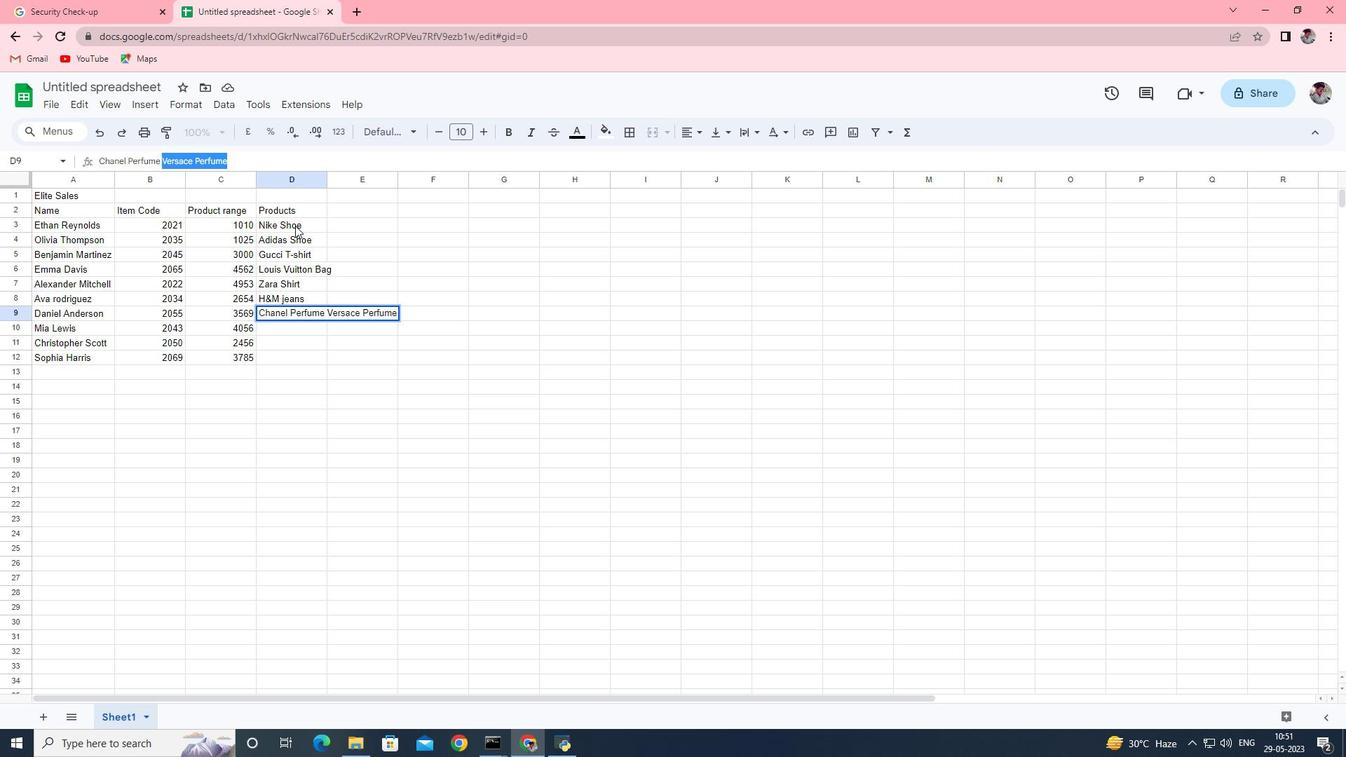 
Action: Mouse moved to (304, 326)
Screenshot: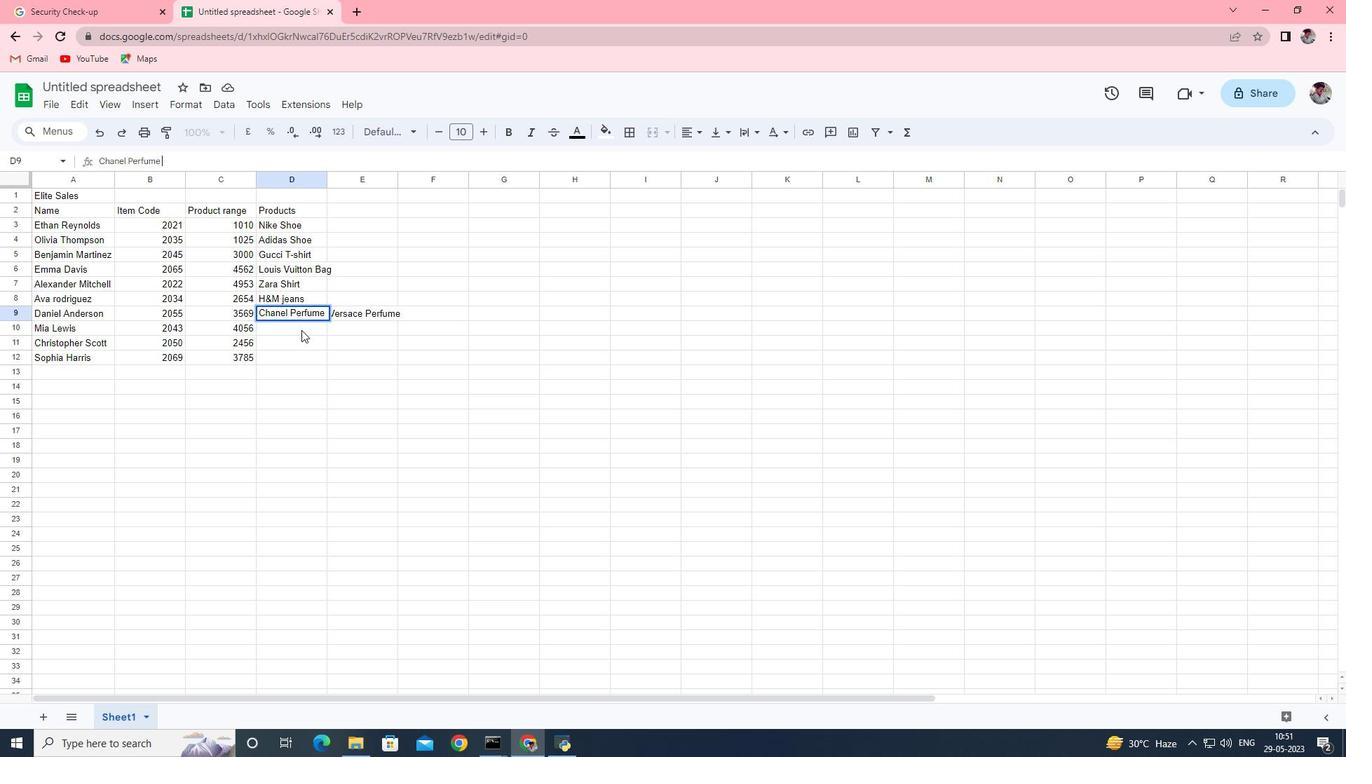 
Action: Mouse pressed left at (304, 326)
Screenshot: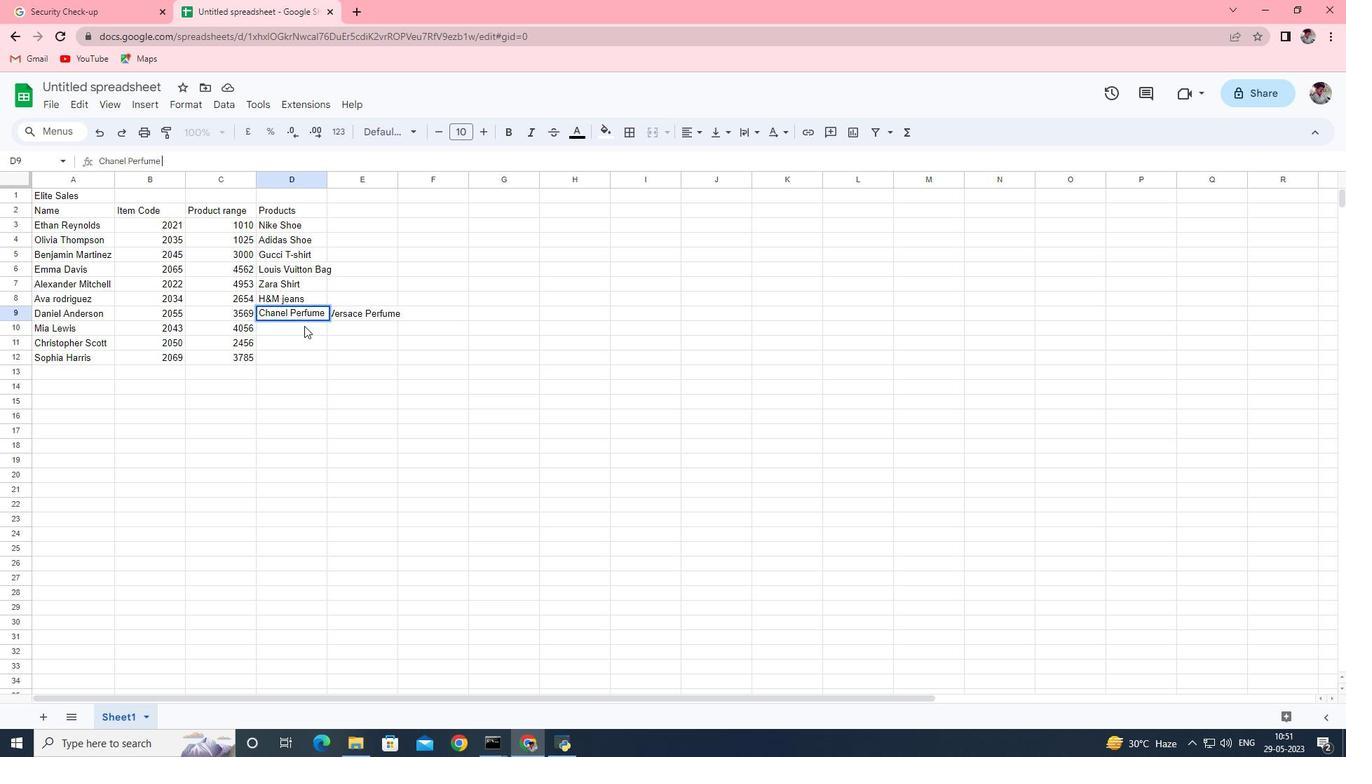 
Action: Mouse moved to (307, 323)
Screenshot: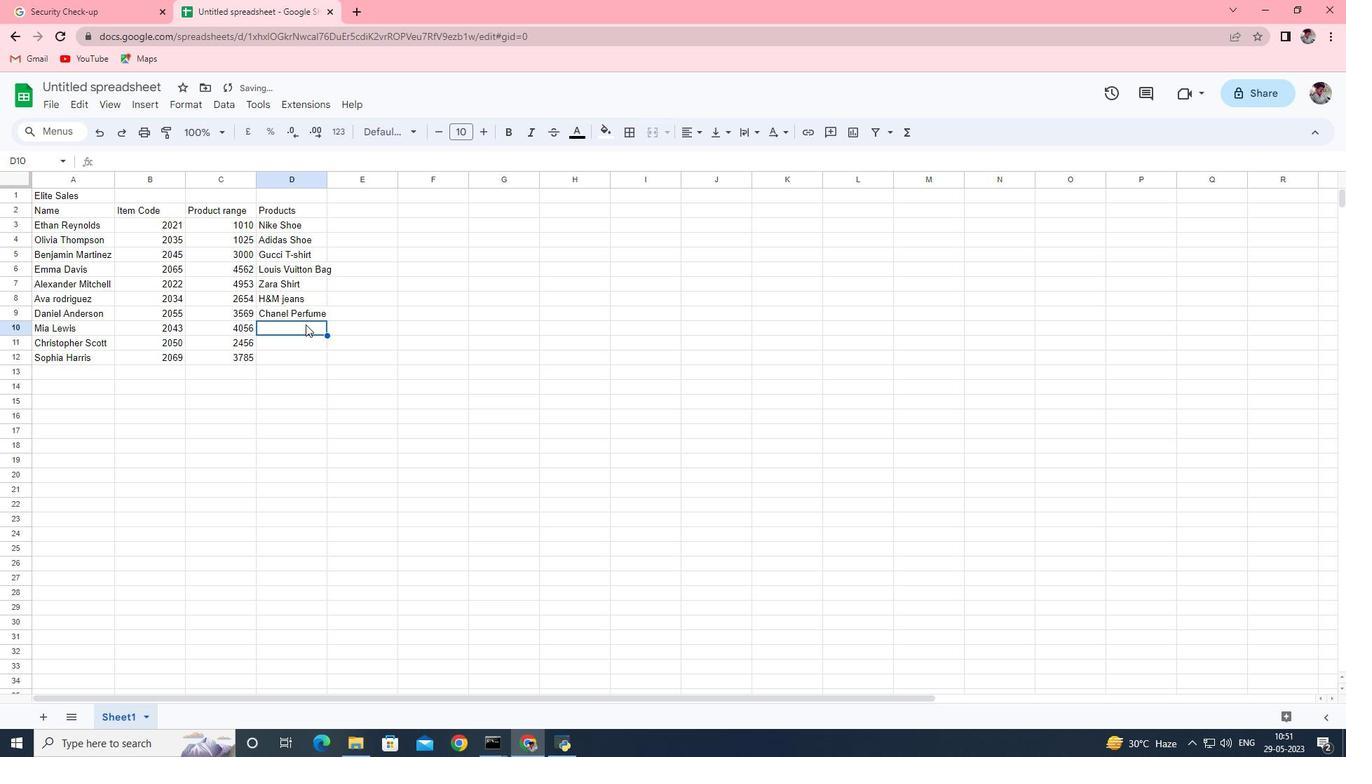 
Action: Key pressed ctrl+V 461)
Screenshot: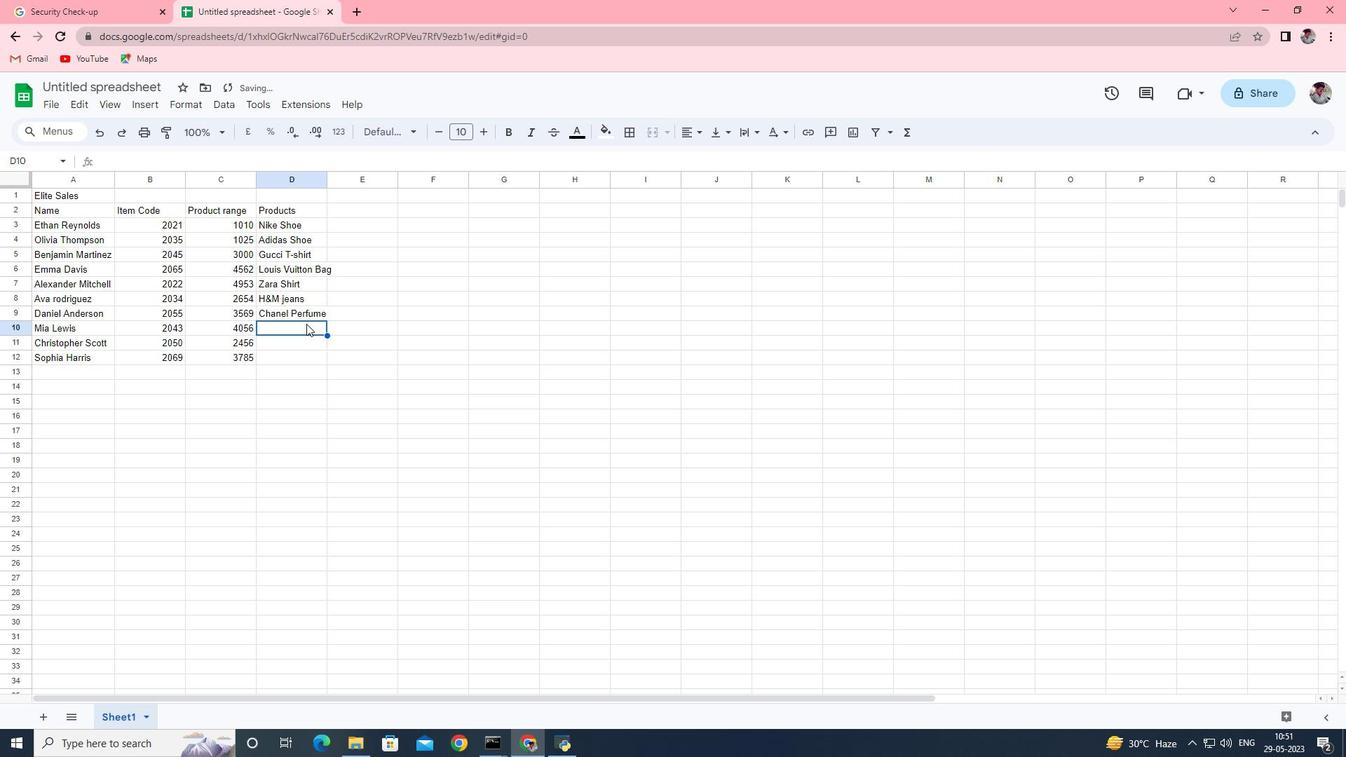 
Action: Mouse moved to (305, 342)
Screenshot: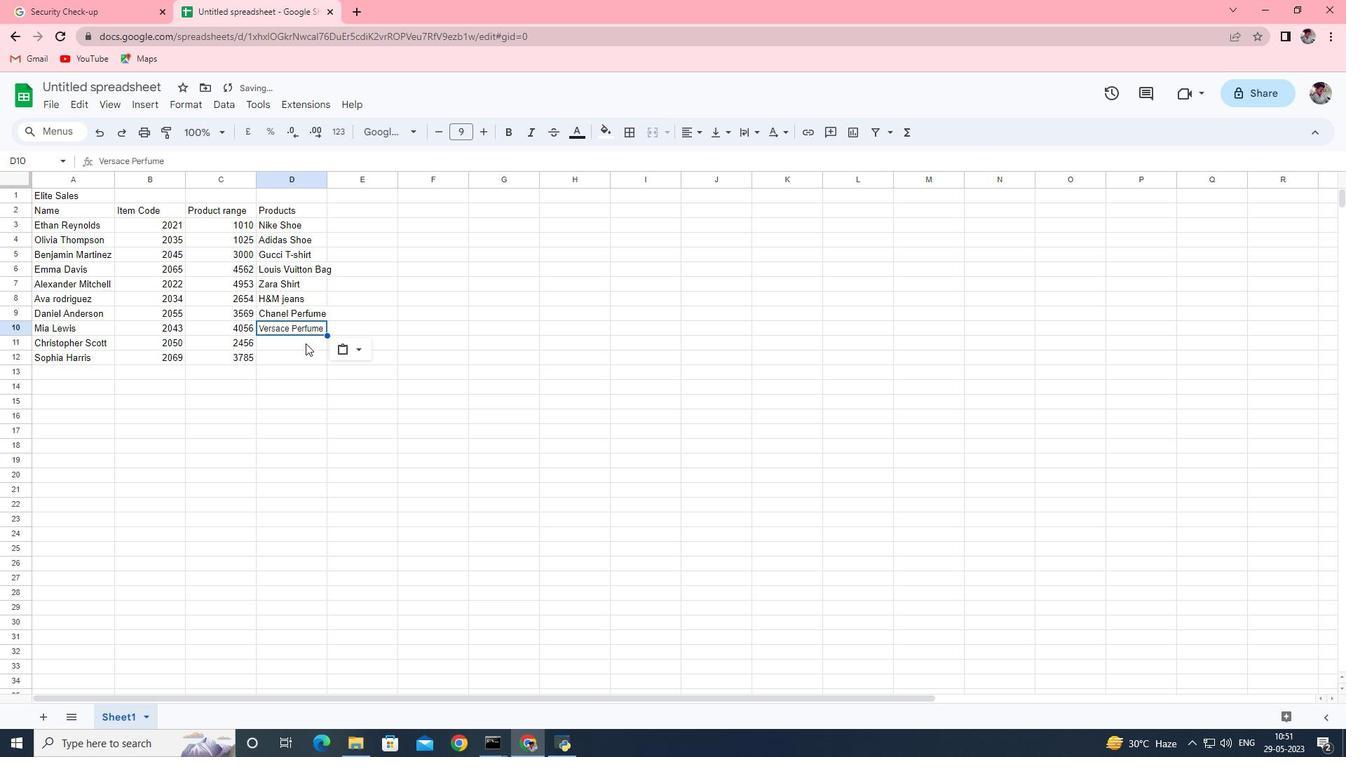 
Action: Mouse pressed left at (305, 342)
Screenshot: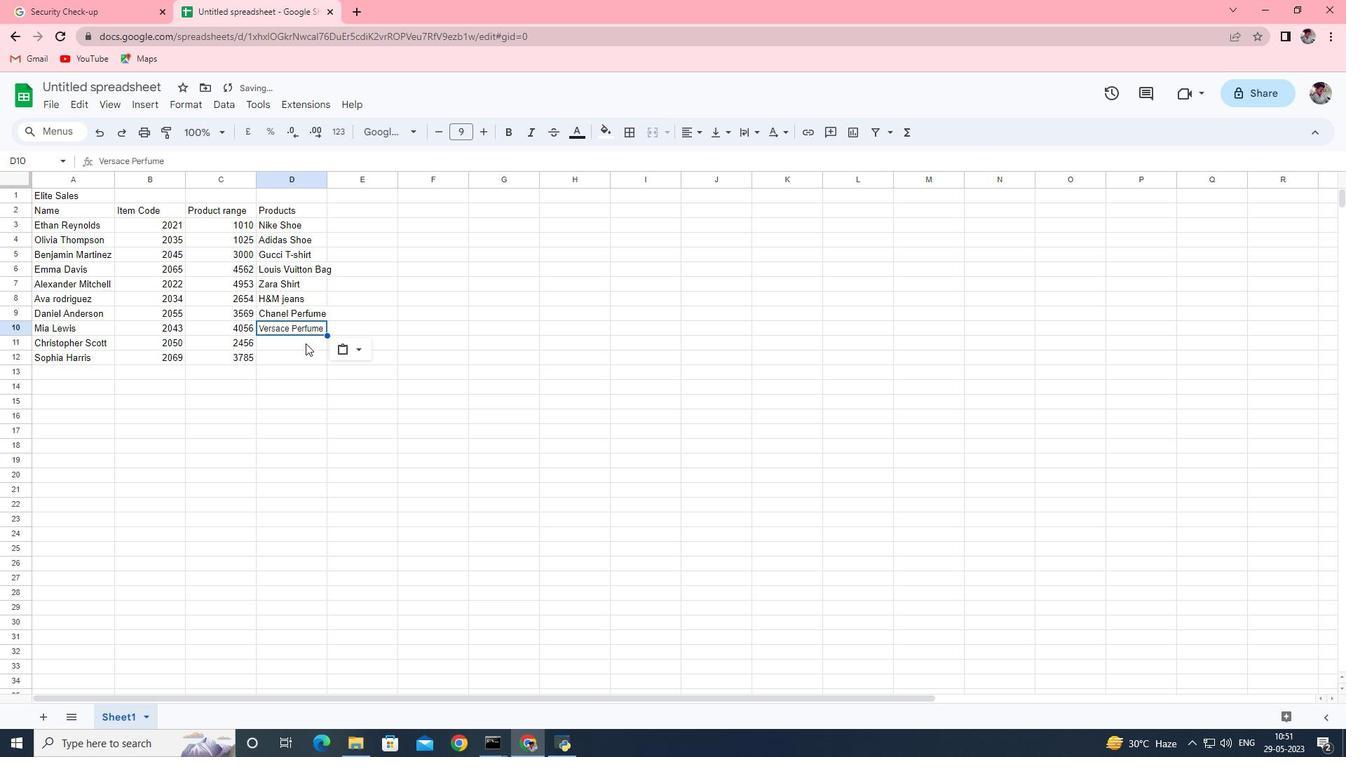 
Action: Mouse moved to (300, 340)
Screenshot: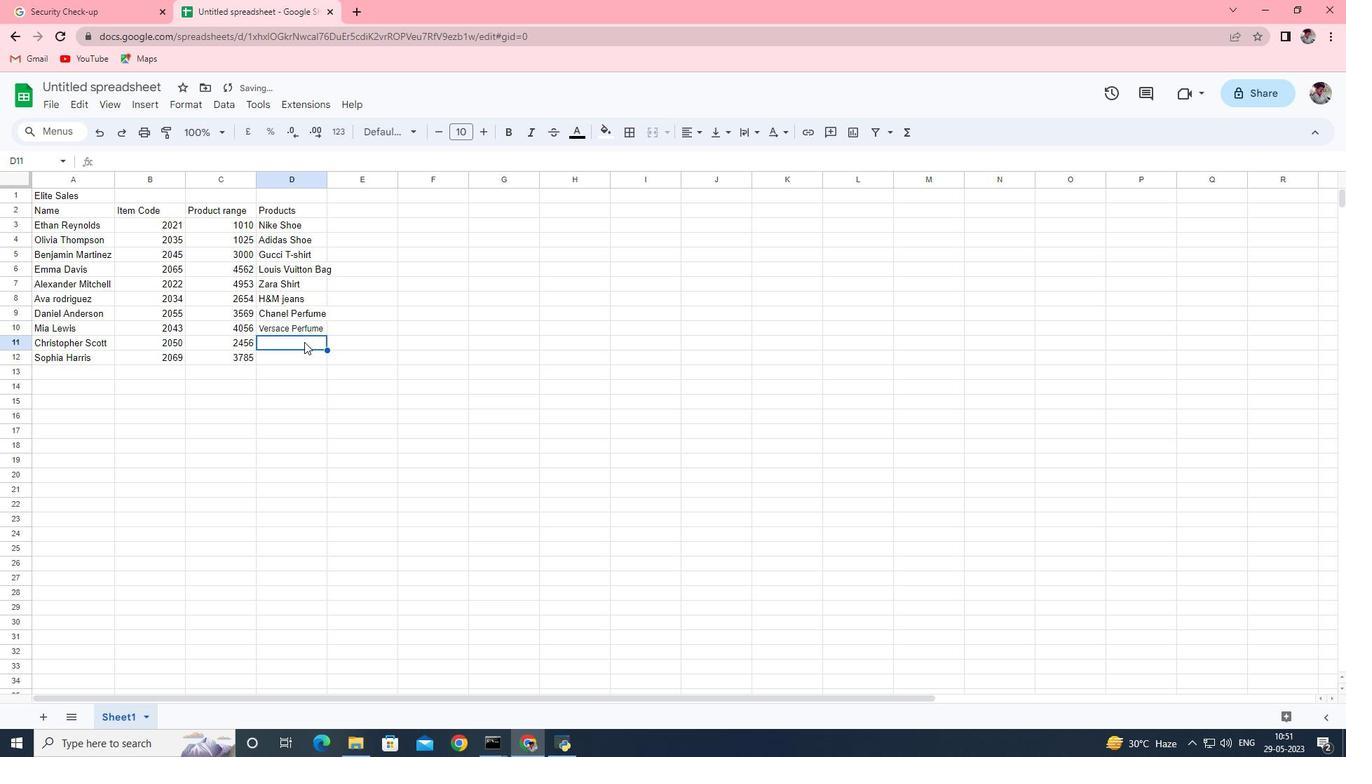 
Action: Key pressed <Key.shift>Ralph<Key.space><Key.shift>Lauren<Key.down>
Screenshot: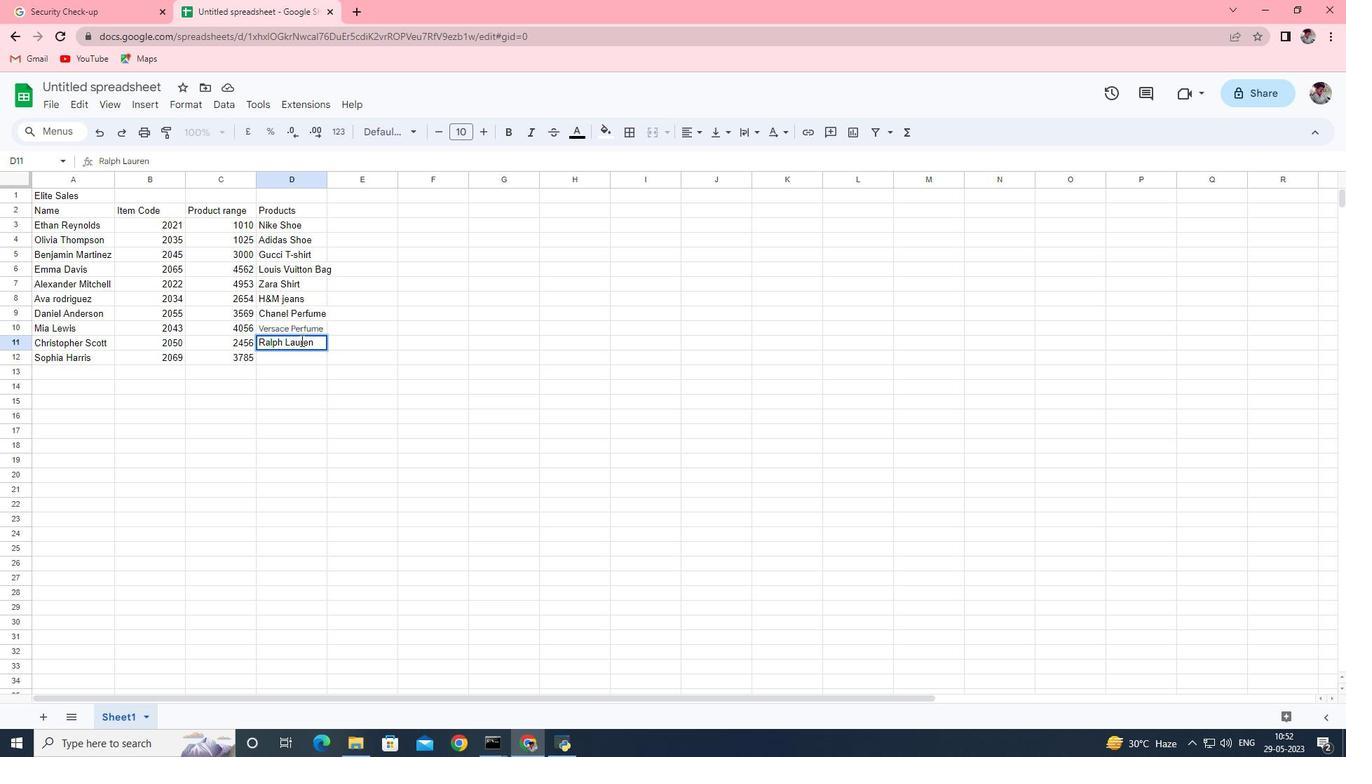 
Action: Mouse moved to (277, 329)
Screenshot: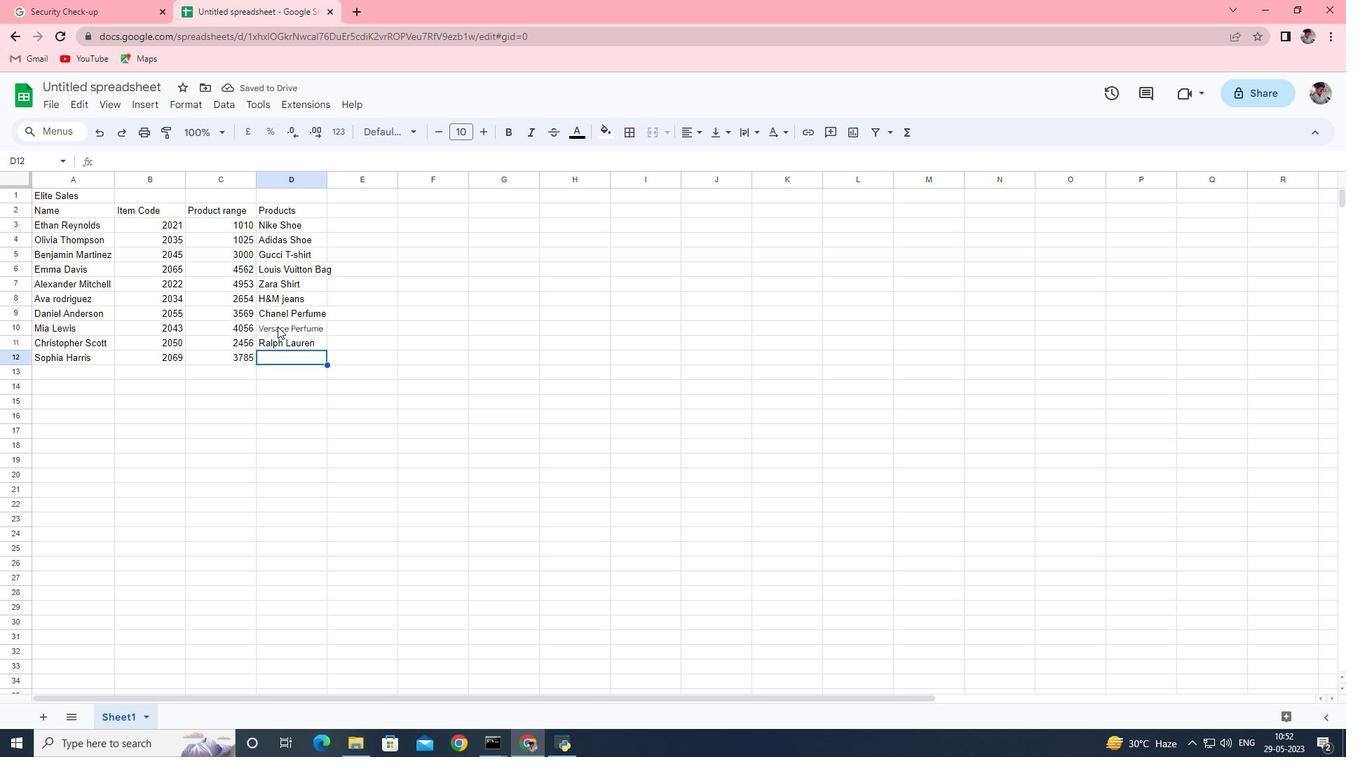 
Action: Mouse pressed left at (277, 329)
Screenshot: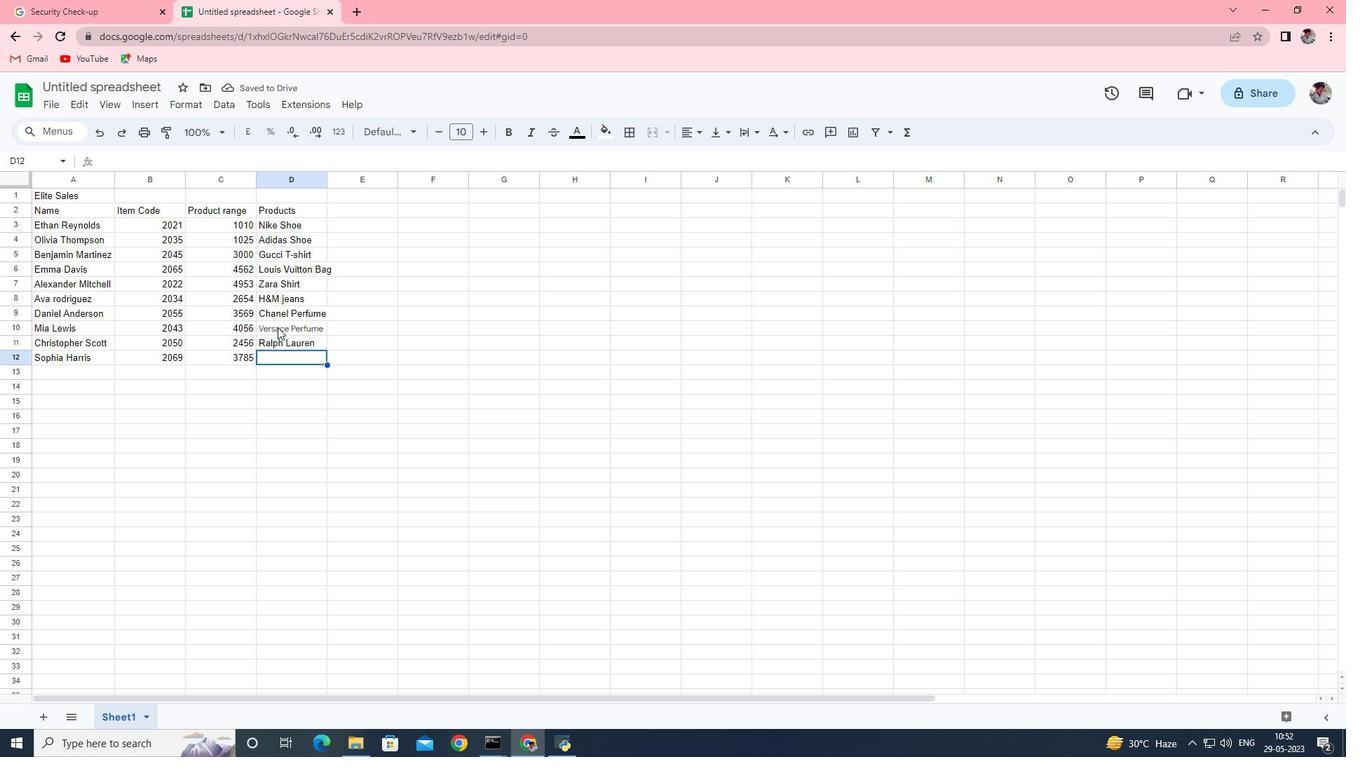 
Action: Mouse moved to (298, 330)
Screenshot: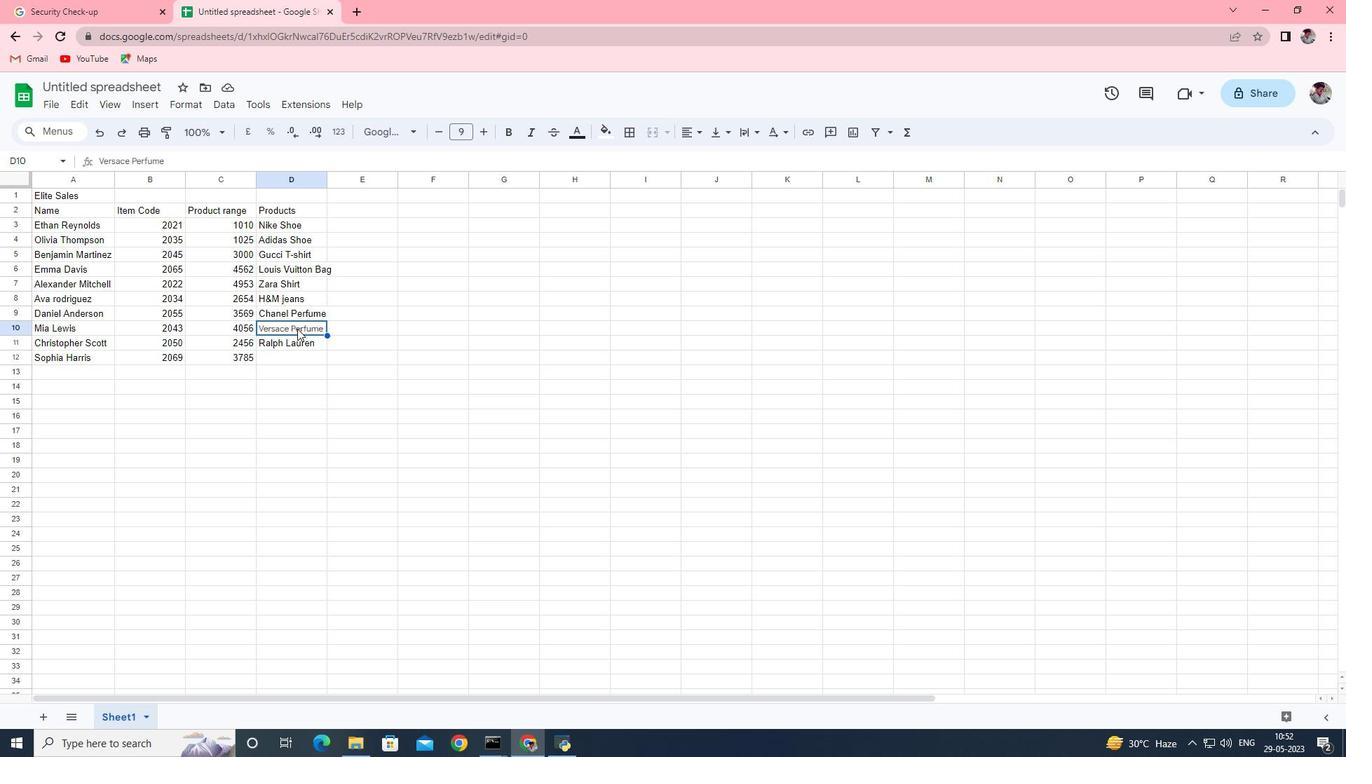 
Action: Mouse pressed left at (298, 330)
Screenshot: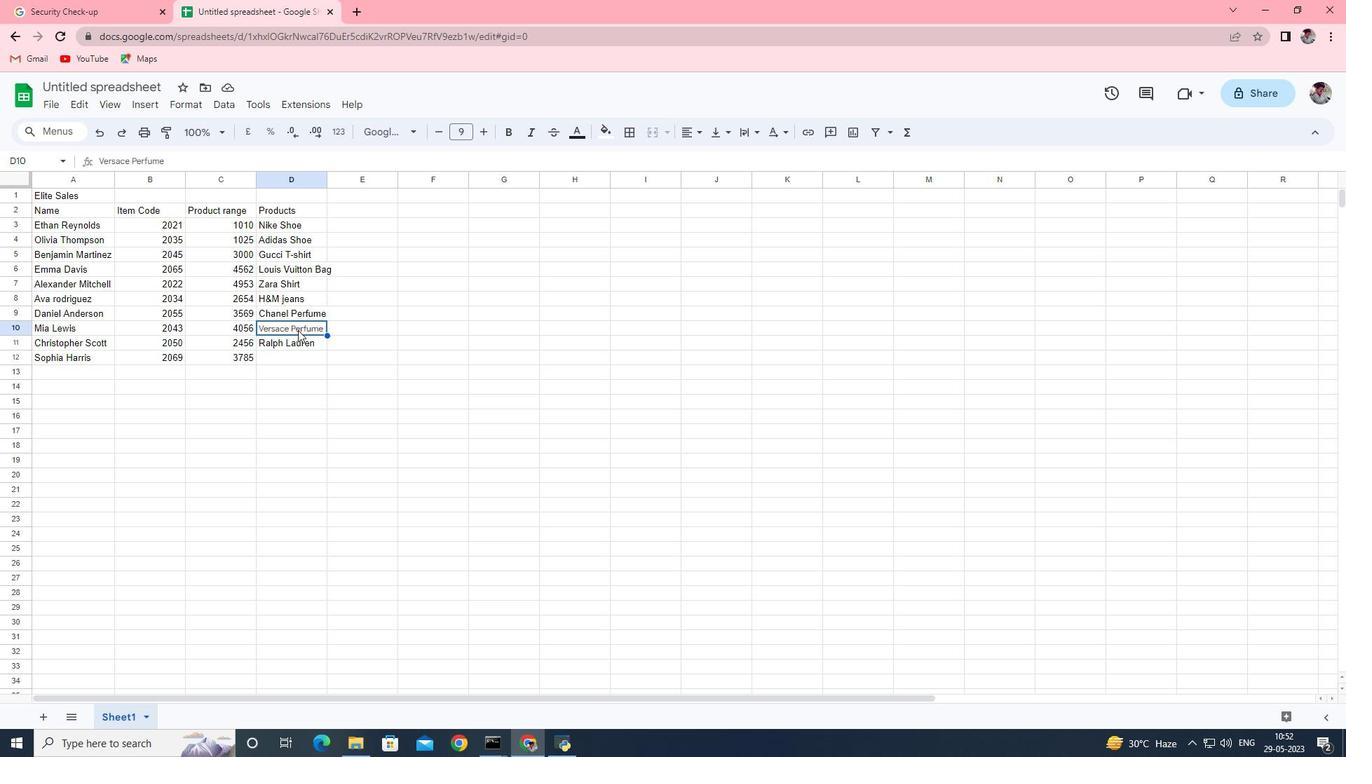 
Action: Mouse moved to (284, 352)
Screenshot: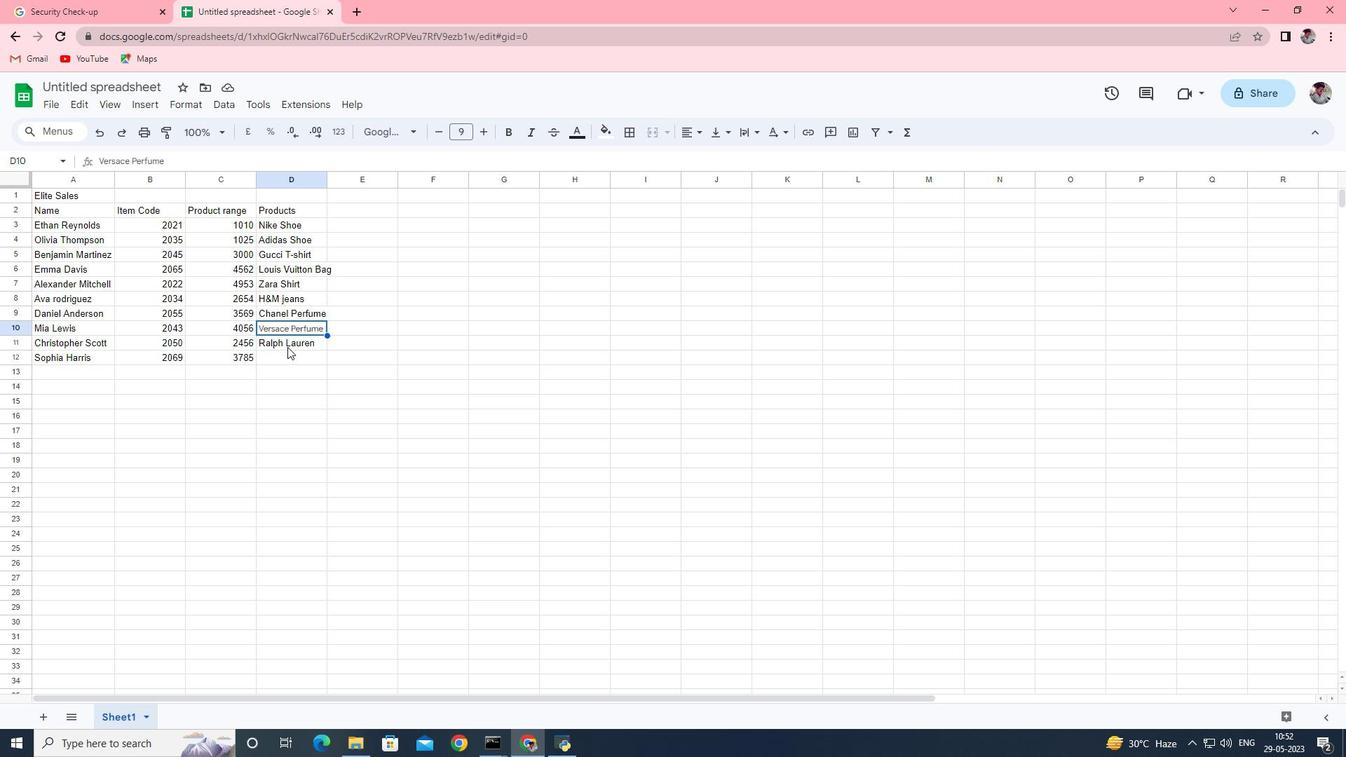 
Action: Mouse pressed left at (284, 352)
Screenshot: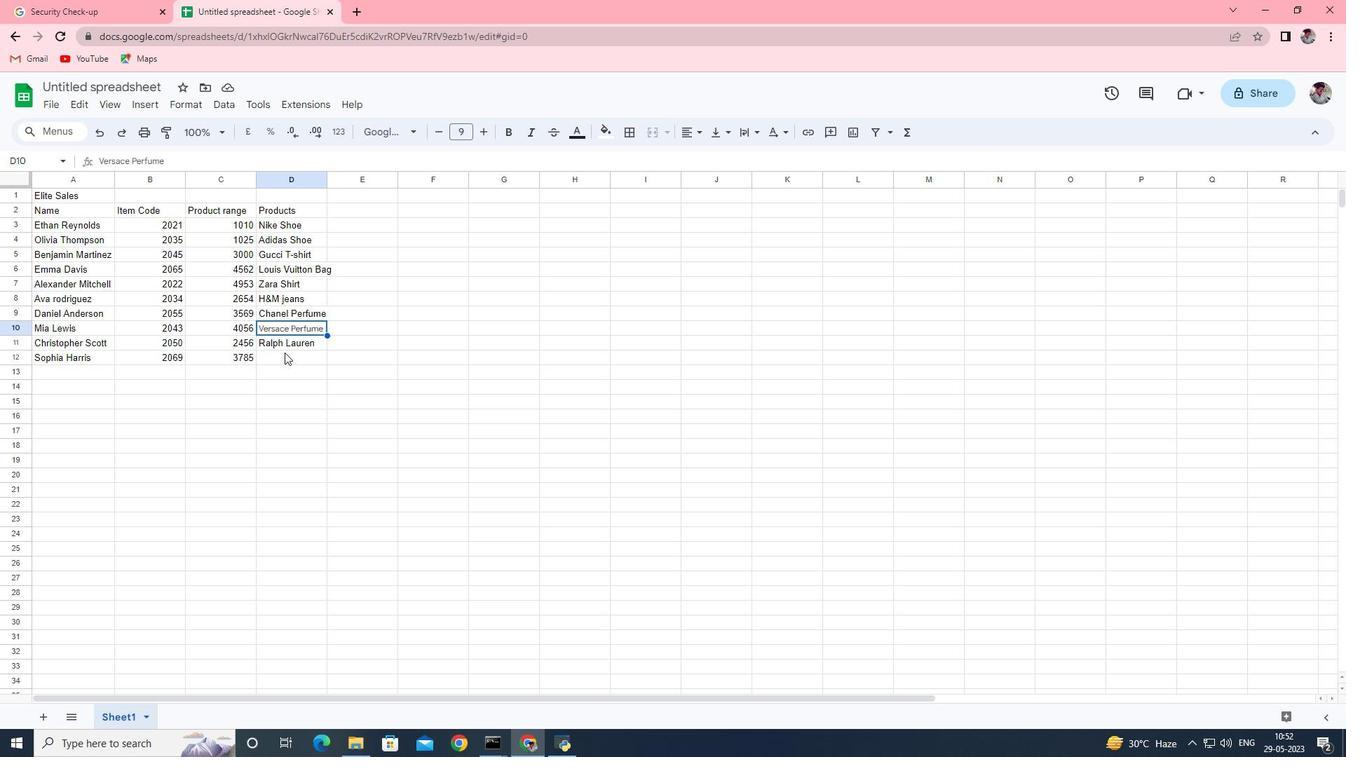 
Action: Mouse moved to (285, 342)
Screenshot: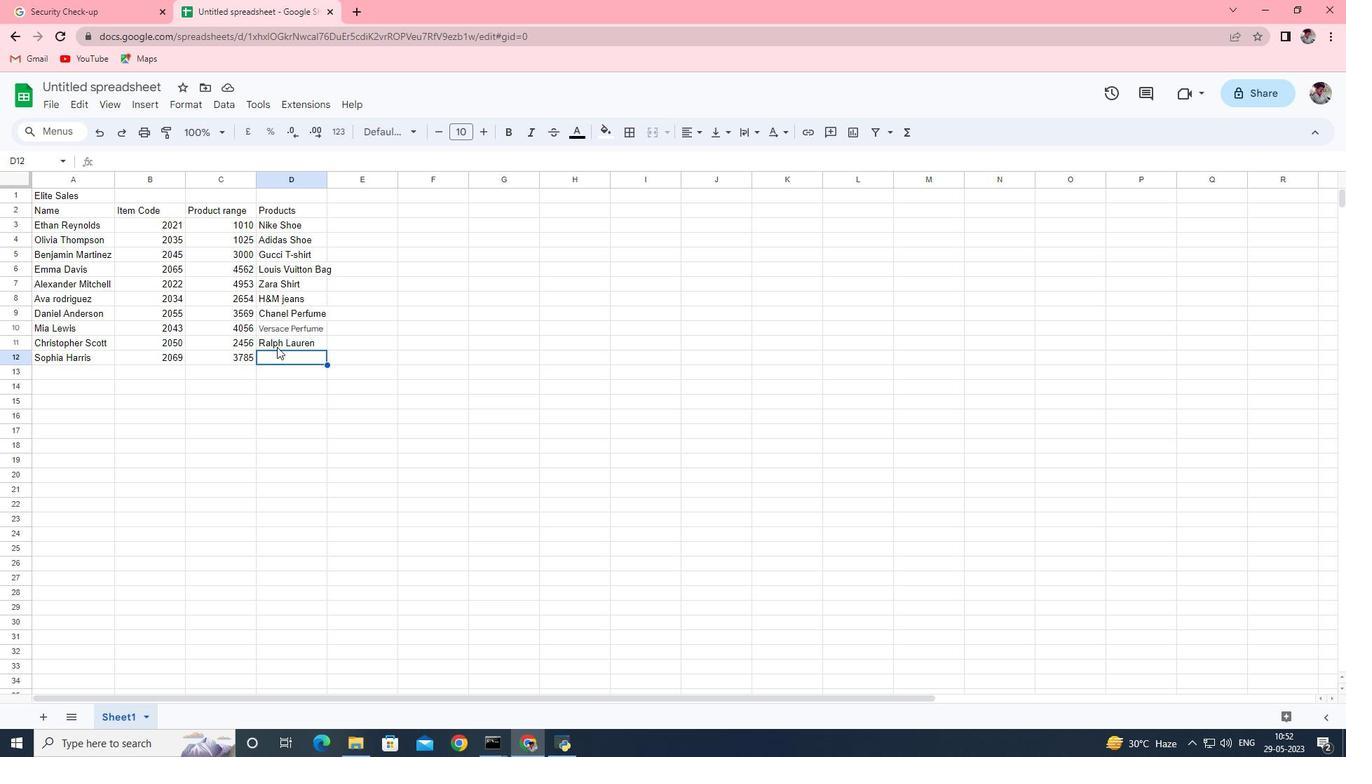 
Action: Mouse scrolled (283, 342) with delta (0, 0)
Screenshot: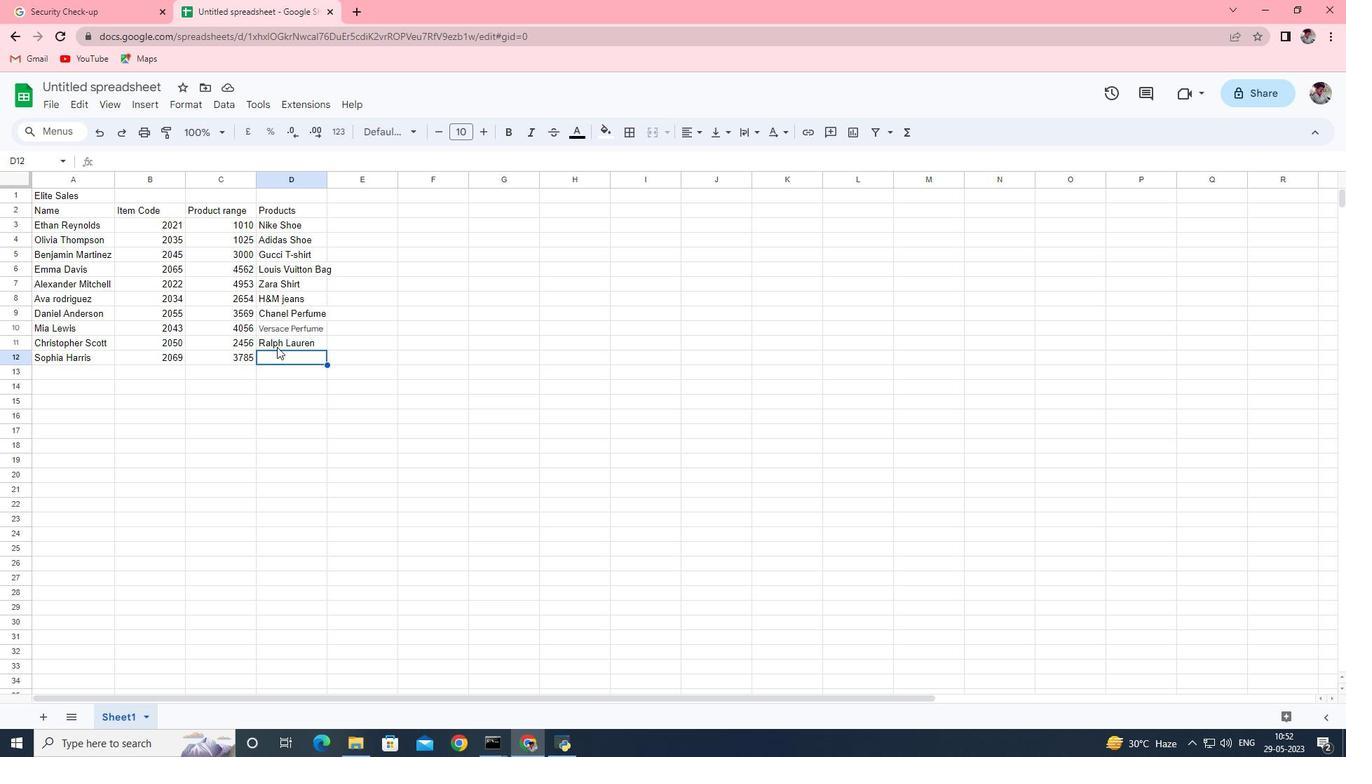
Action: Mouse moved to (319, 326)
Screenshot: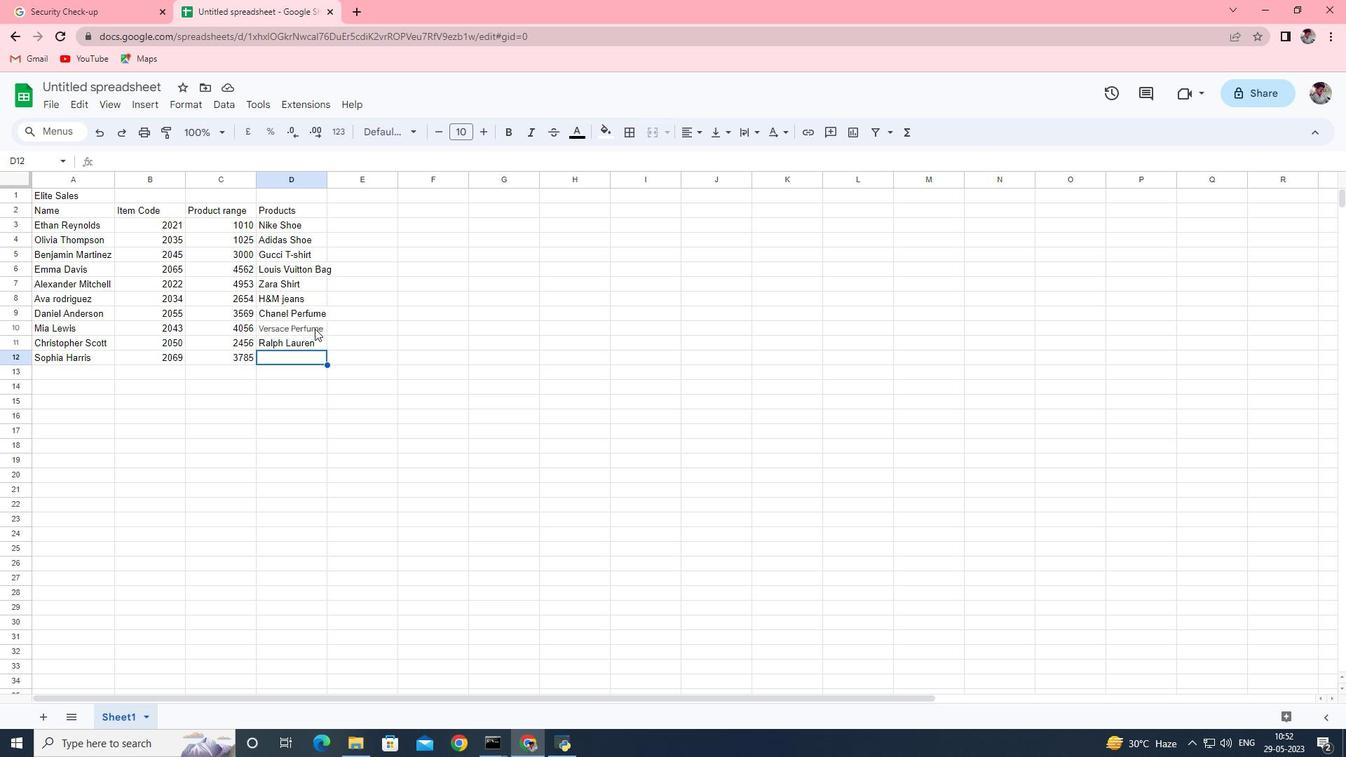 
Action: Mouse pressed left at (319, 326)
Screenshot: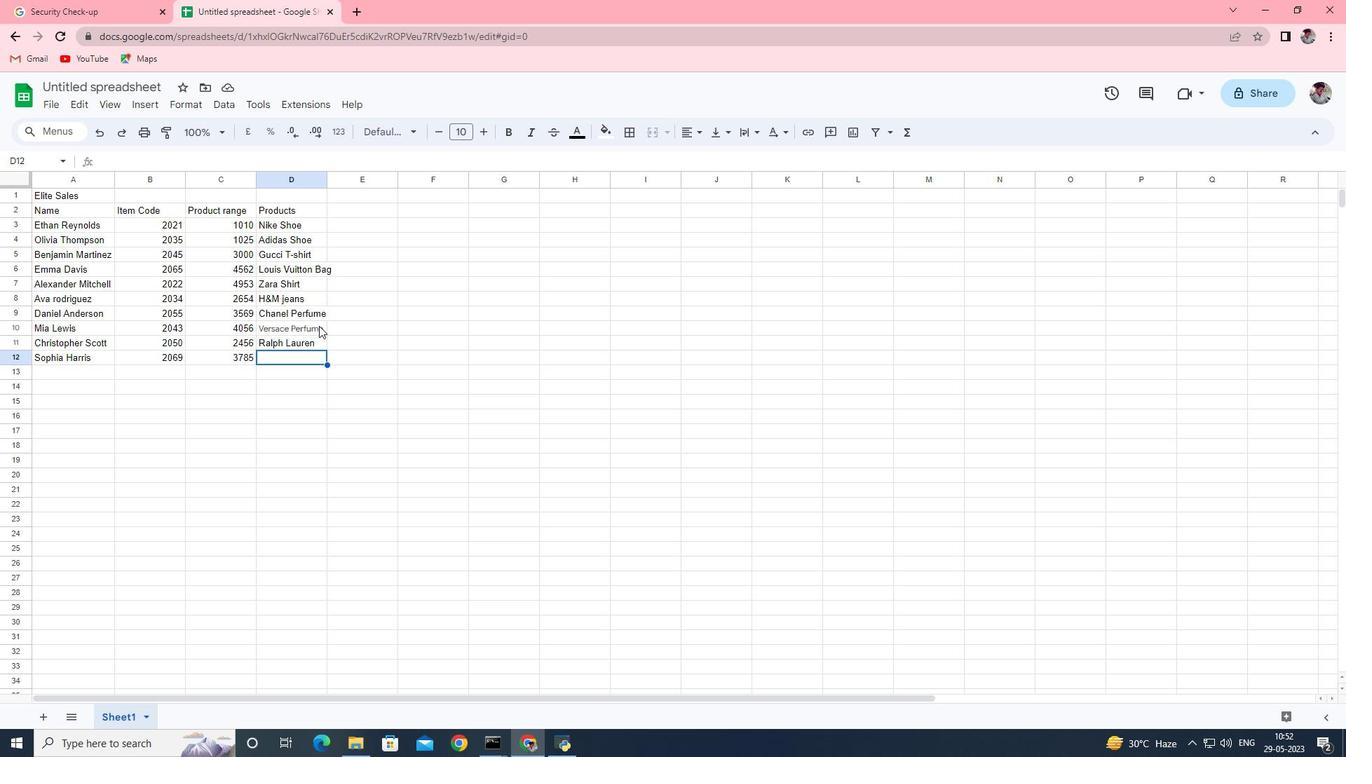 
Action: Mouse moved to (301, 354)
Screenshot: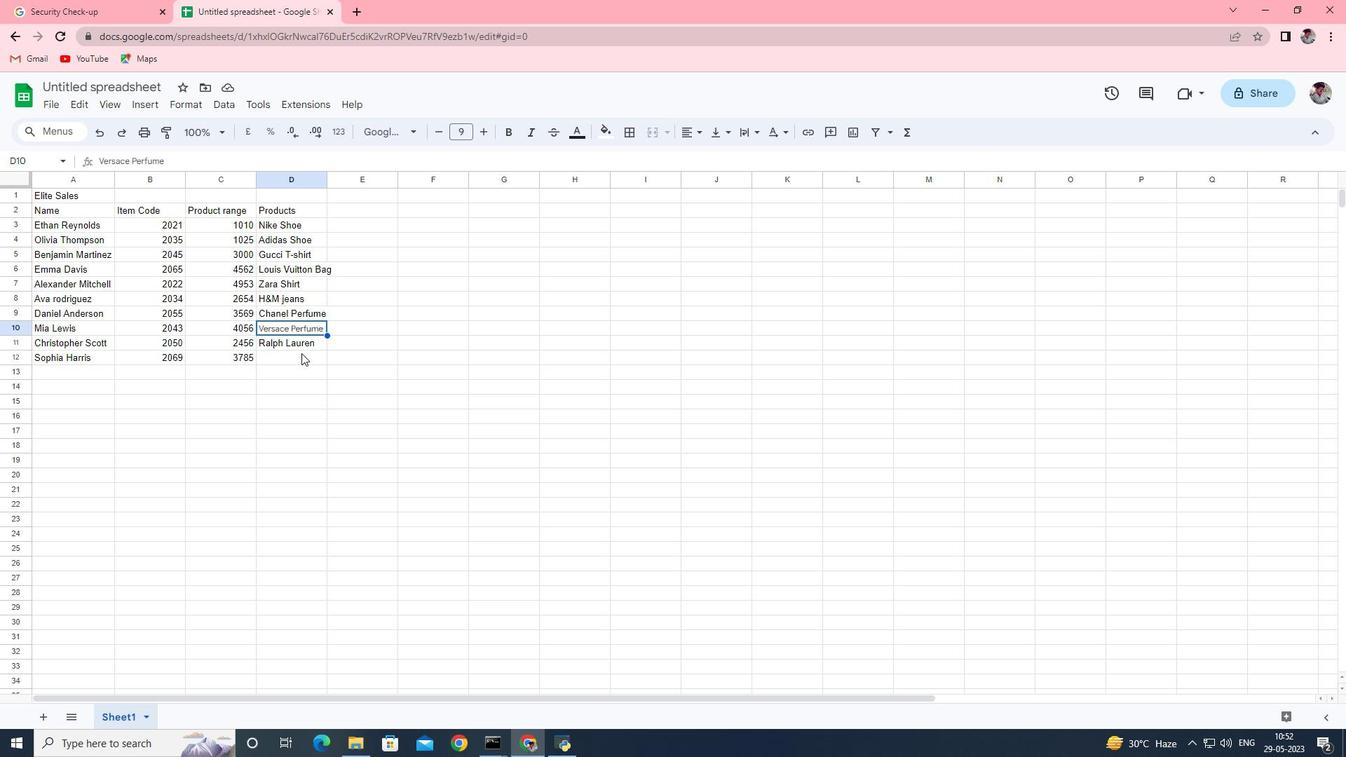 
Action: Mouse pressed left at (301, 354)
Screenshot: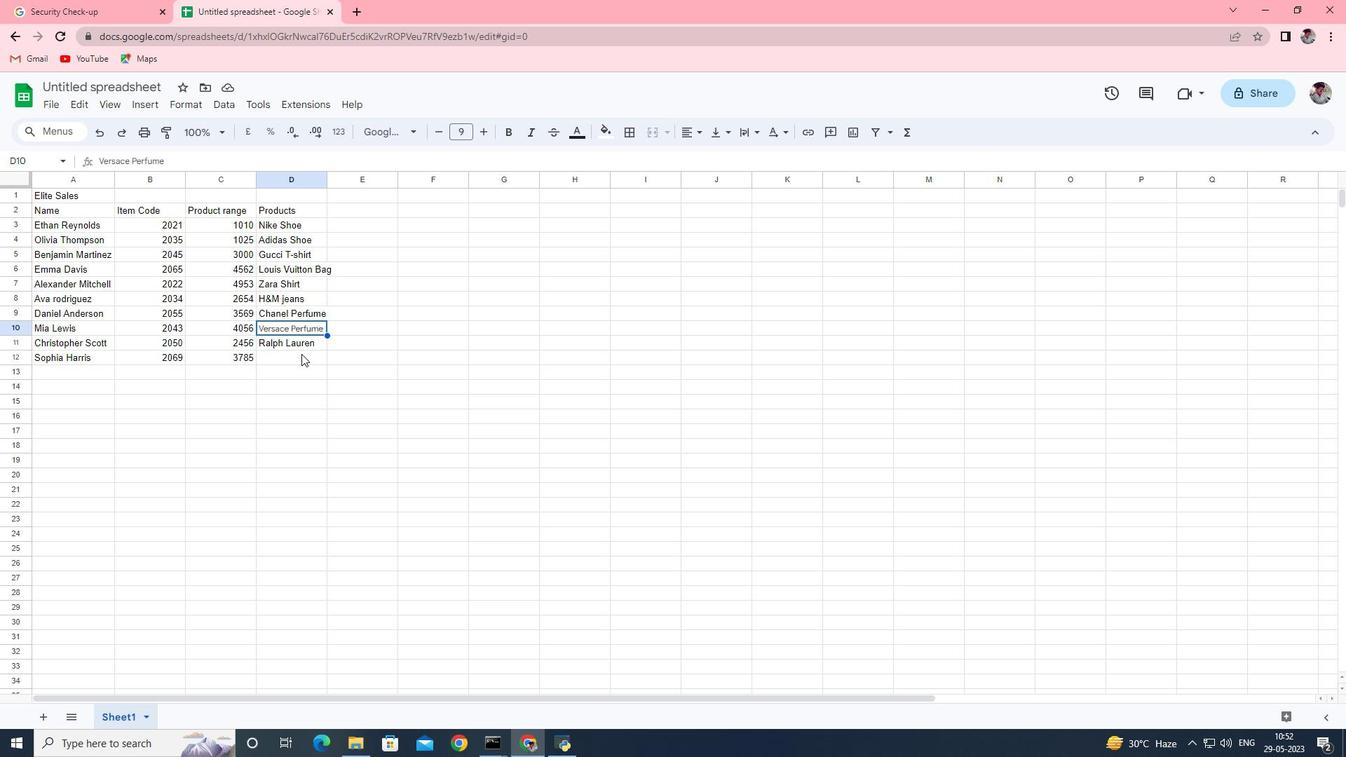 
Action: Mouse moved to (333, 312)
Screenshot: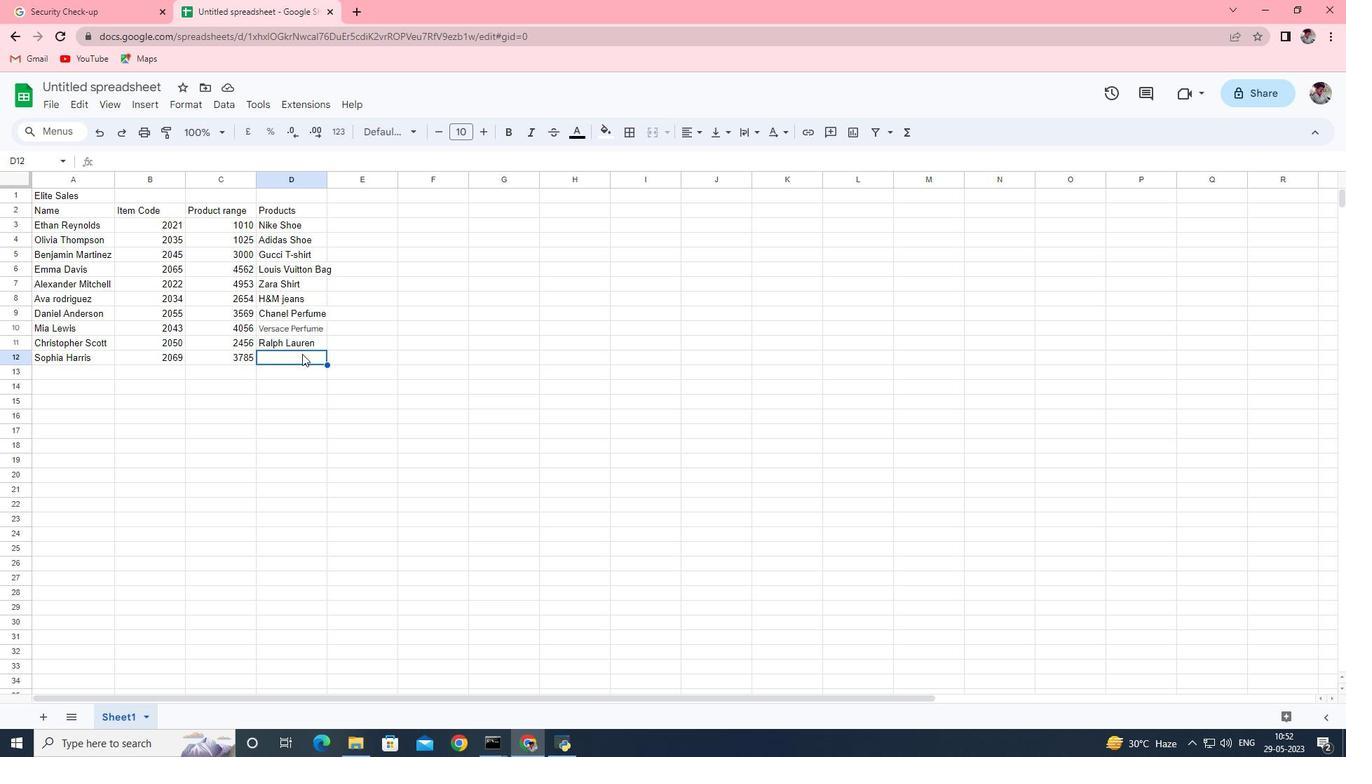 
Action: Mouse scrolled (333, 313) with delta (0, 0)
Screenshot: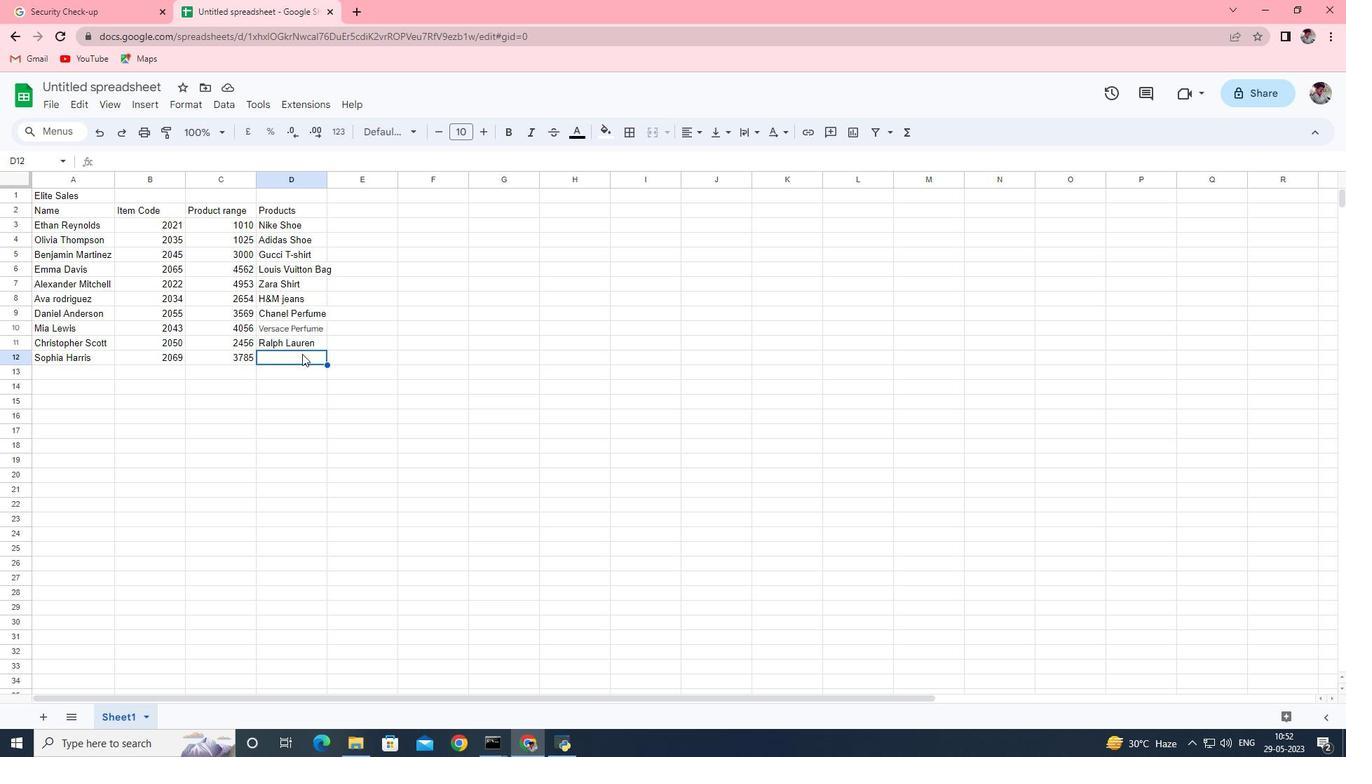 
Action: Mouse moved to (302, 327)
Screenshot: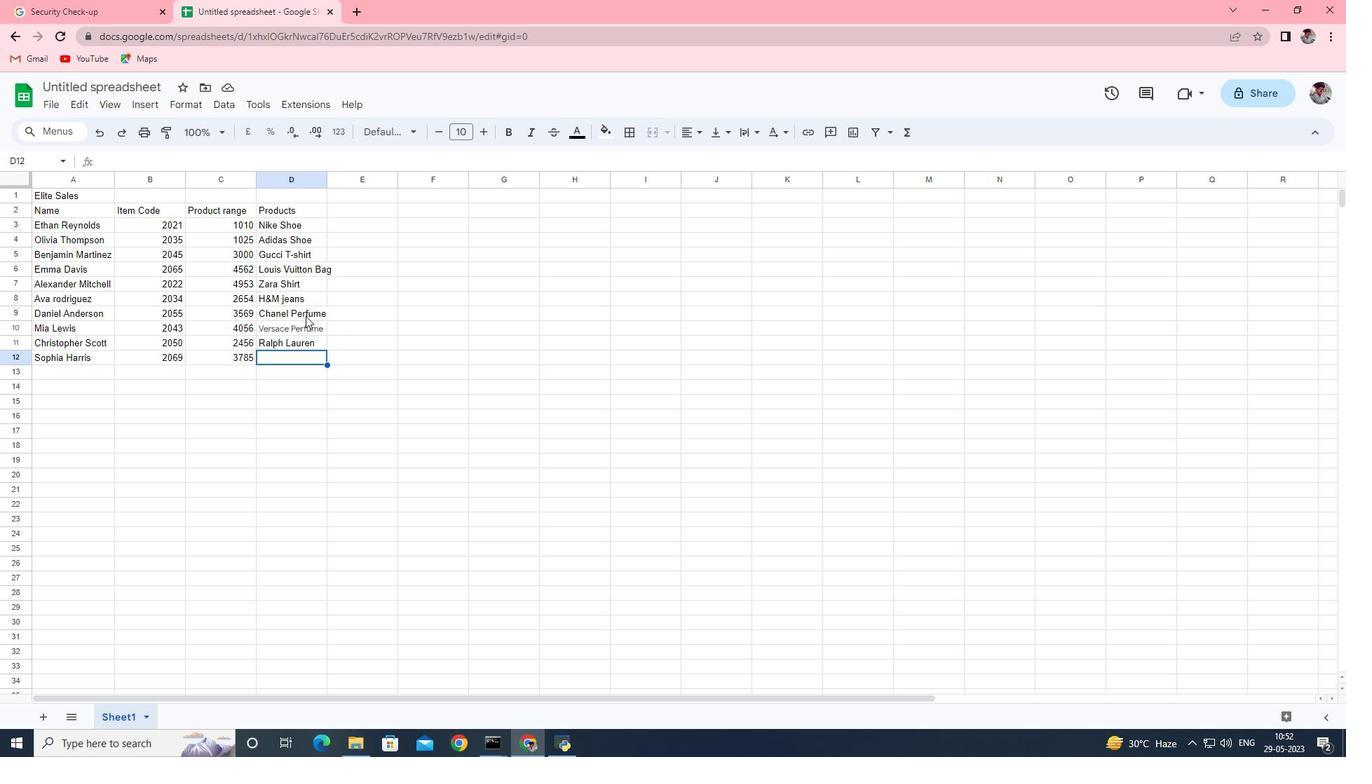 
Action: Mouse pressed left at (302, 327)
Screenshot: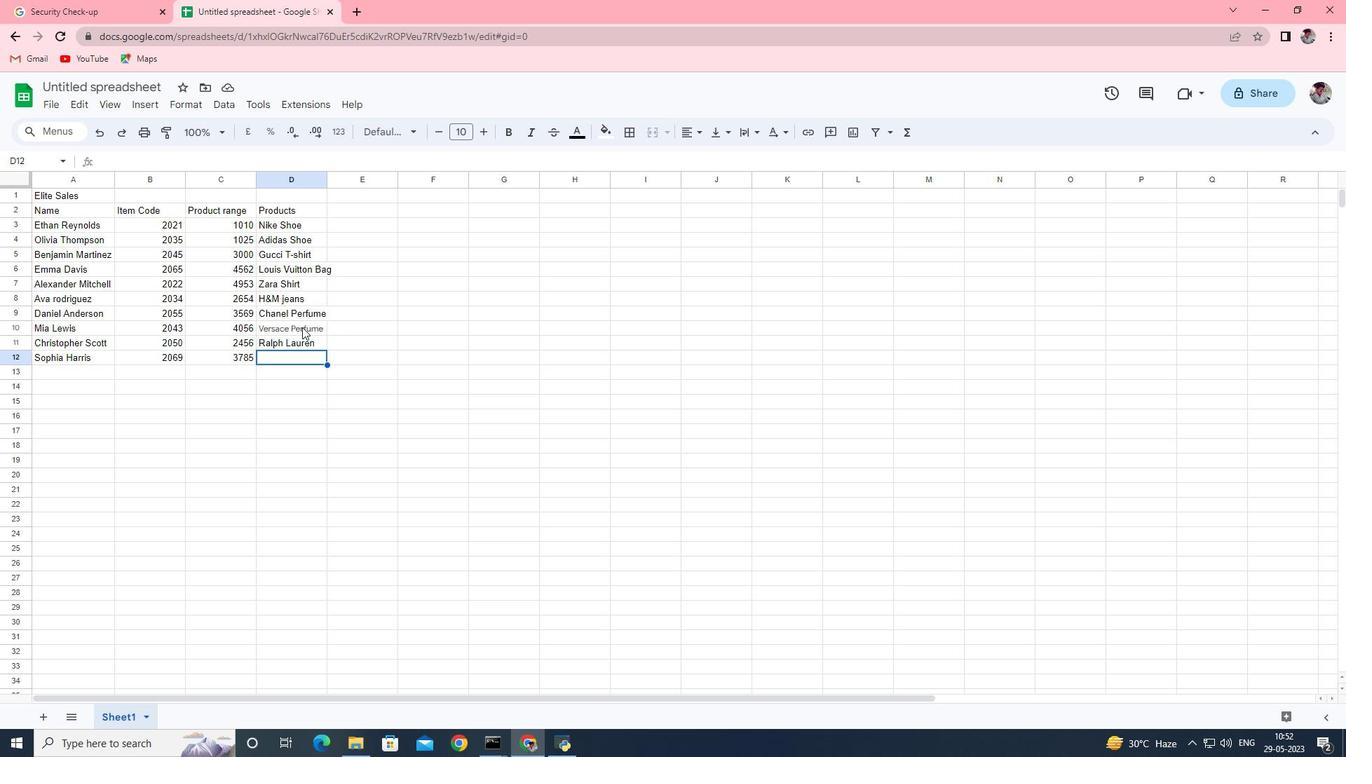 
Action: Mouse moved to (297, 335)
Screenshot: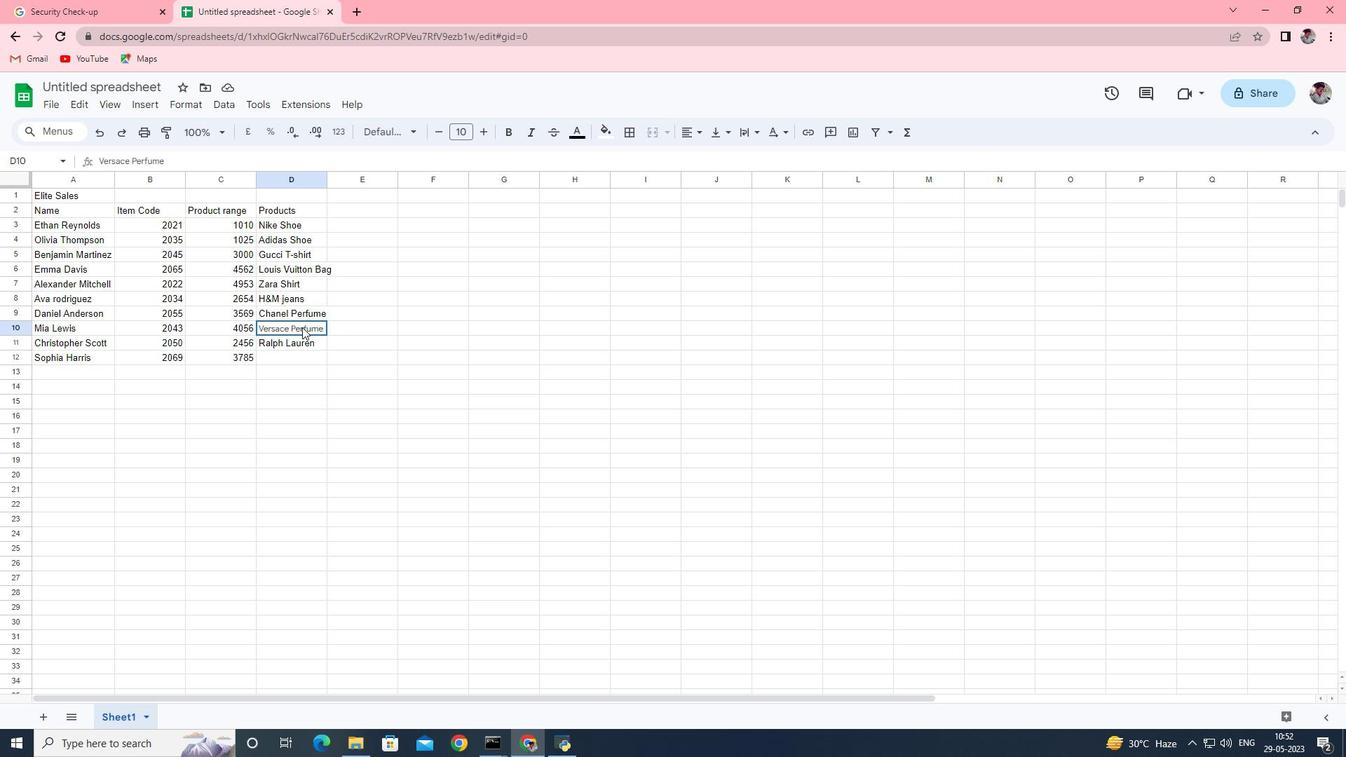 
Action: Key pressed <Key.shift>Vctrl+Zctrl+Z
Screenshot: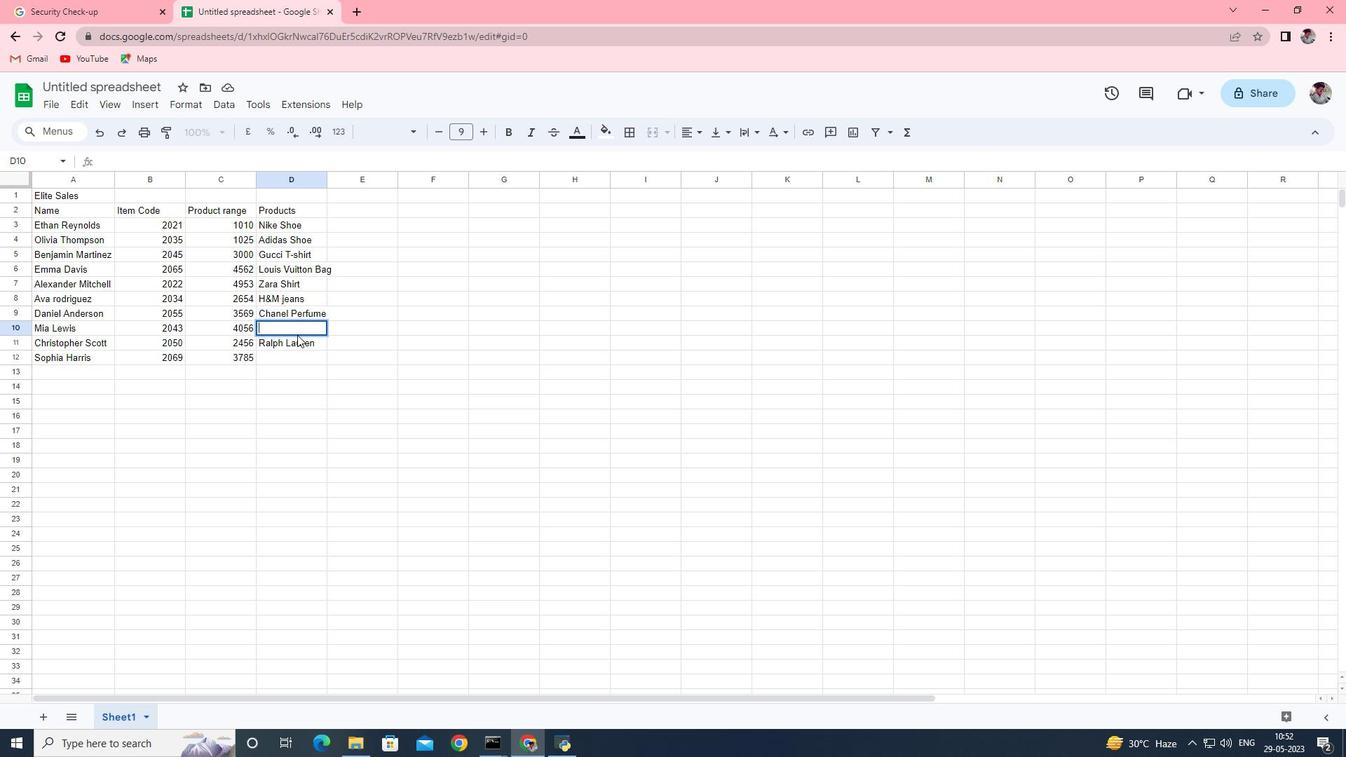 
Action: Mouse moved to (256, 293)
Screenshot: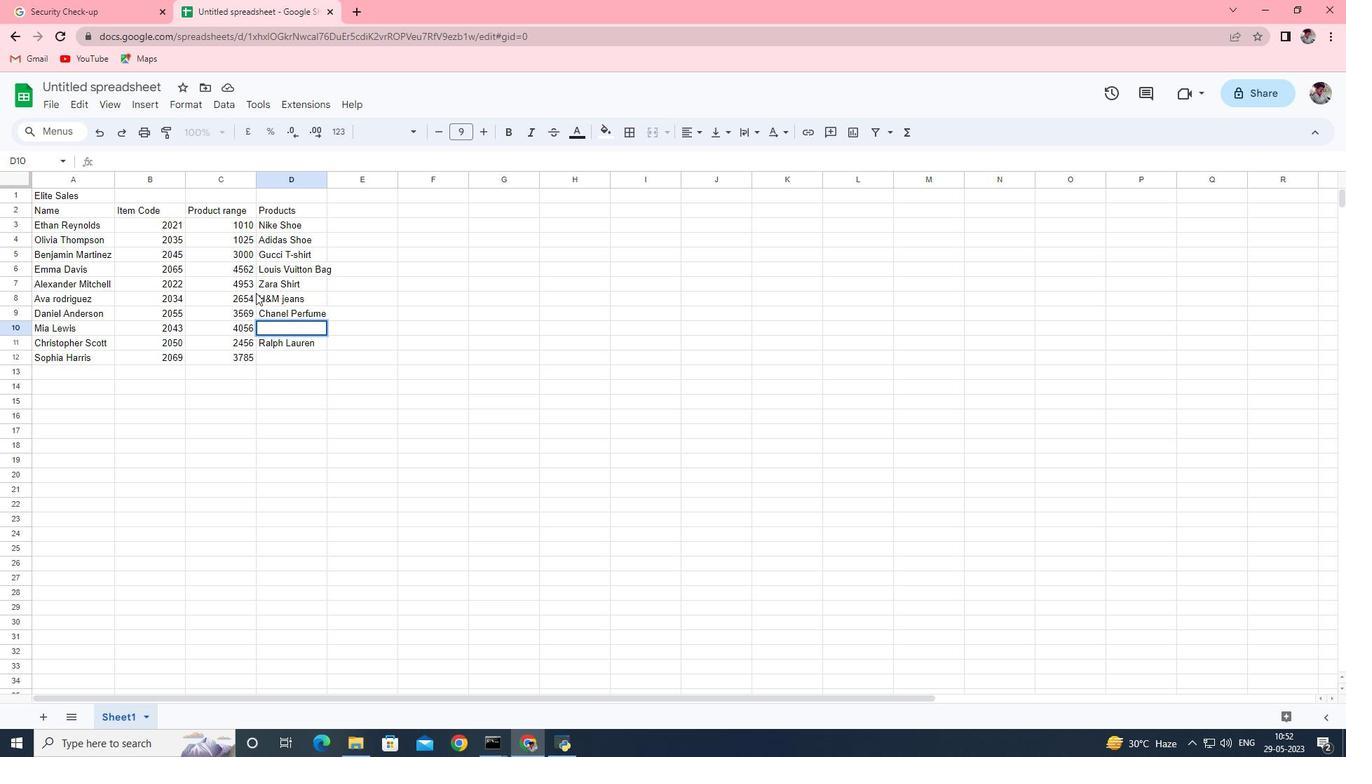 
Action: Key pressed <Key.shift>Versace<Key.space>aaaaaaa<Key.backspace><Key.backspace><Key.backspace><Key.backspace><Key.backspace><Key.backspace><Key.backspace><Key.shift>perfume<Key.down><Key.down><Key.shift><Key.shift><Key.shift><Key.shift><Key.shift><Key.shift><Key.shift><Key.shift><Key.shift><Key.shift><Key.shift><Key.shift><Key.shift><Key.shift><Key.shift><Key.shift><Key.shift><Key.shift>Prada<Key.space><Key.shift>Shirt
Screenshot: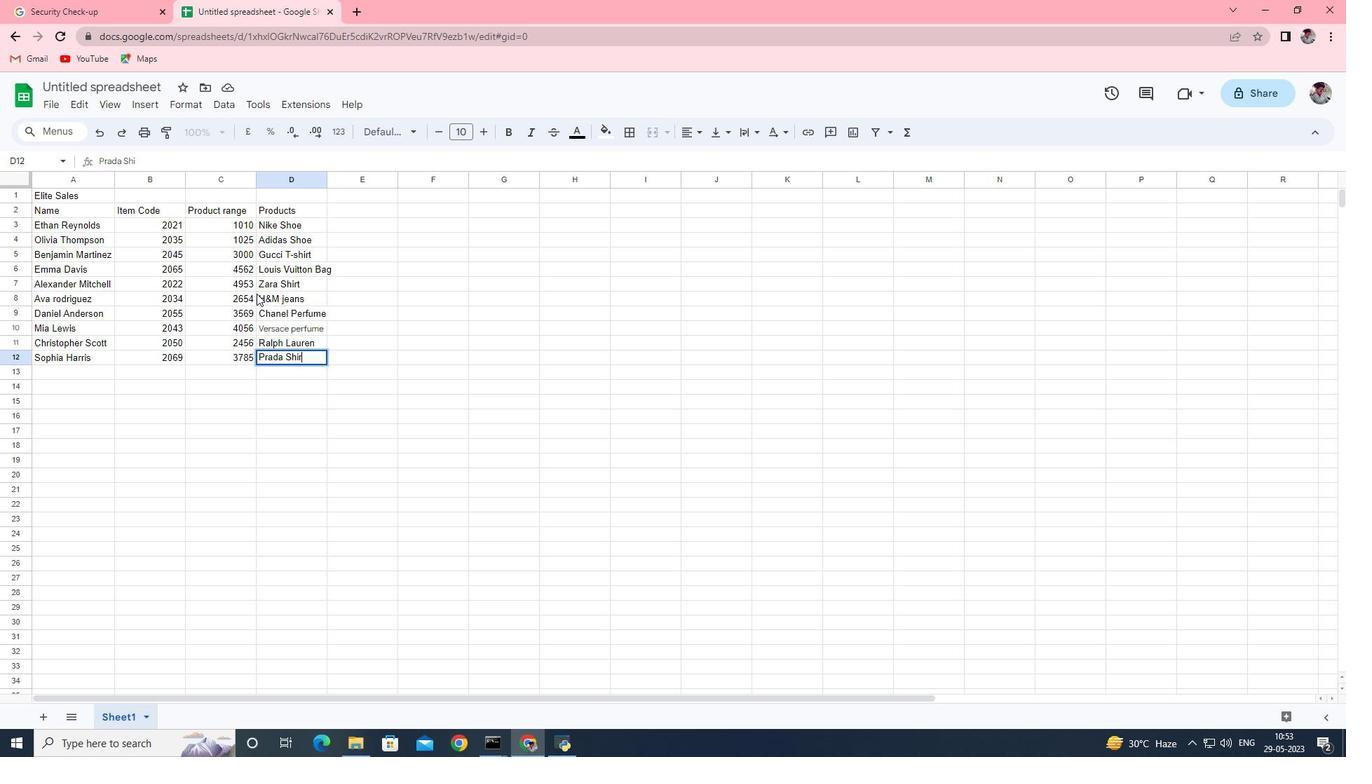 
Action: Mouse moved to (340, 214)
Screenshot: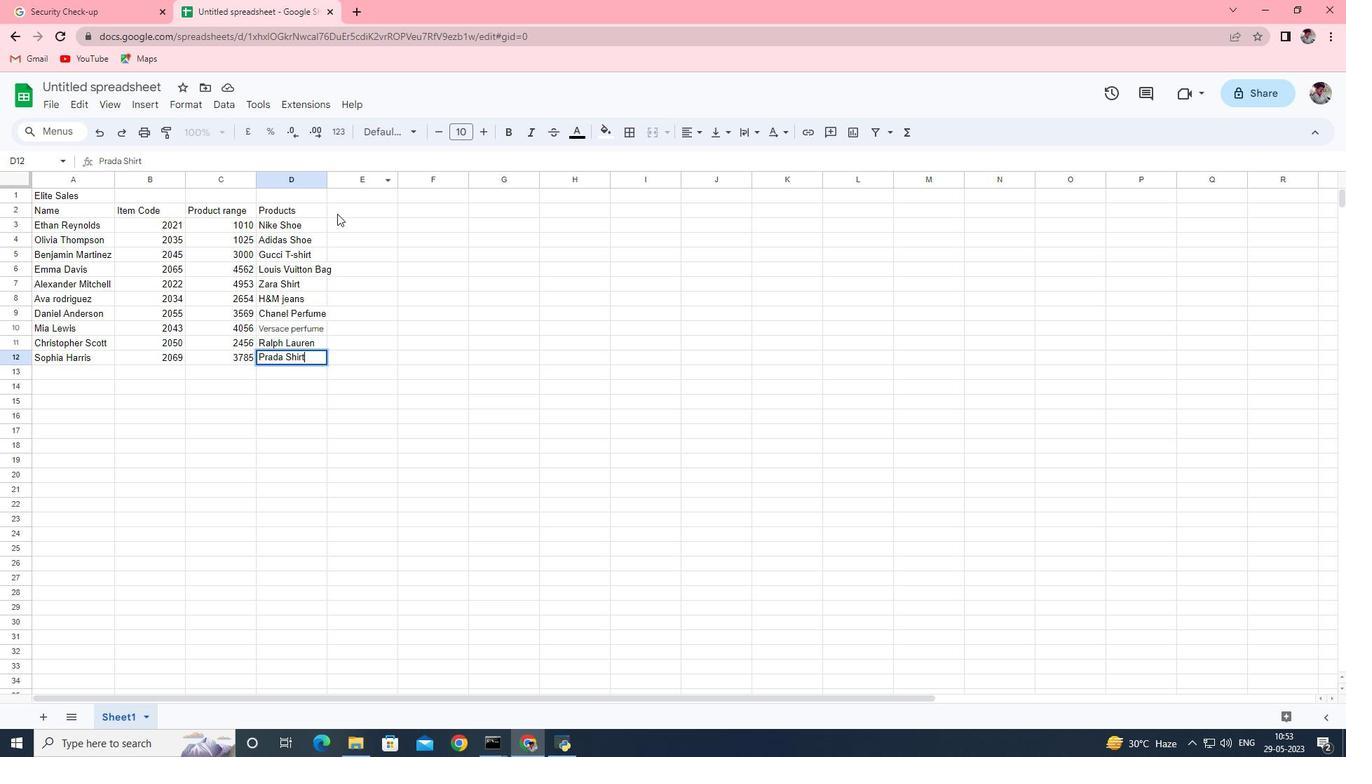 
Action: Mouse pressed left at (340, 214)
Screenshot: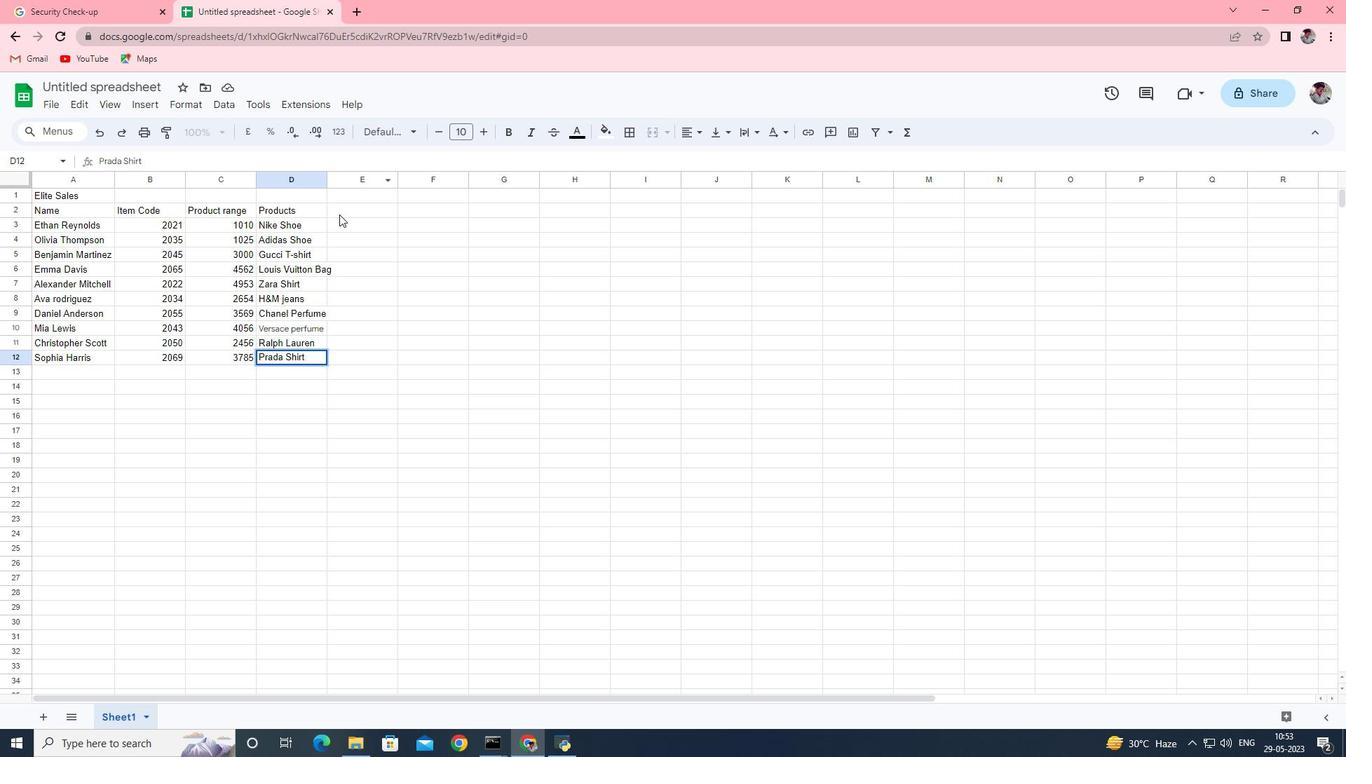 
Action: Mouse moved to (338, 225)
Screenshot: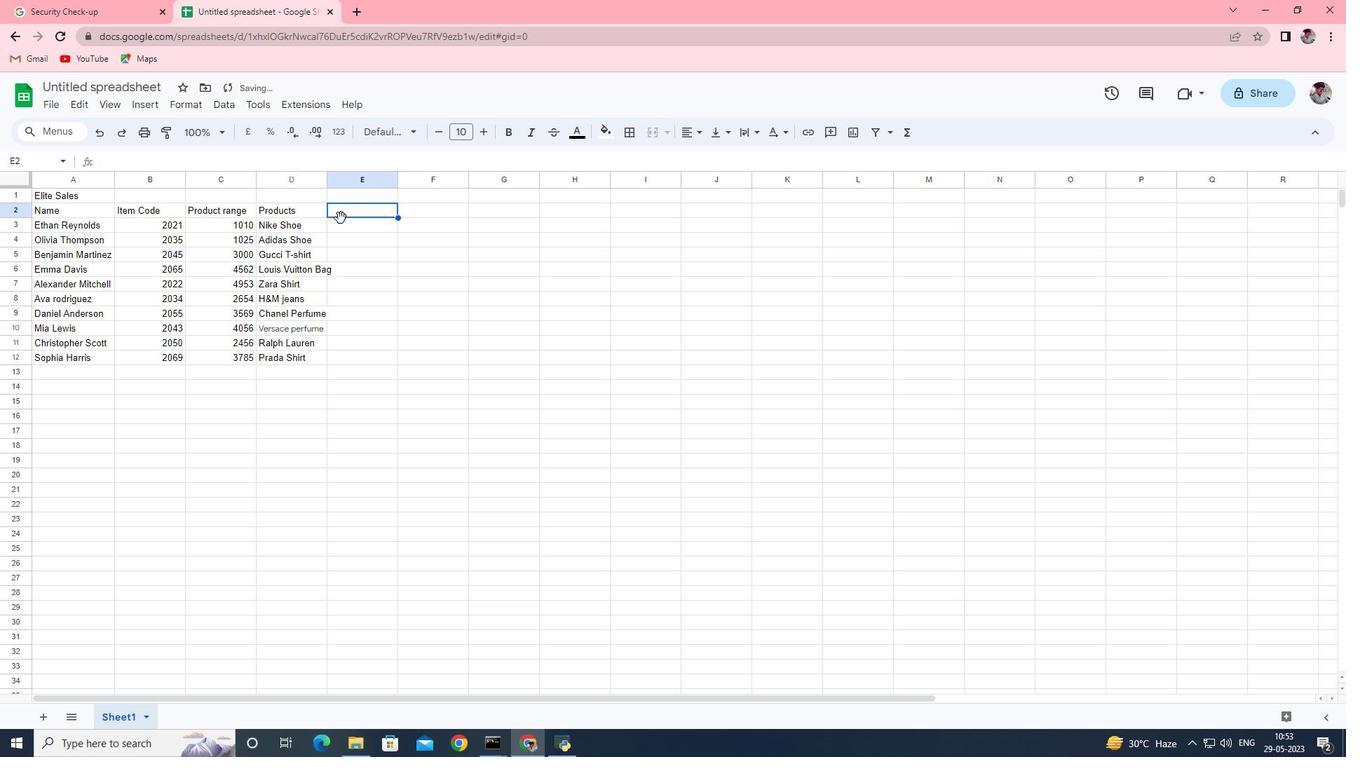 
Action: Key pressed <Key.shift><Key.shift><Key.shift><Key.shift><Key.shift><Key.shift><Key.shift><Key.shift><Key.shift>Quantity<Key.enter>2<Key.down>3<Key.down>5<Key.down>4<Key.down>4<Key.down>3<Key.down>5<Key.down>2<Key.down>4<Key.down>2<Key.down>
Screenshot: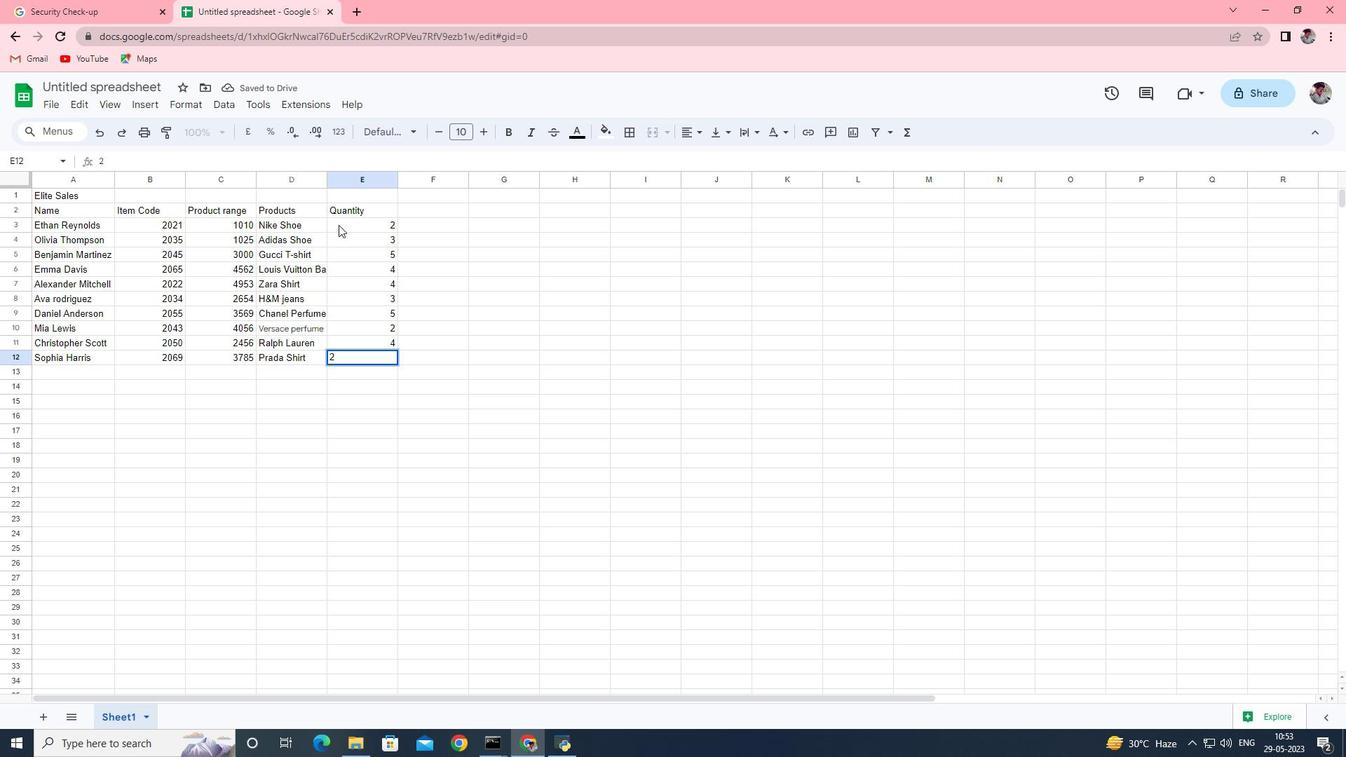 
Action: Mouse moved to (438, 213)
Screenshot: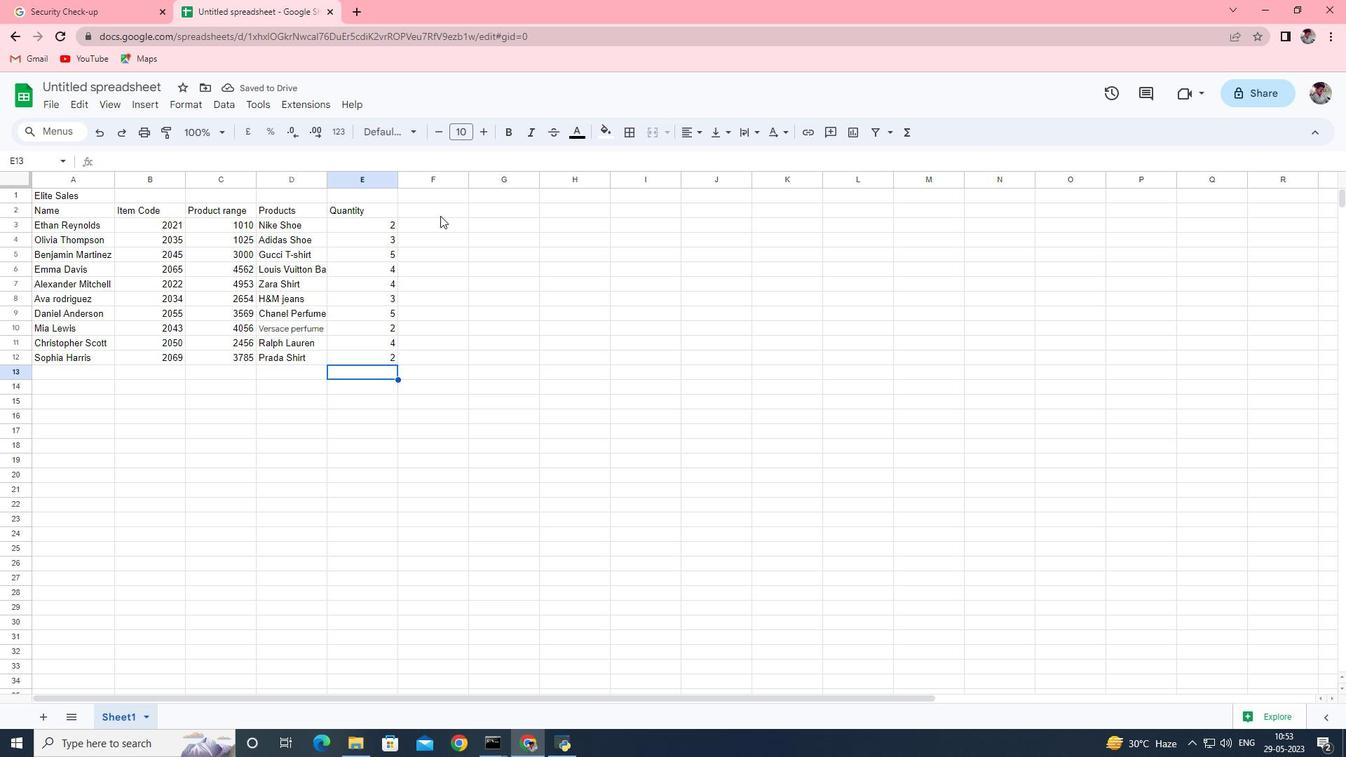 
Action: Mouse pressed left at (438, 213)
Screenshot: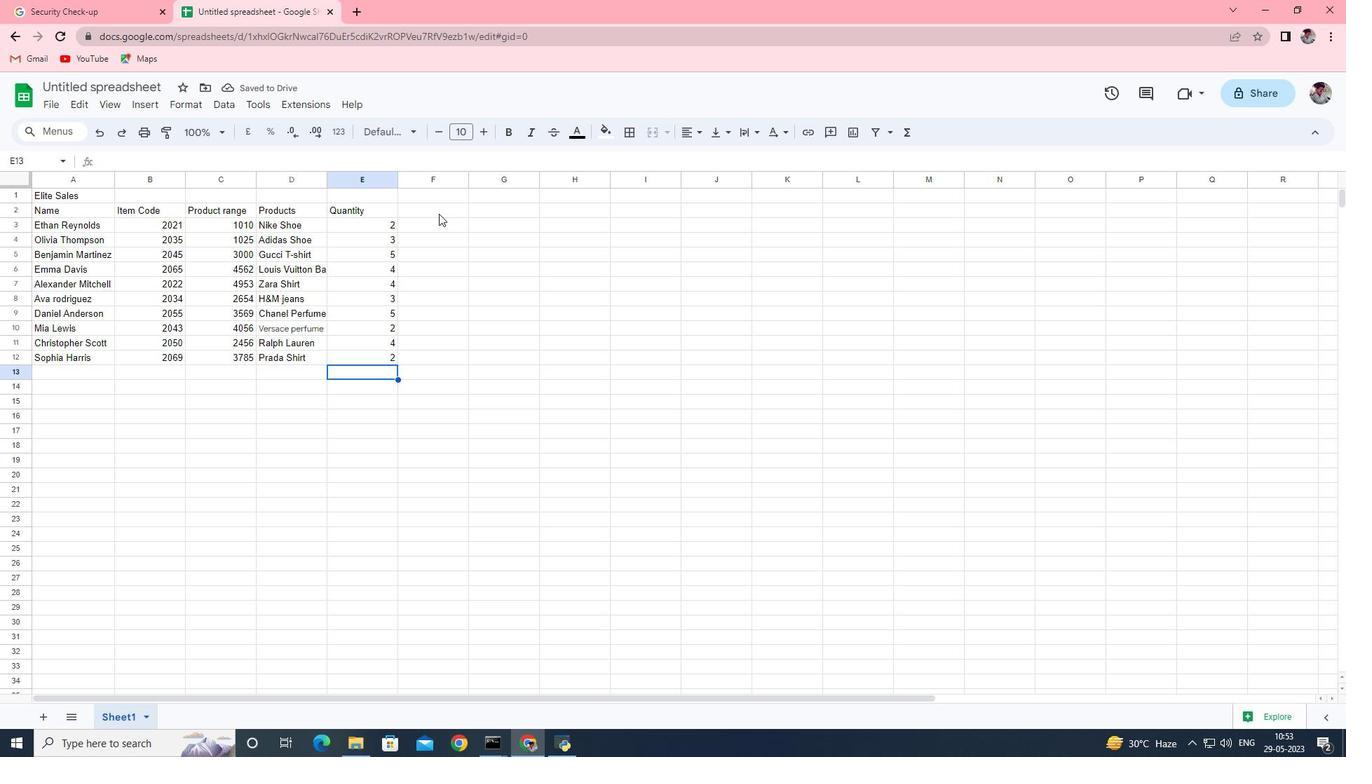 
Action: Mouse moved to (422, 219)
Screenshot: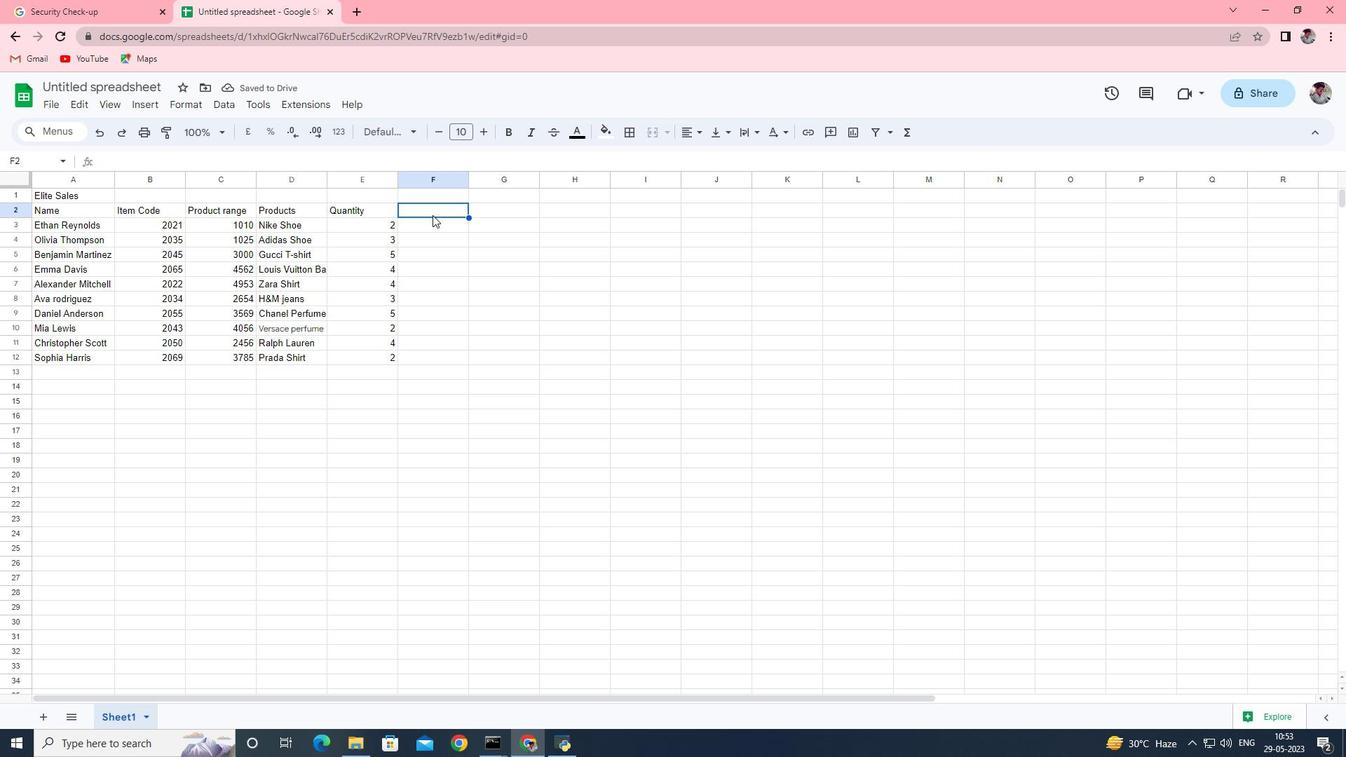 
Action: Key pressed <Key.shift><Key.shift><Key.shift><Key.shift>Total
Screenshot: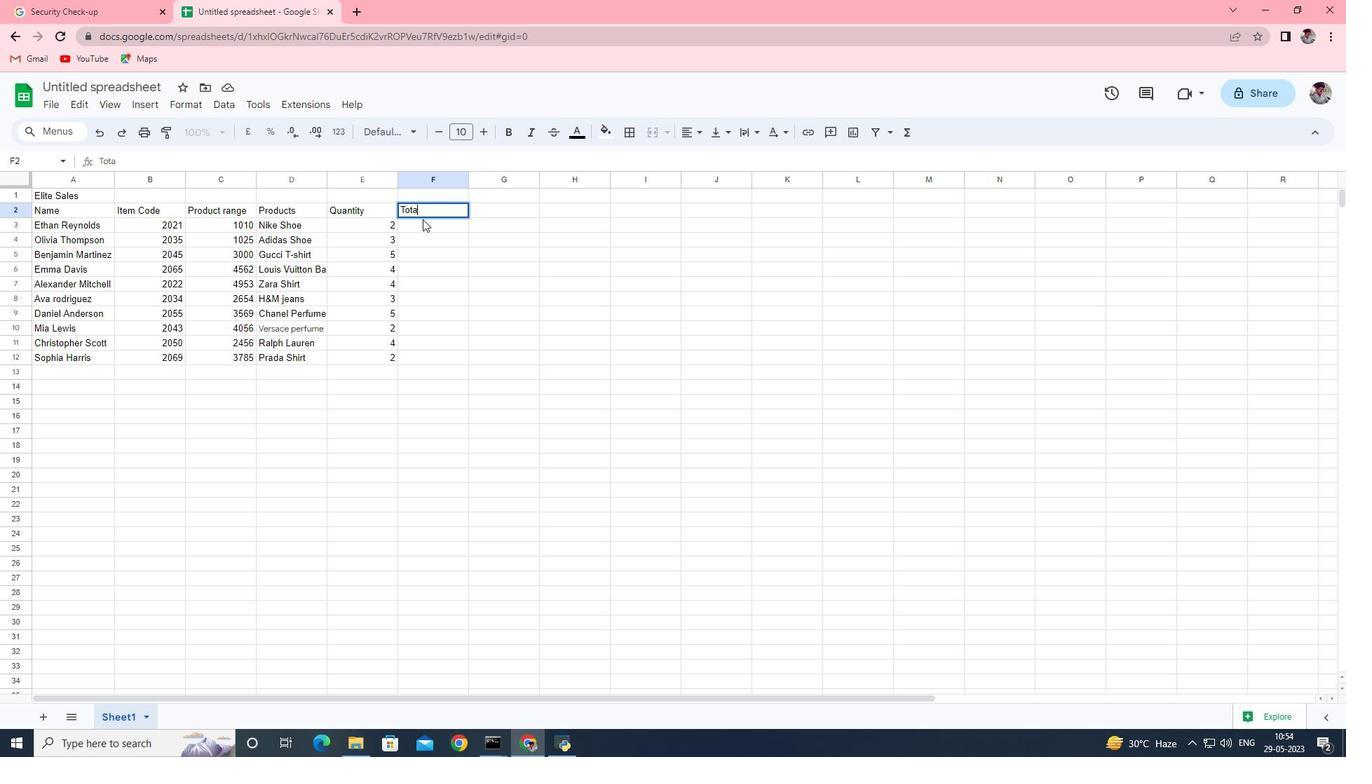 
Action: Mouse moved to (426, 225)
Screenshot: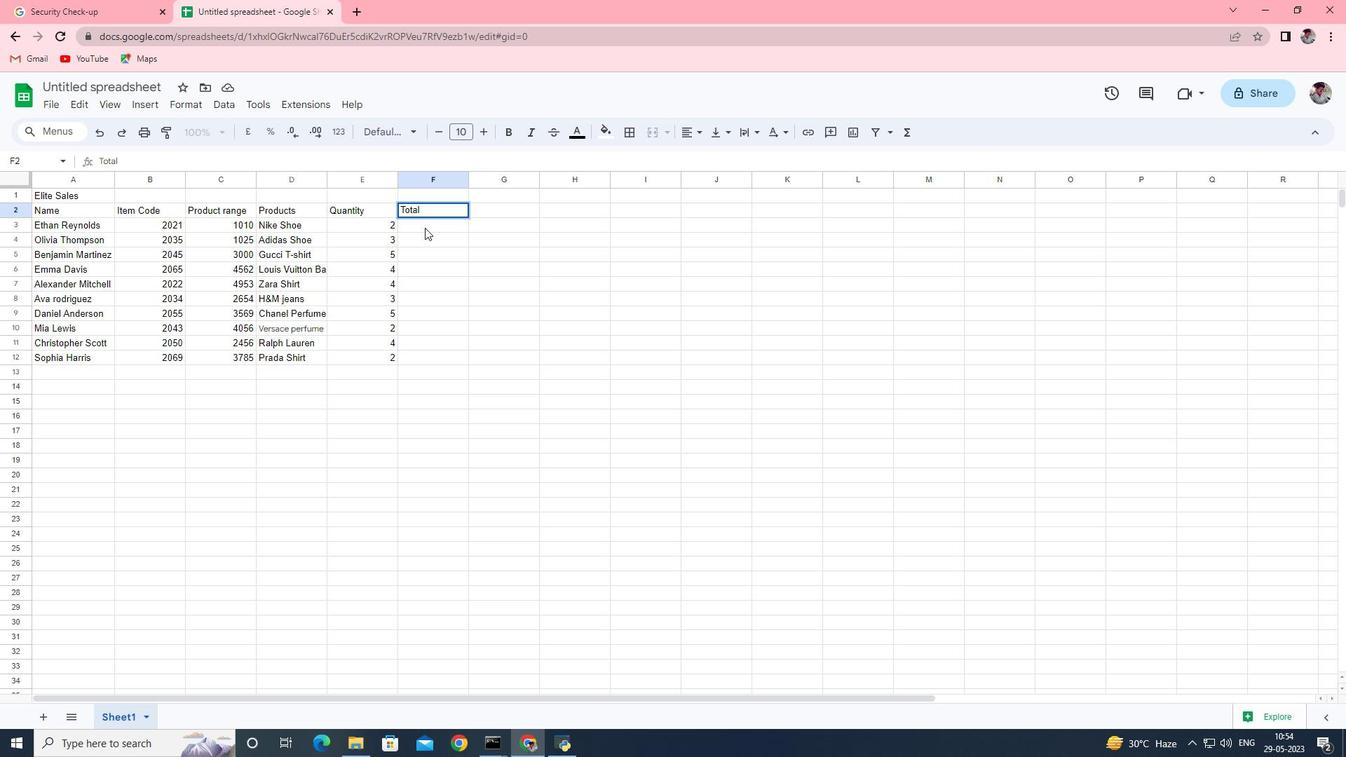
Action: Mouse pressed left at (426, 225)
Screenshot: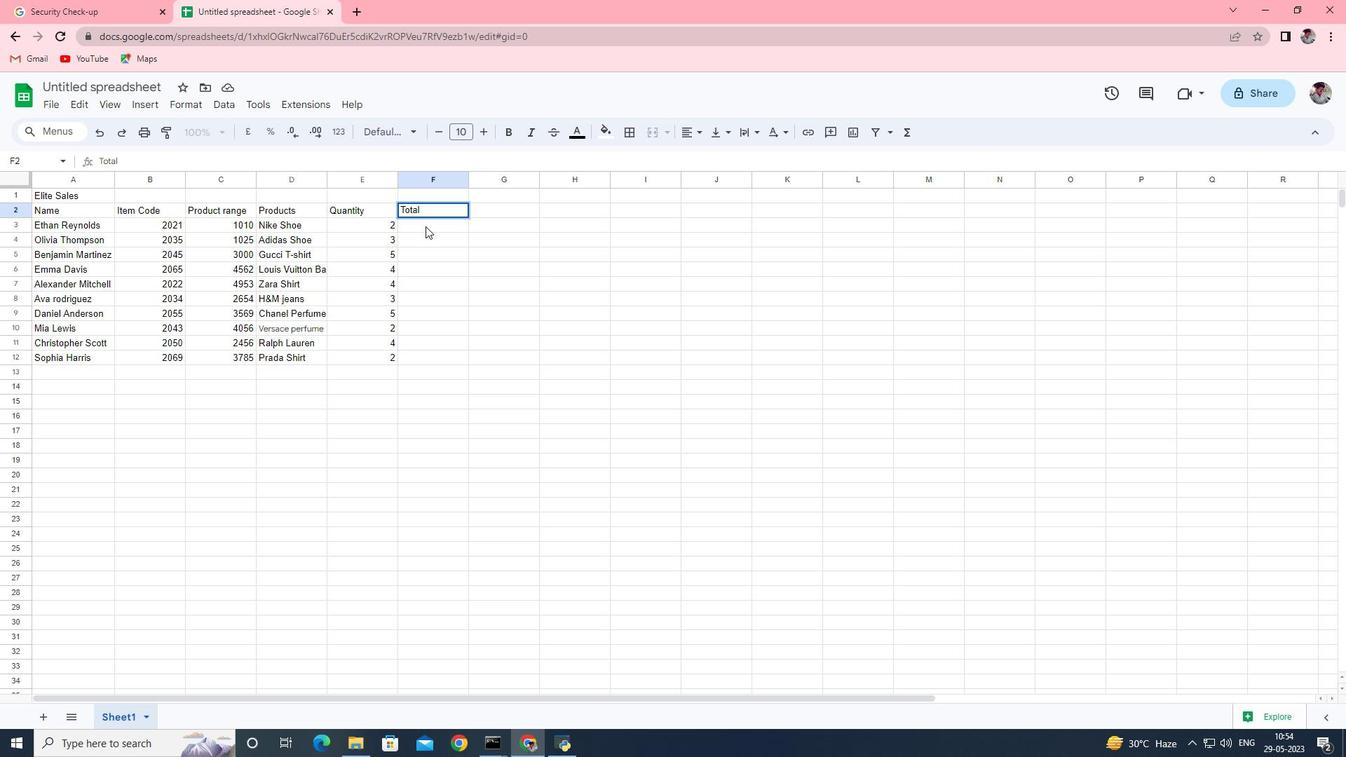 
Action: Mouse moved to (420, 226)
Screenshot: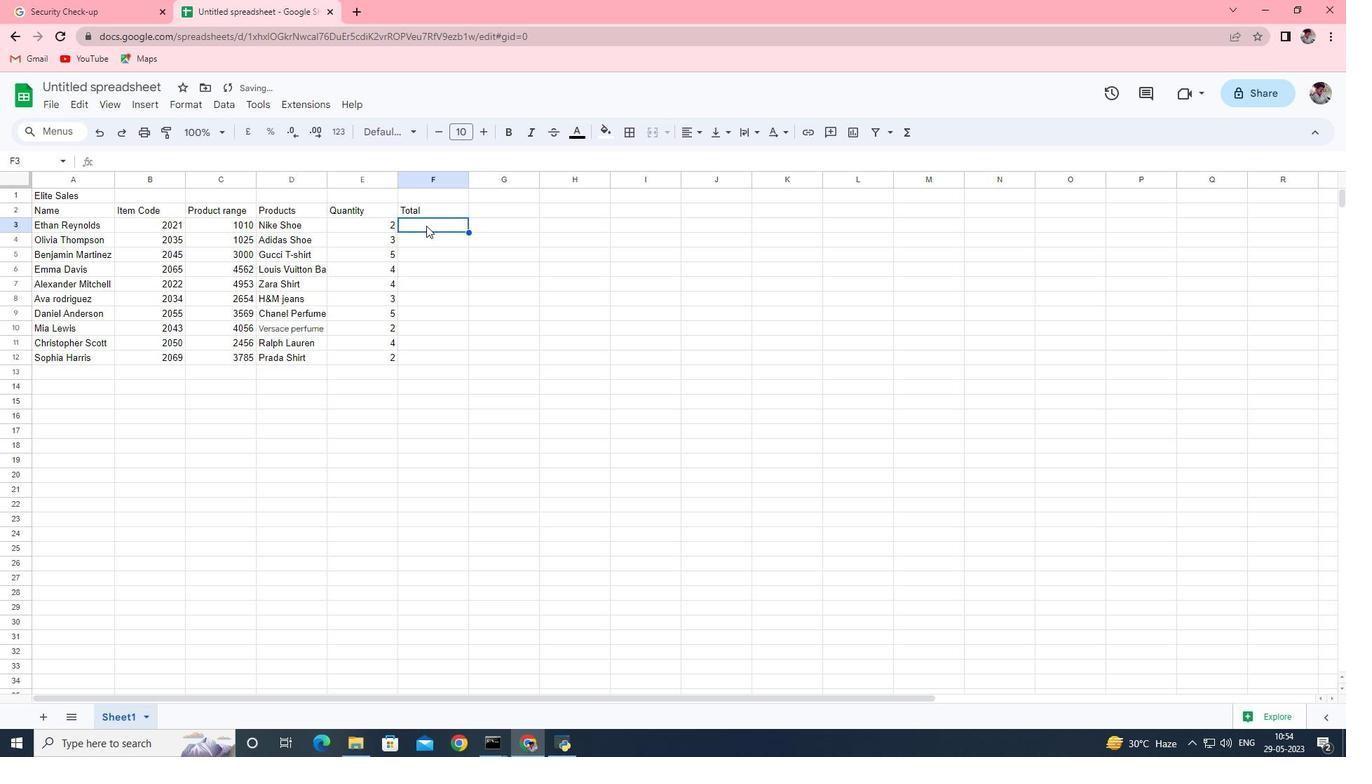 
Action: Key pressed =<Key.shift>Sum<Key.shift>(
Screenshot: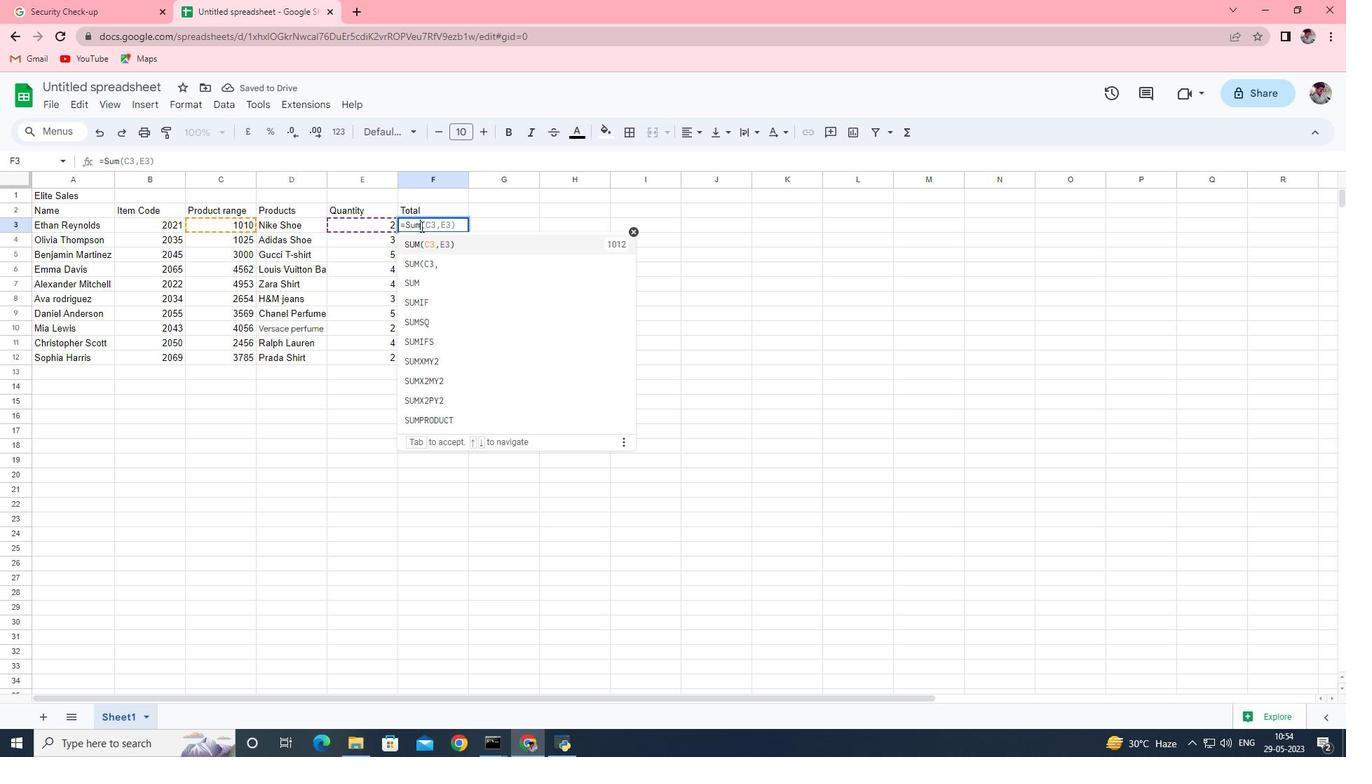 
Action: Mouse moved to (241, 221)
Screenshot: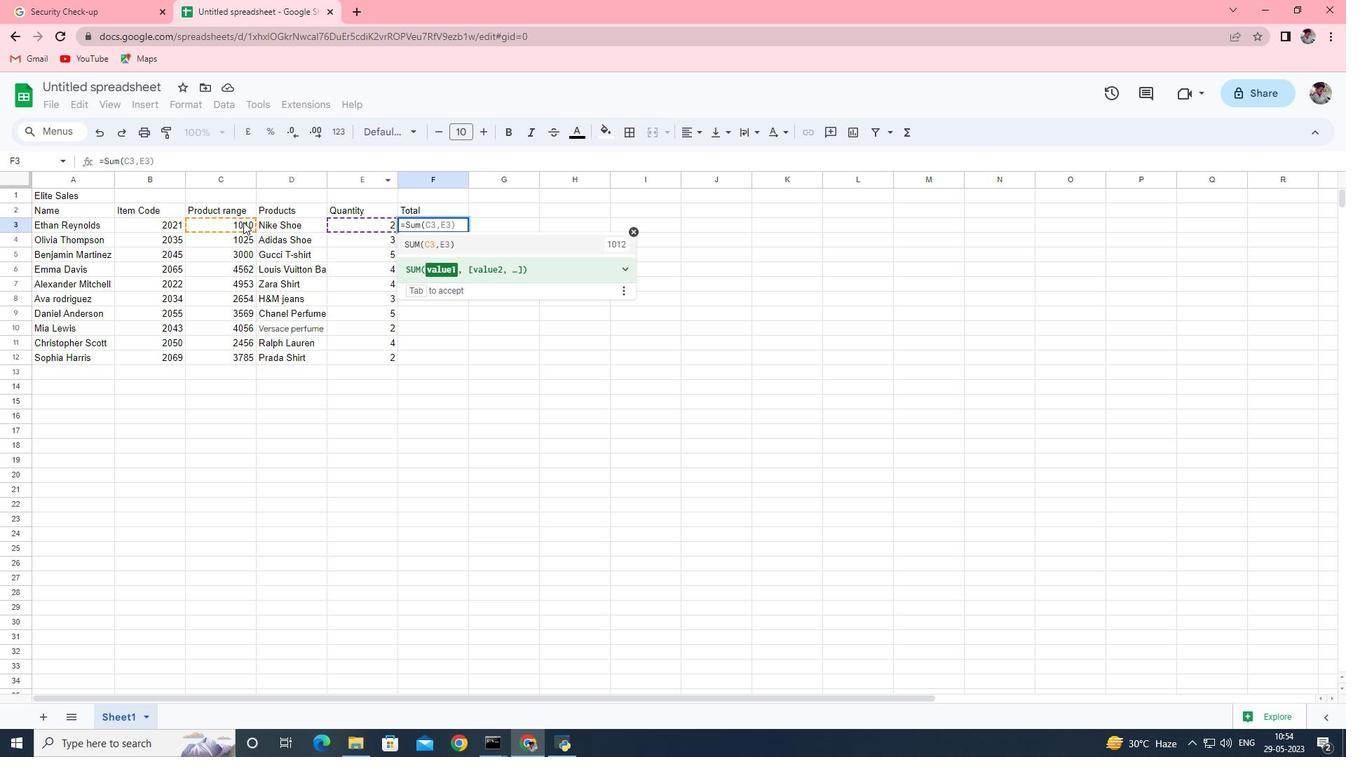
Action: Mouse pressed left at (241, 221)
Screenshot: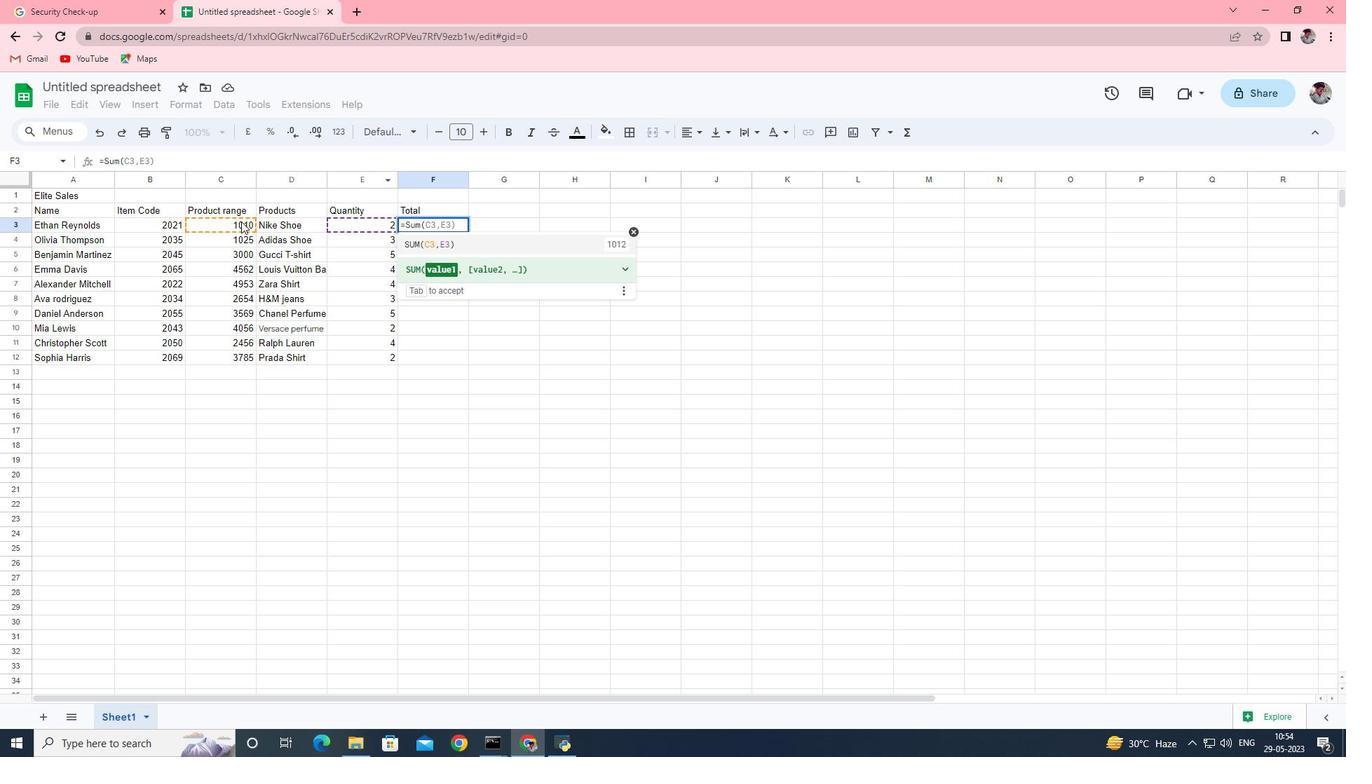 
Action: Key pressed <Key.shift><Key.shift><Key.shift><Key.shift><Key.shift><Key.shift><Key.shift><Key.shift><Key.shift>*
Screenshot: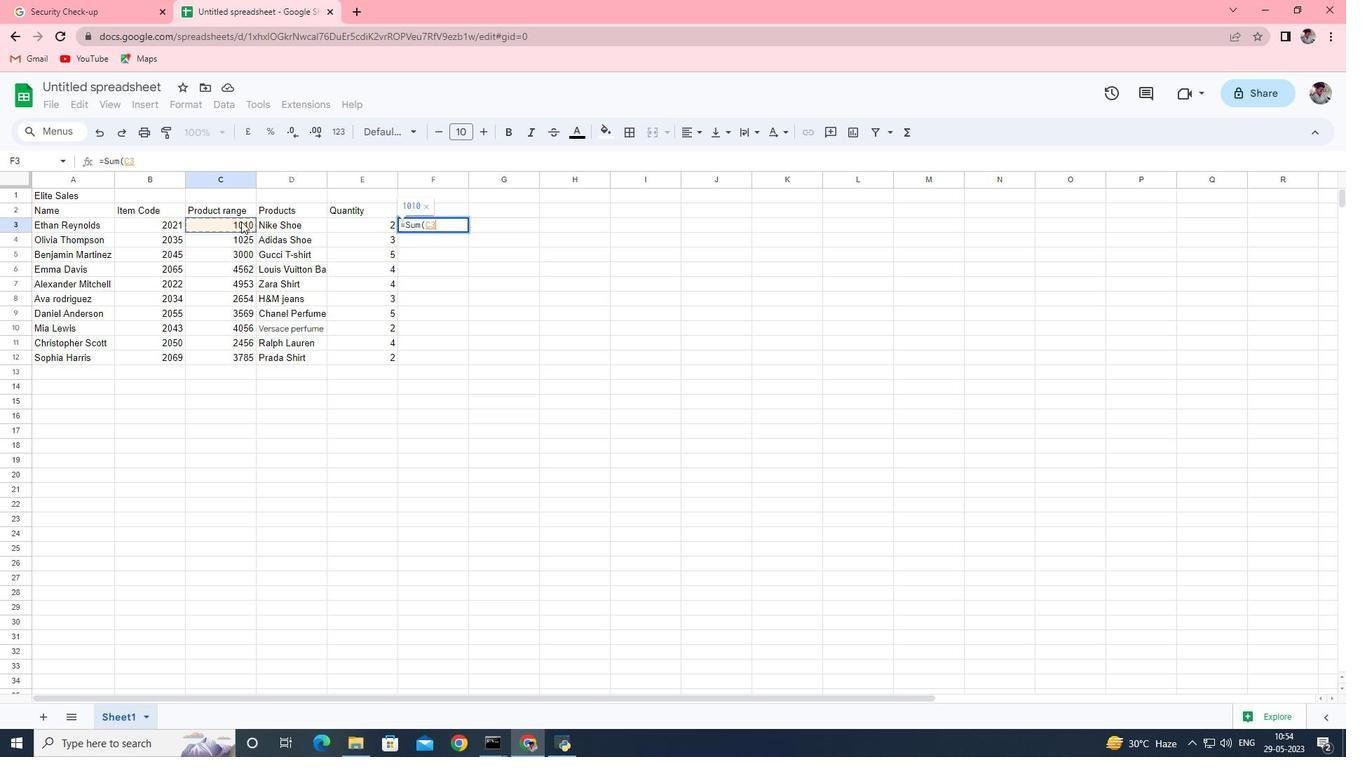 
Action: Mouse moved to (364, 220)
Screenshot: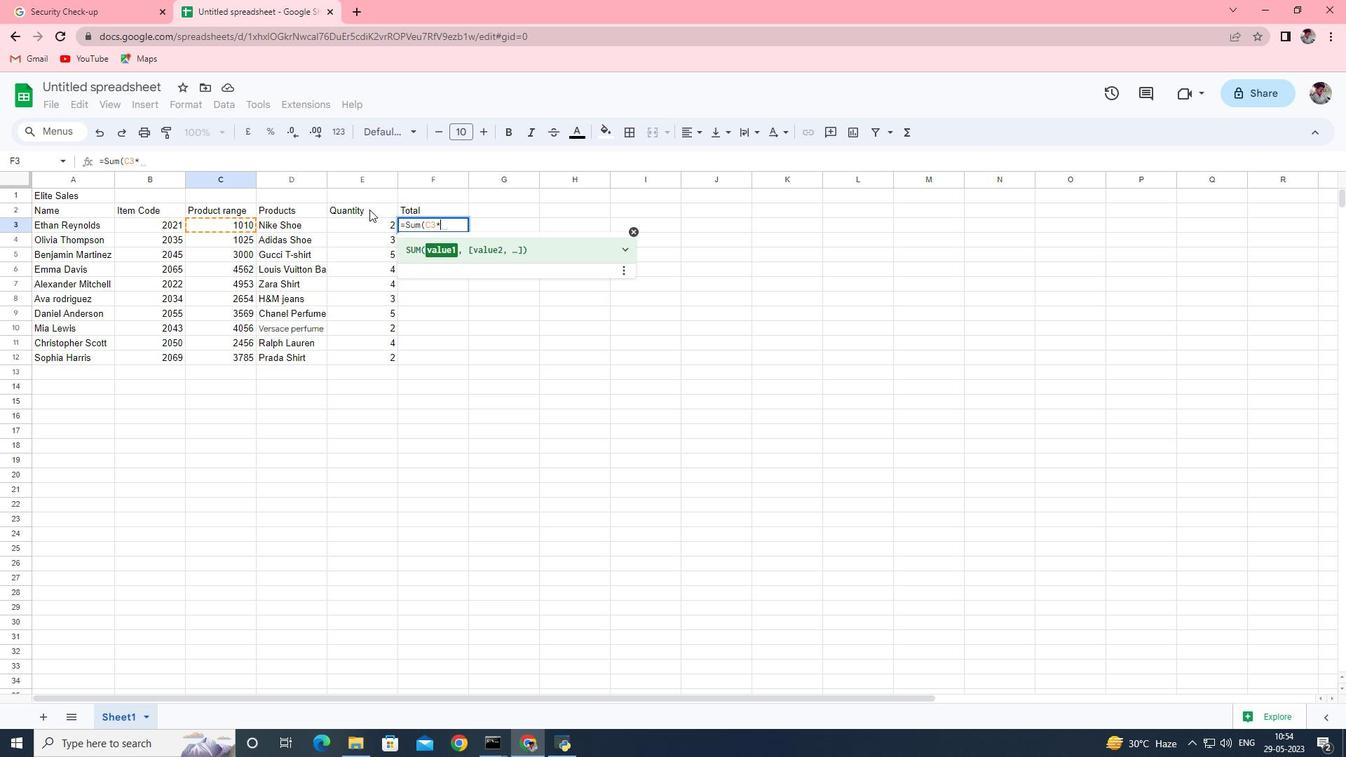 
Action: Mouse pressed left at (364, 220)
Screenshot: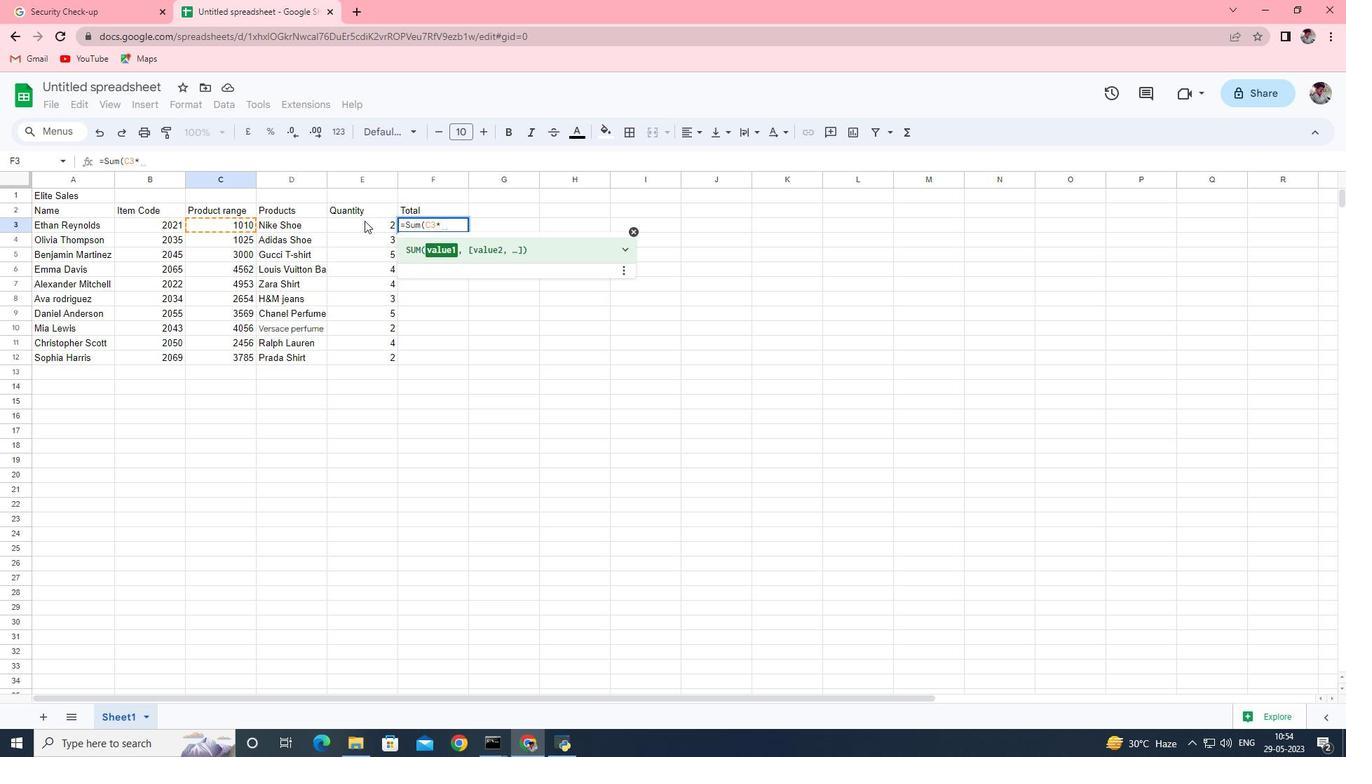
Action: Key pressed <Key.shift><Key.shift><Key.shift><Key.shift>)<Key.enter>
Screenshot: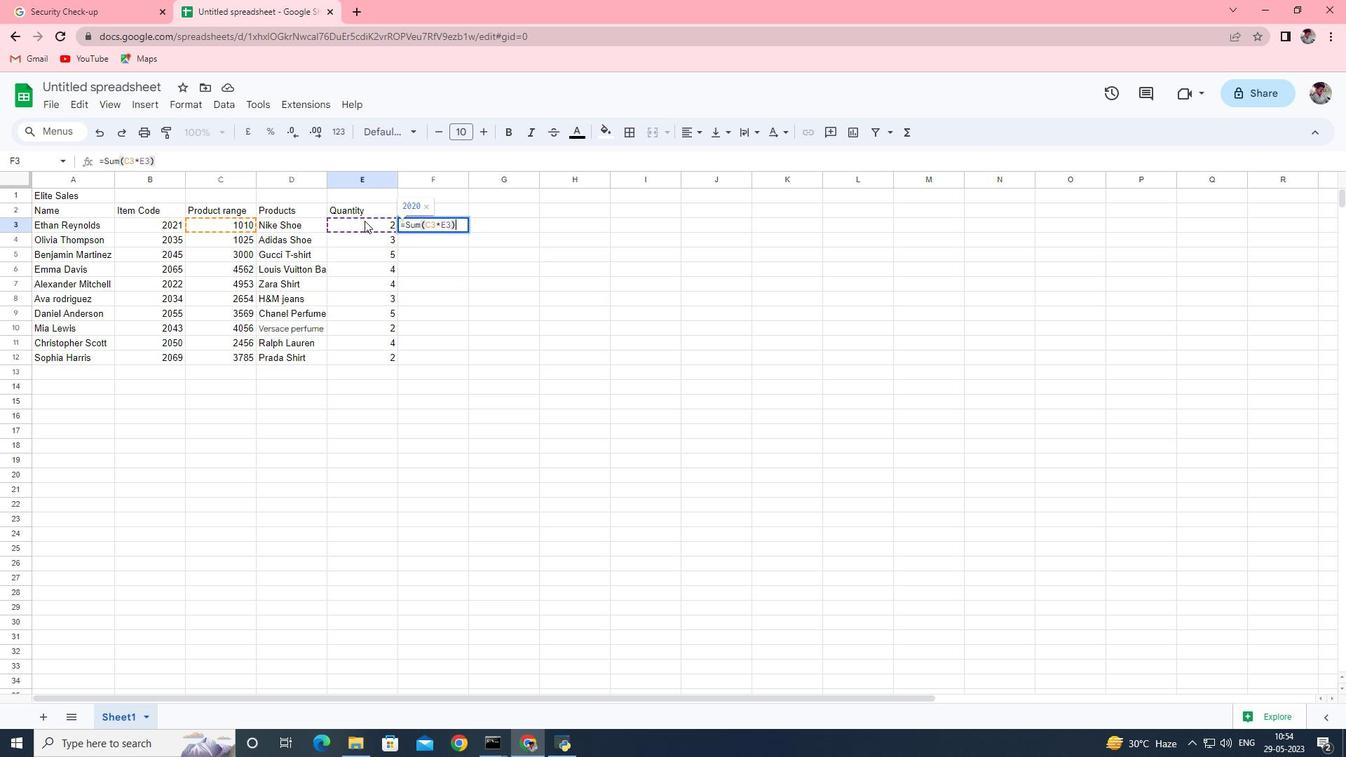 
Action: Mouse moved to (434, 222)
Screenshot: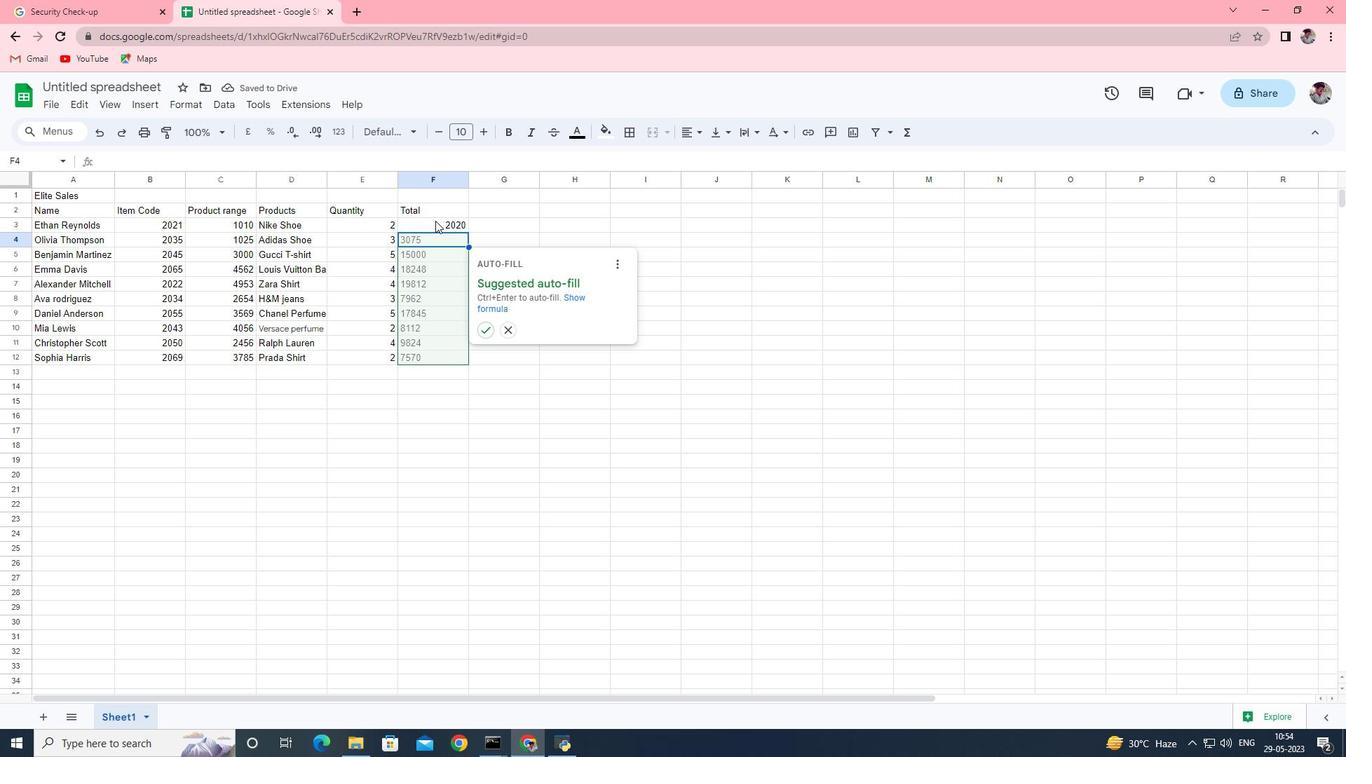 
Action: Mouse pressed left at (434, 222)
Screenshot: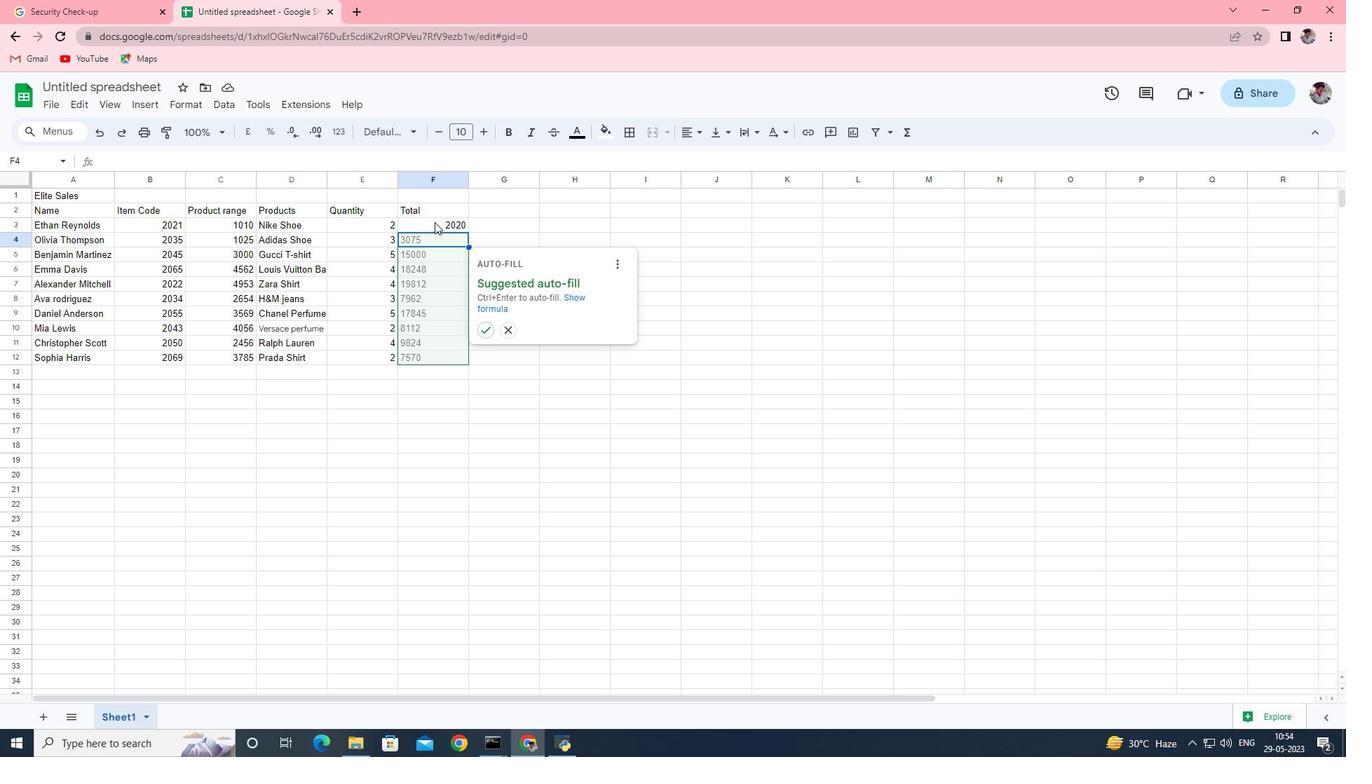
Action: Mouse moved to (469, 233)
Screenshot: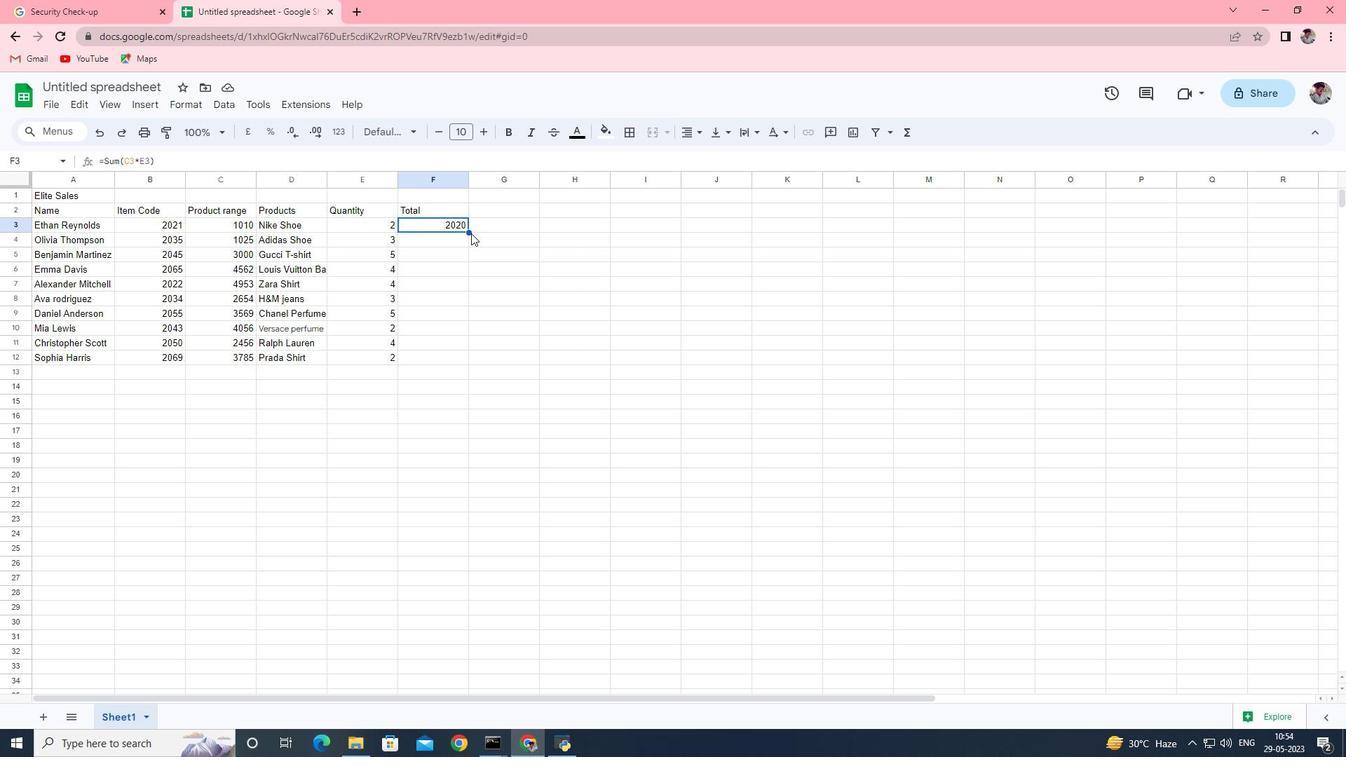 
Action: Mouse pressed left at (469, 233)
Screenshot: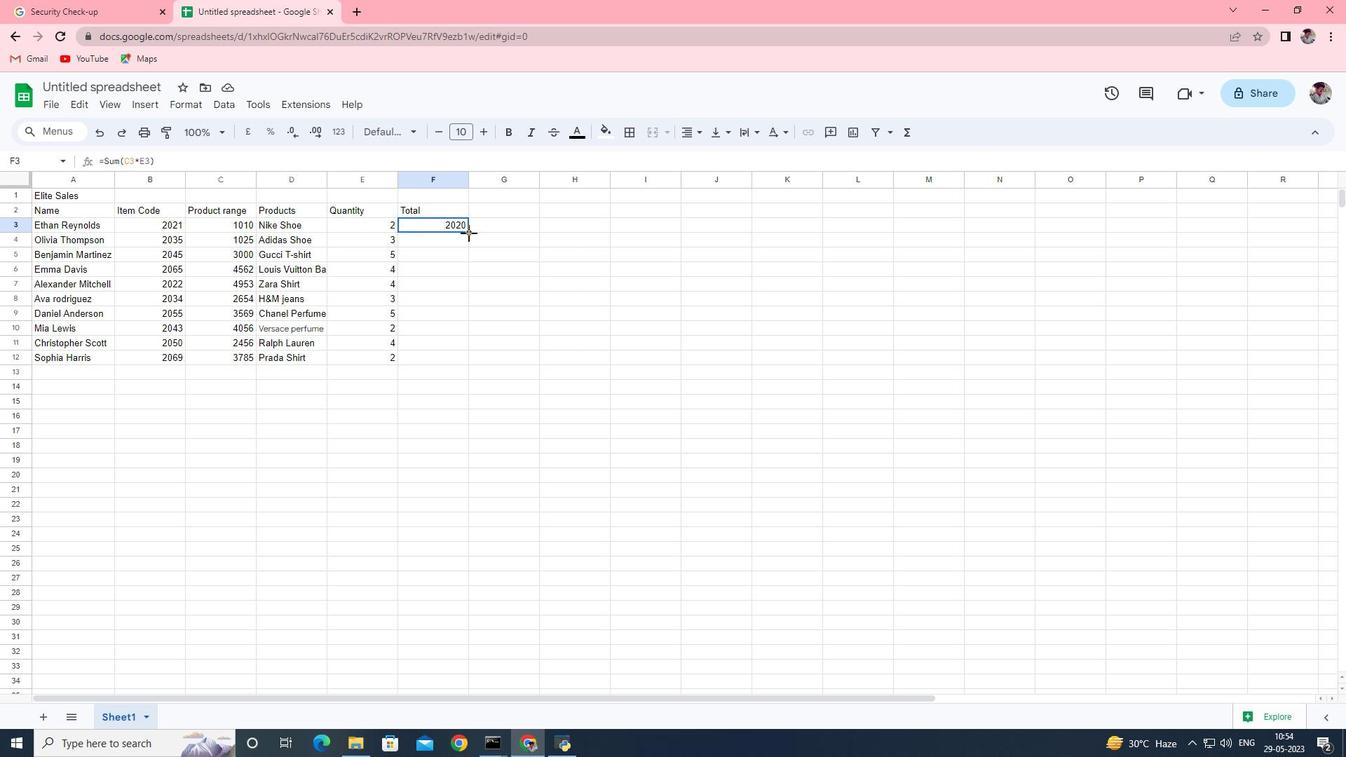
Action: Mouse moved to (494, 344)
Screenshot: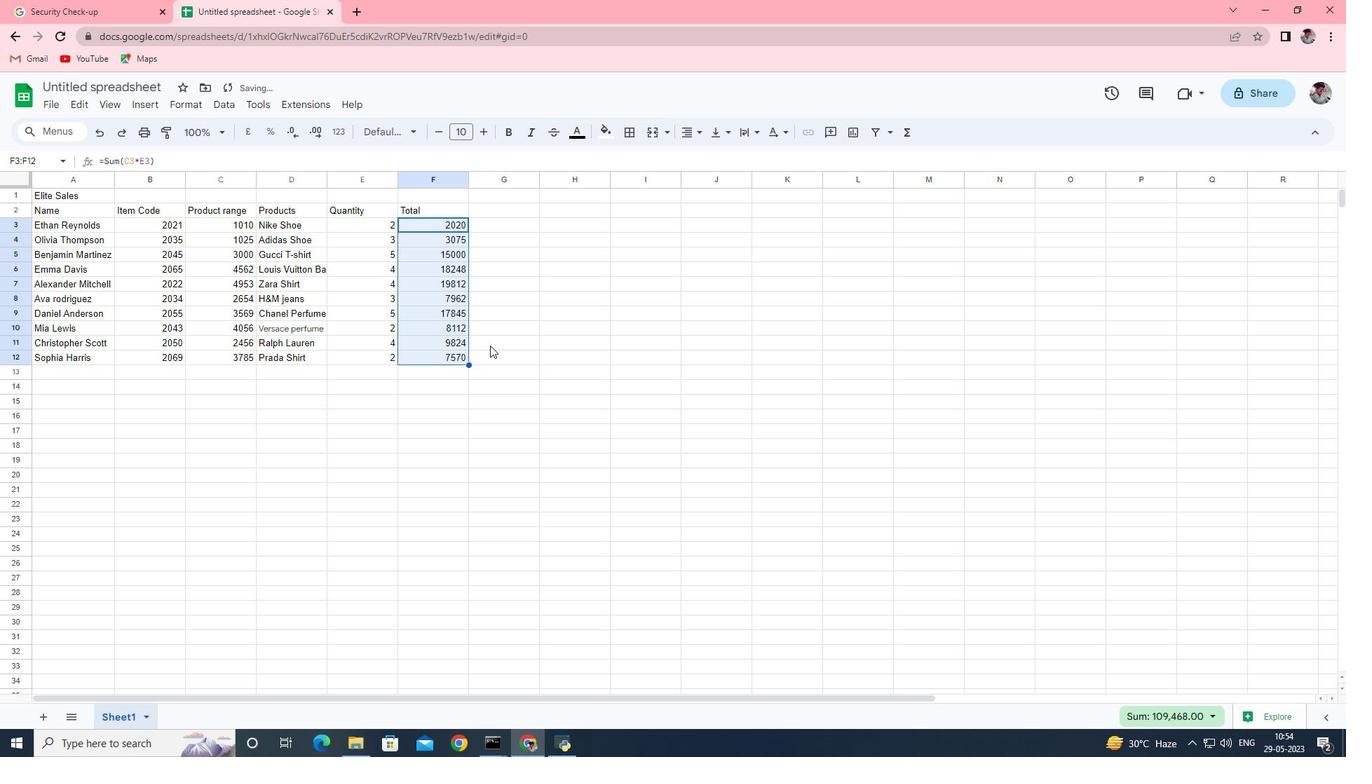 
Action: Mouse pressed left at (494, 344)
Screenshot: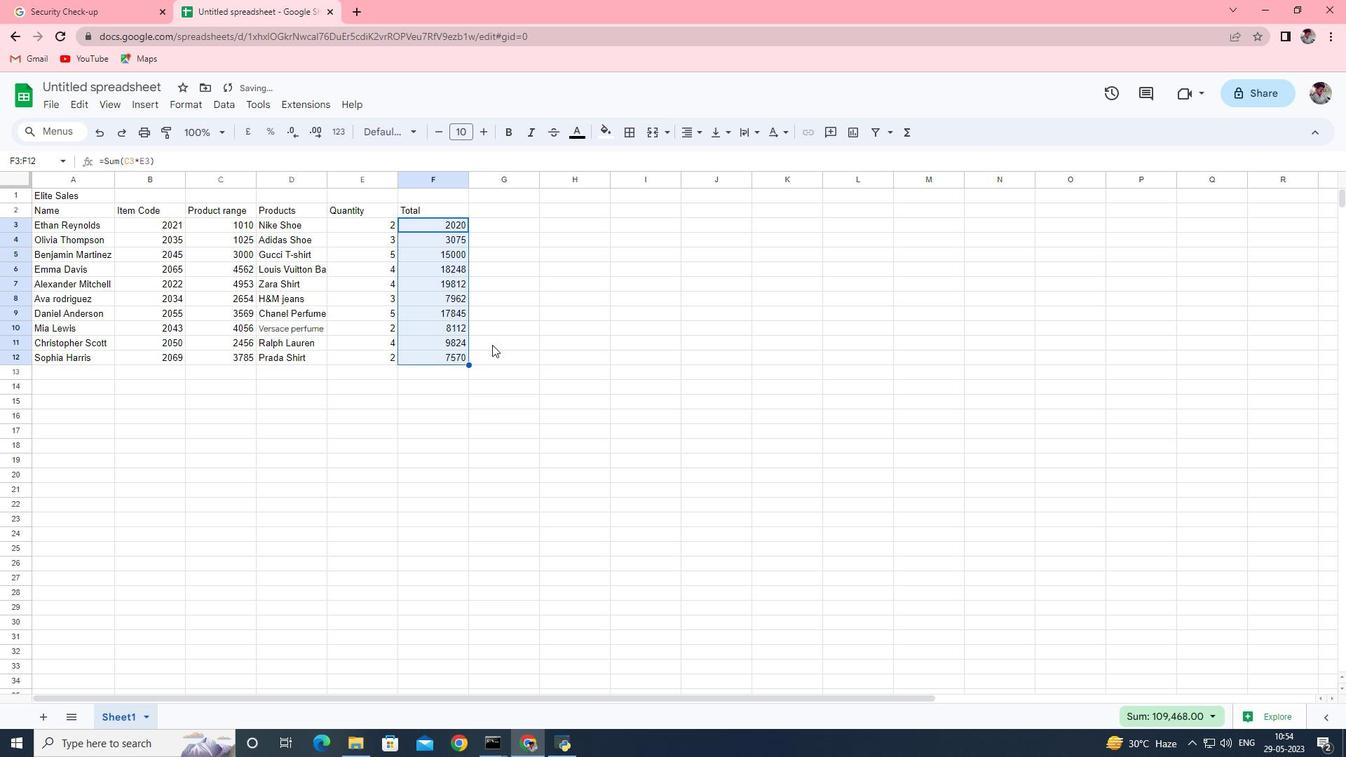
Action: Mouse moved to (56, 107)
Screenshot: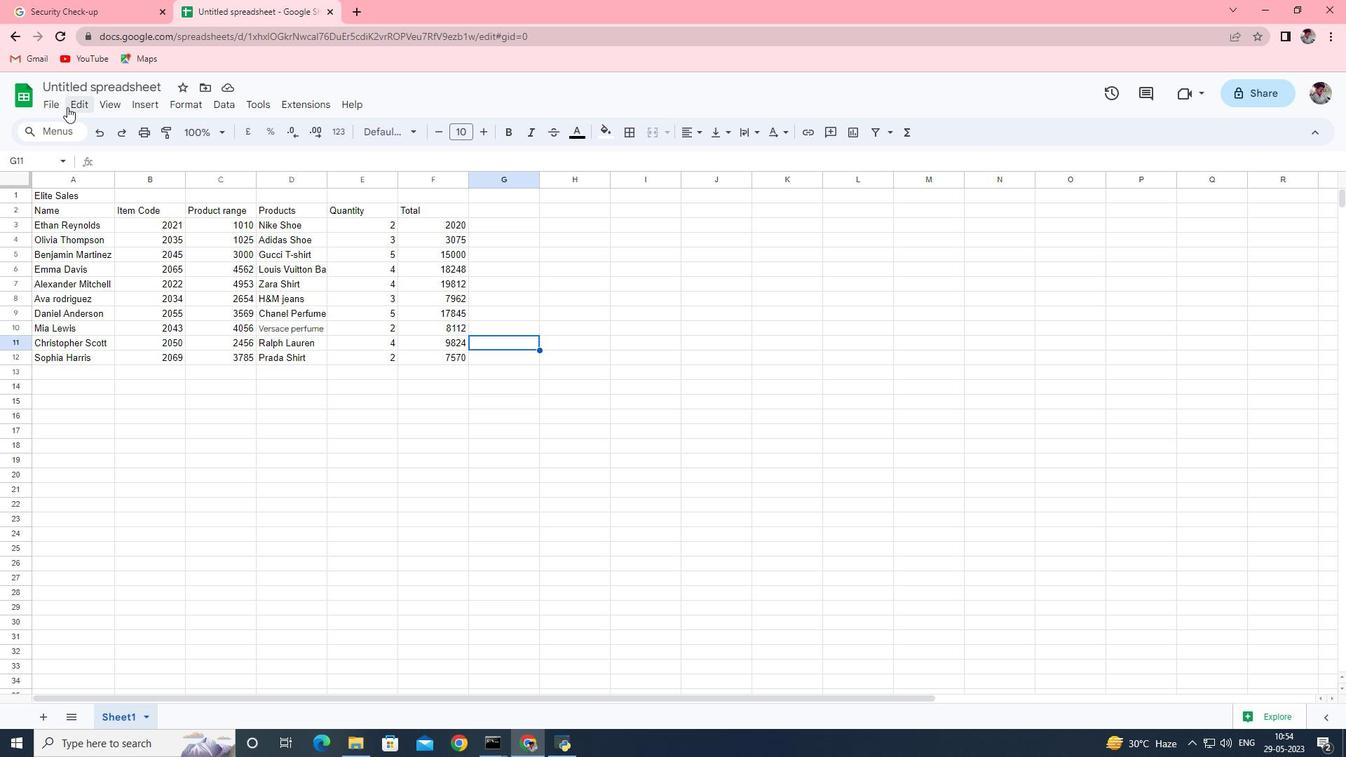 
Action: Mouse pressed left at (56, 107)
Screenshot: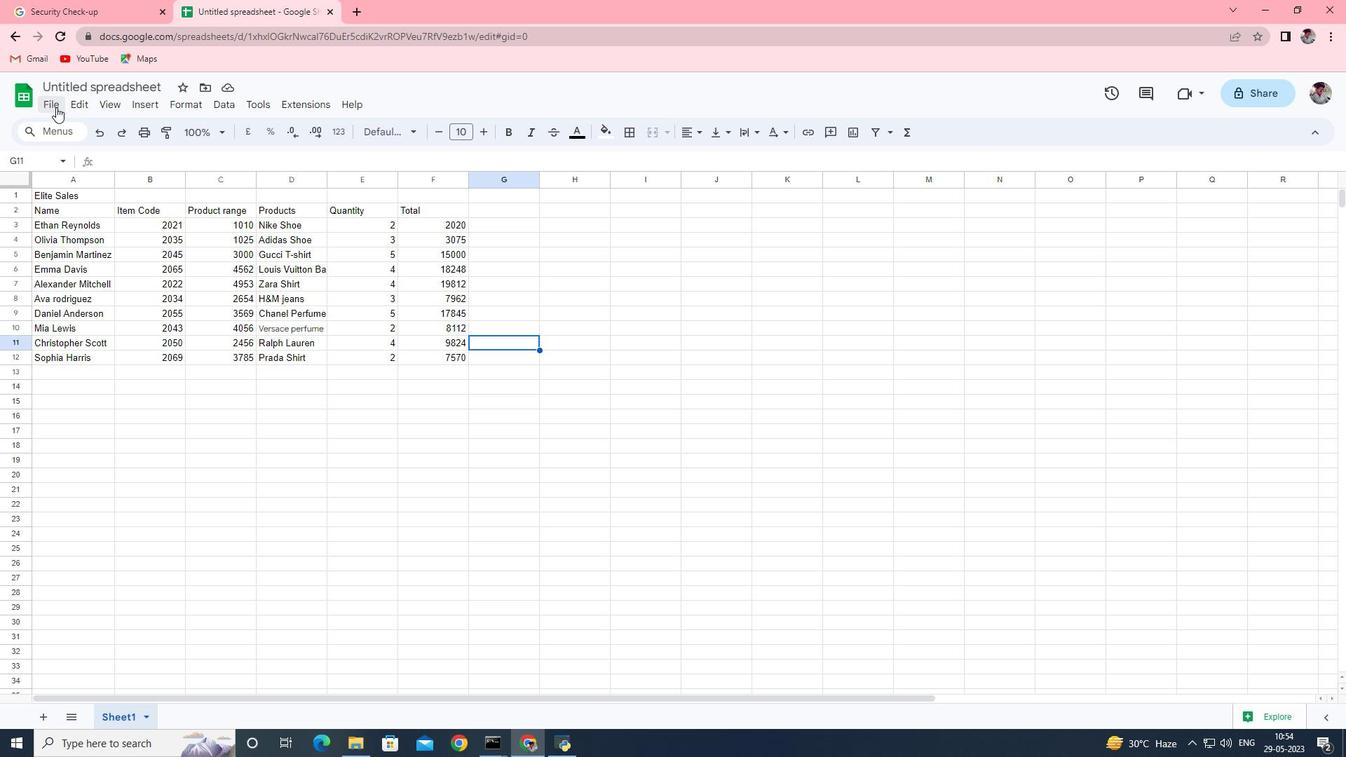 
Action: Mouse moved to (89, 305)
Screenshot: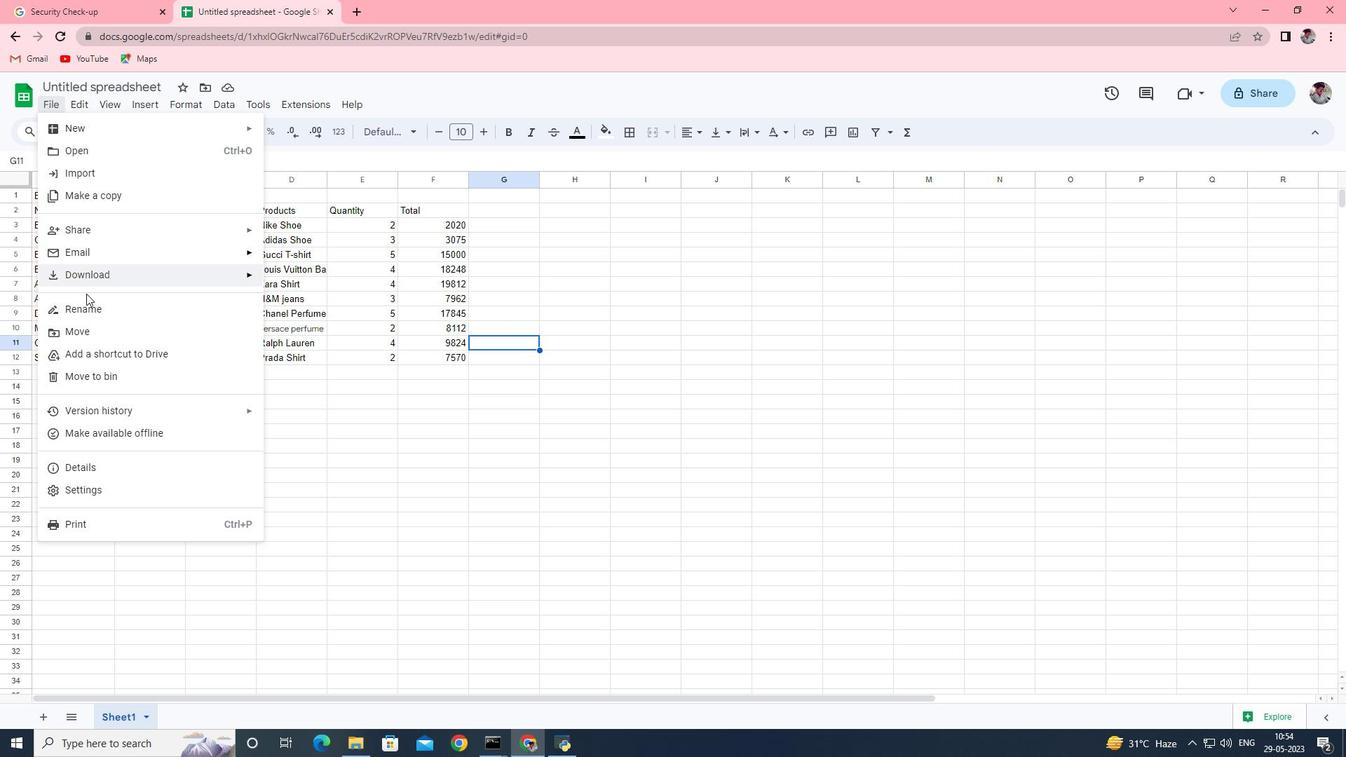 
Action: Mouse pressed left at (89, 305)
Screenshot: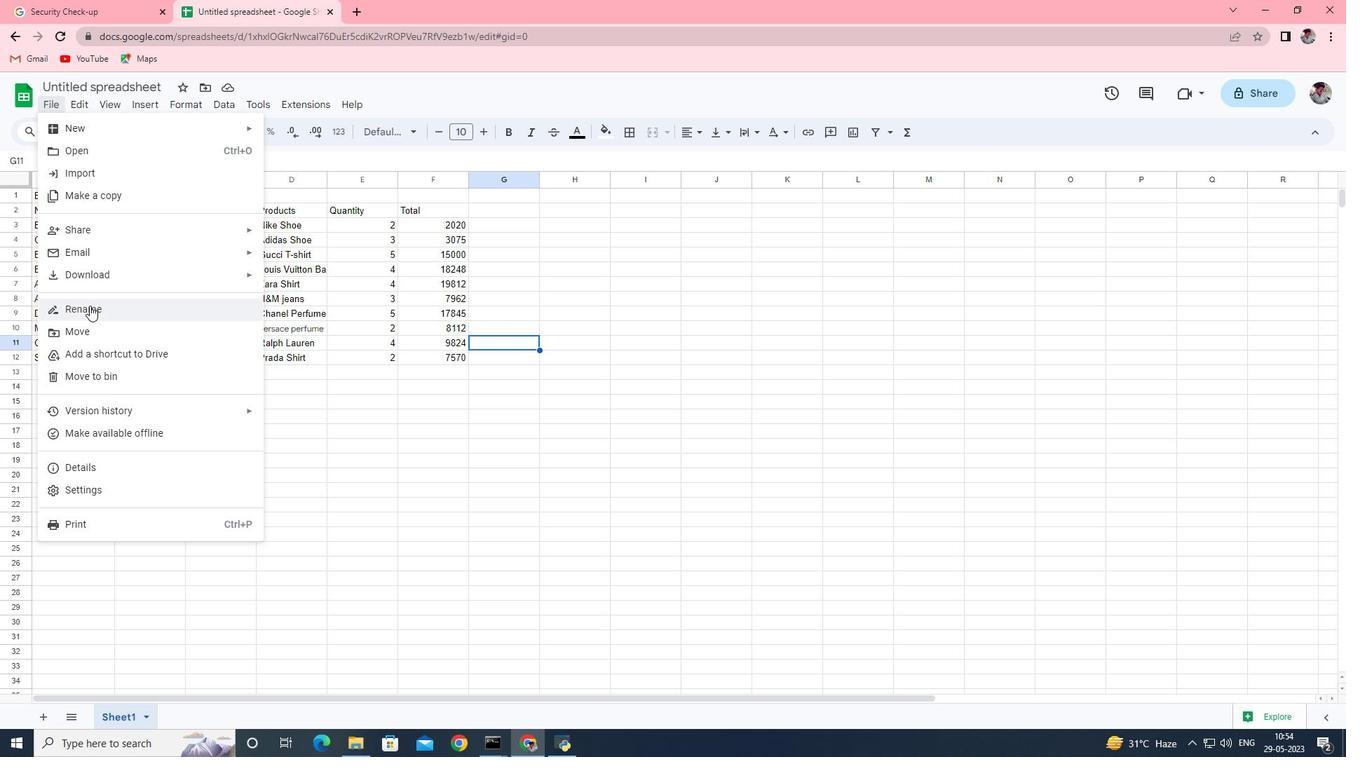 
Action: Mouse moved to (99, 286)
Screenshot: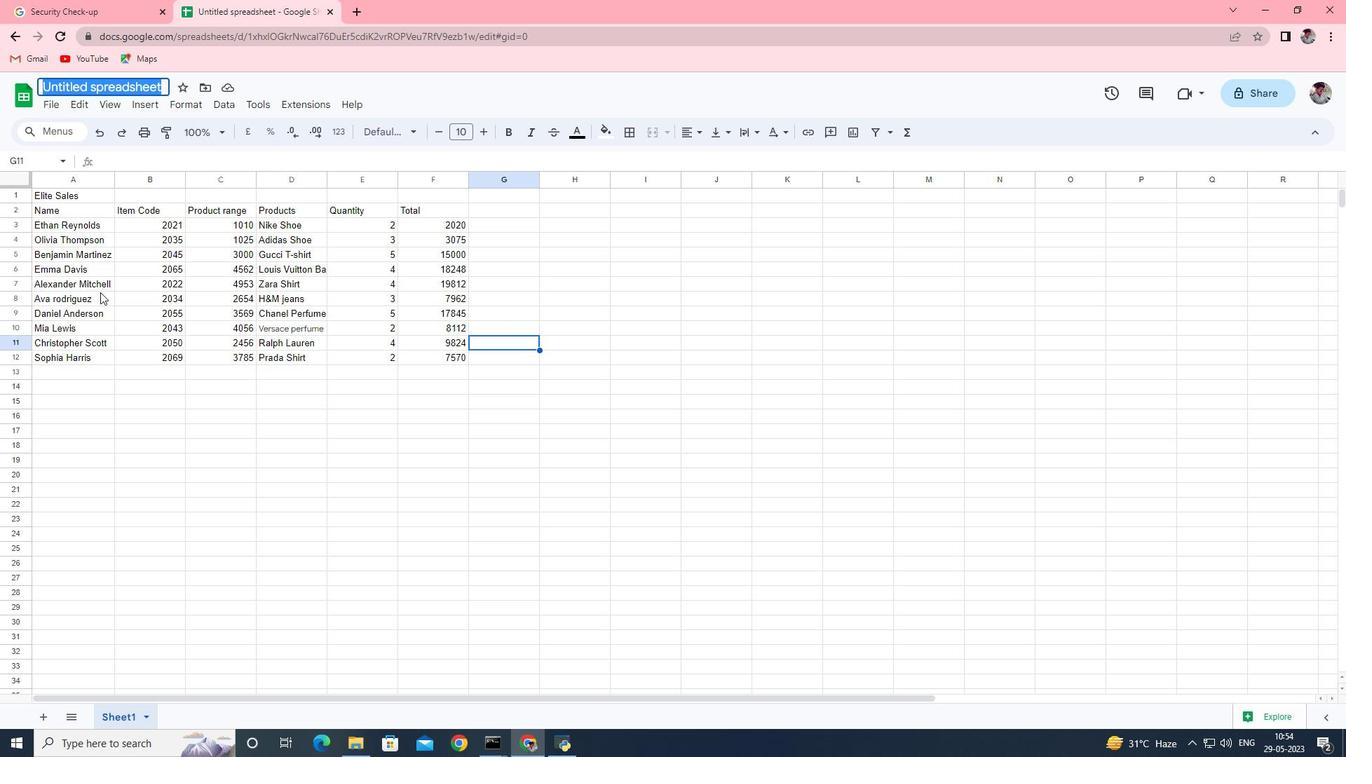 
Action: Key pressed <Key.shift><Key.shift><Key.shift><Key.shift><Key.shift><Key.shift><Key.shift>Elite<Key.space><Key.shift>Sales<Key.space>
Screenshot: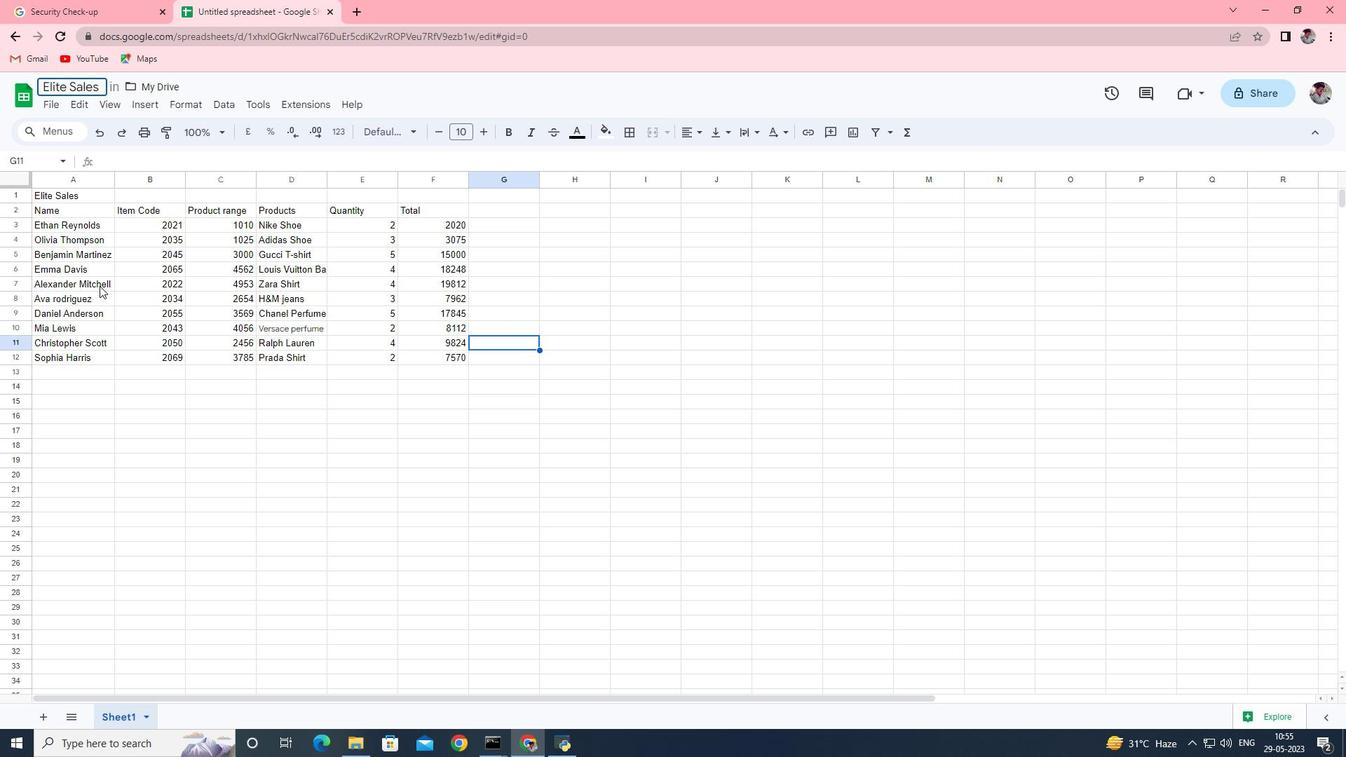 
Action: Mouse moved to (99, 285)
Screenshot: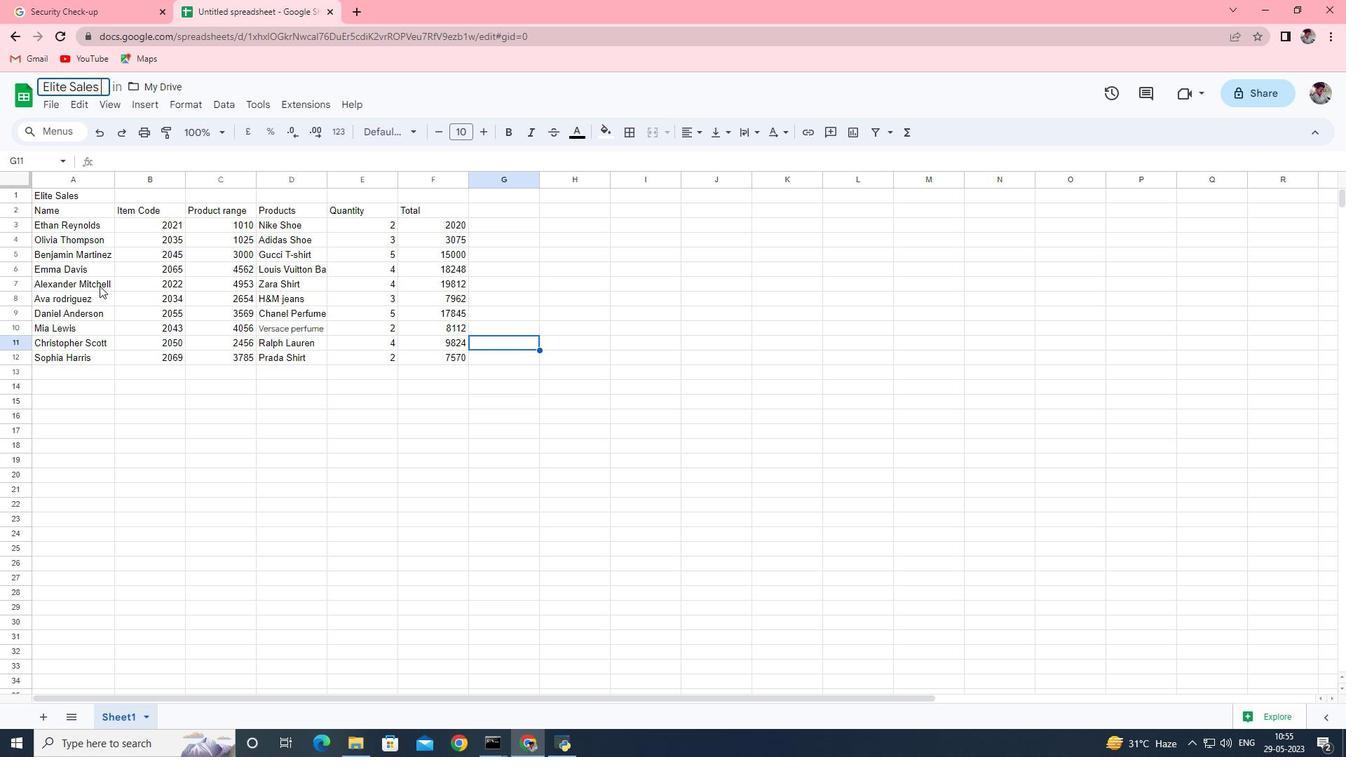 
Action: Key pressed <Key.shift>Book<Key.enter>
Screenshot: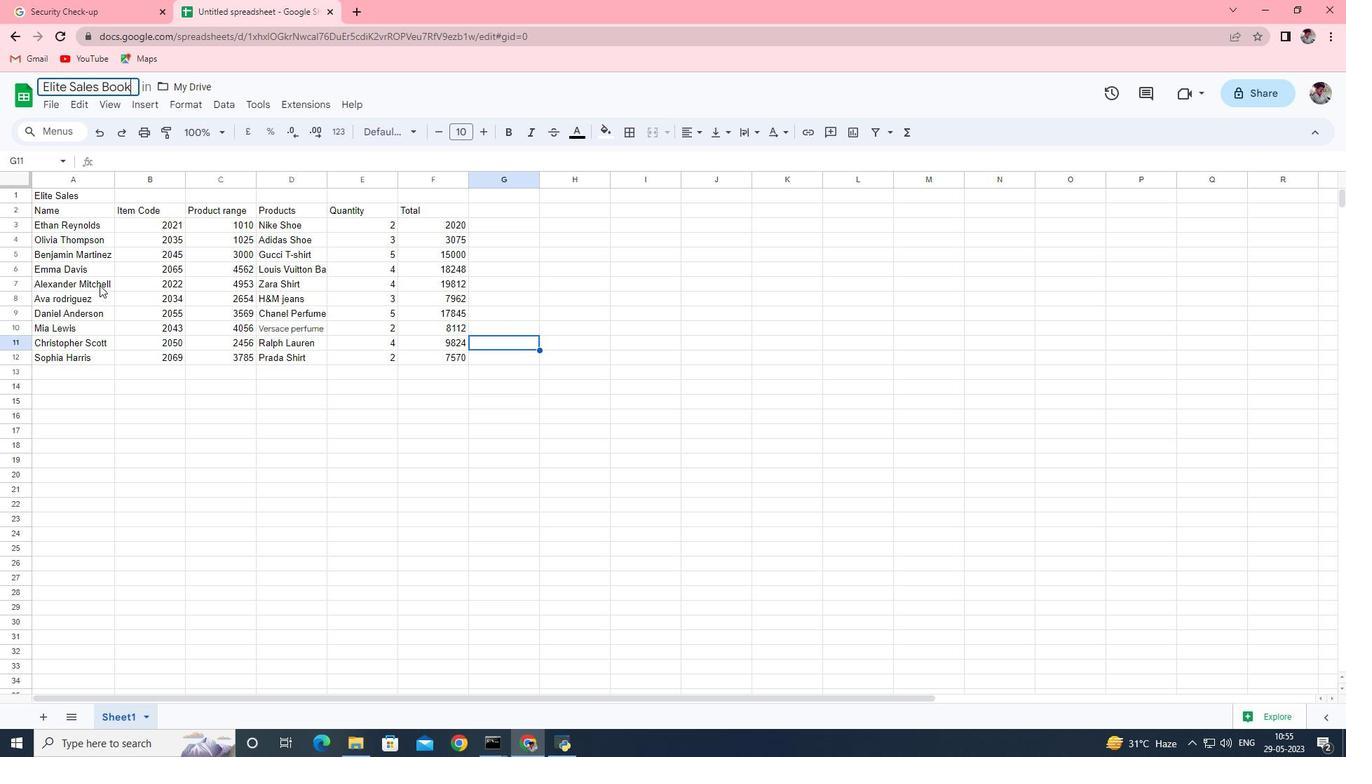 
Action: Mouse moved to (105, 267)
Screenshot: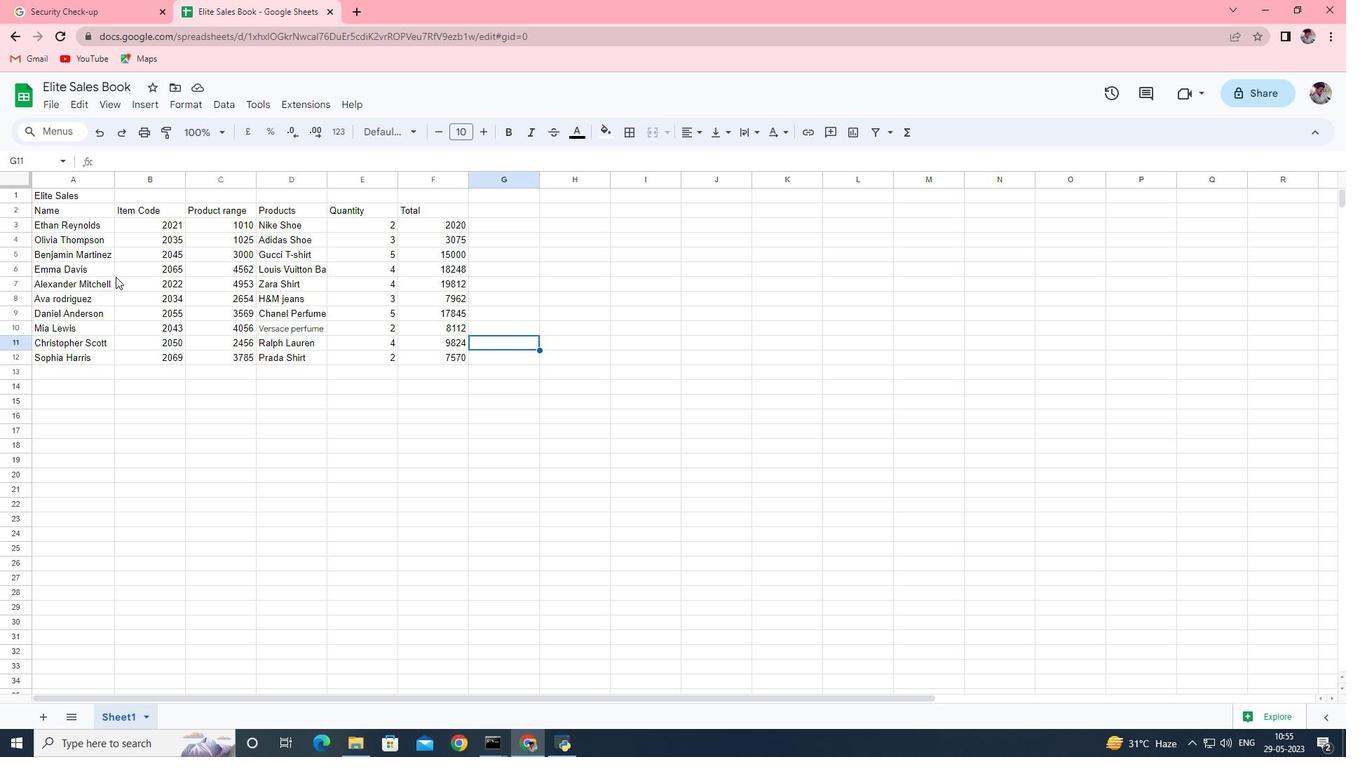 
